 Task: Look for space in Jendouba, Tunisia from 24th August, 2023 to 10th September, 2023 for 8 adults in price range Rs.12000 to Rs.15000. Place can be entire place or shared room with 4 bedrooms having 8 beds and 4 bathrooms. Property type can be house, flat, guest house. Amenities needed are: wifi, TV, free parkinig on premises, gym, breakfast. Booking option can be shelf check-in. Required host language is English.
Action: Mouse moved to (602, 118)
Screenshot: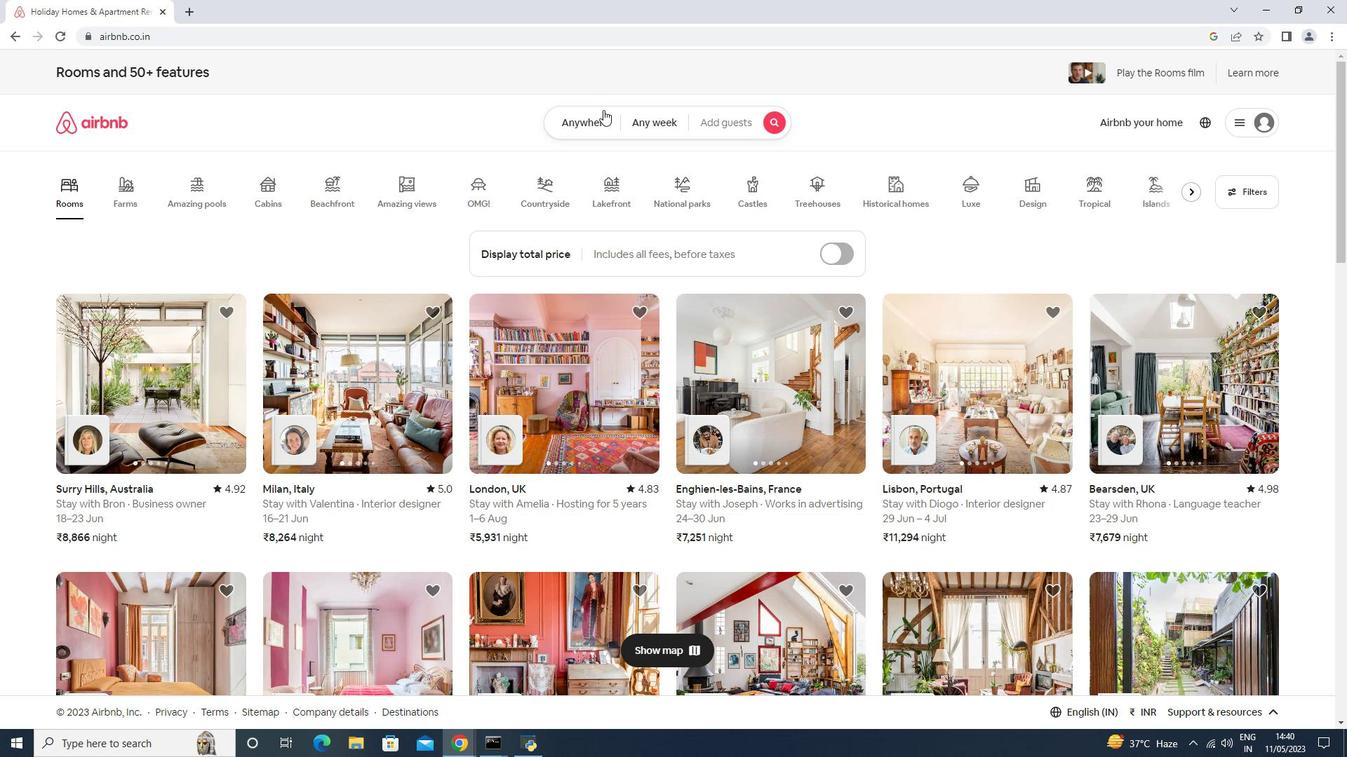 
Action: Mouse pressed left at (602, 118)
Screenshot: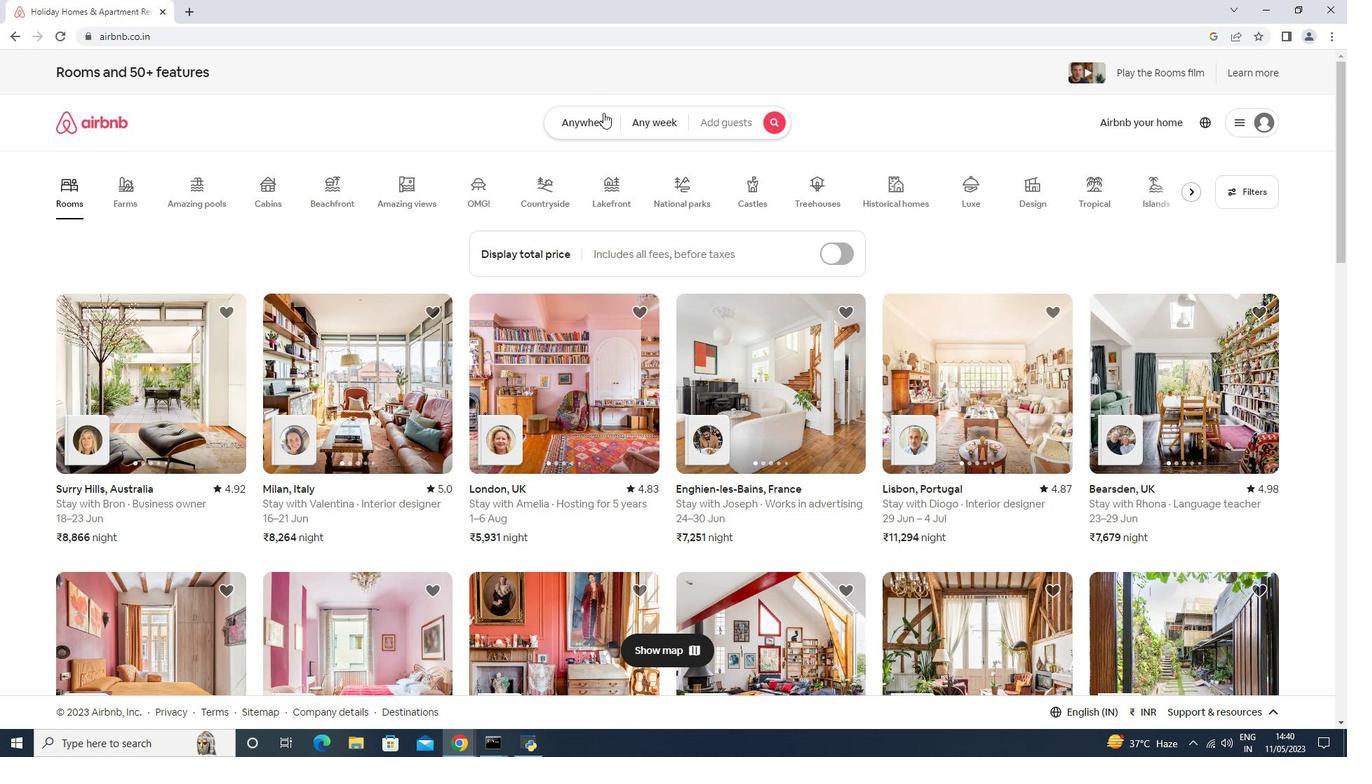 
Action: Mouse moved to (437, 167)
Screenshot: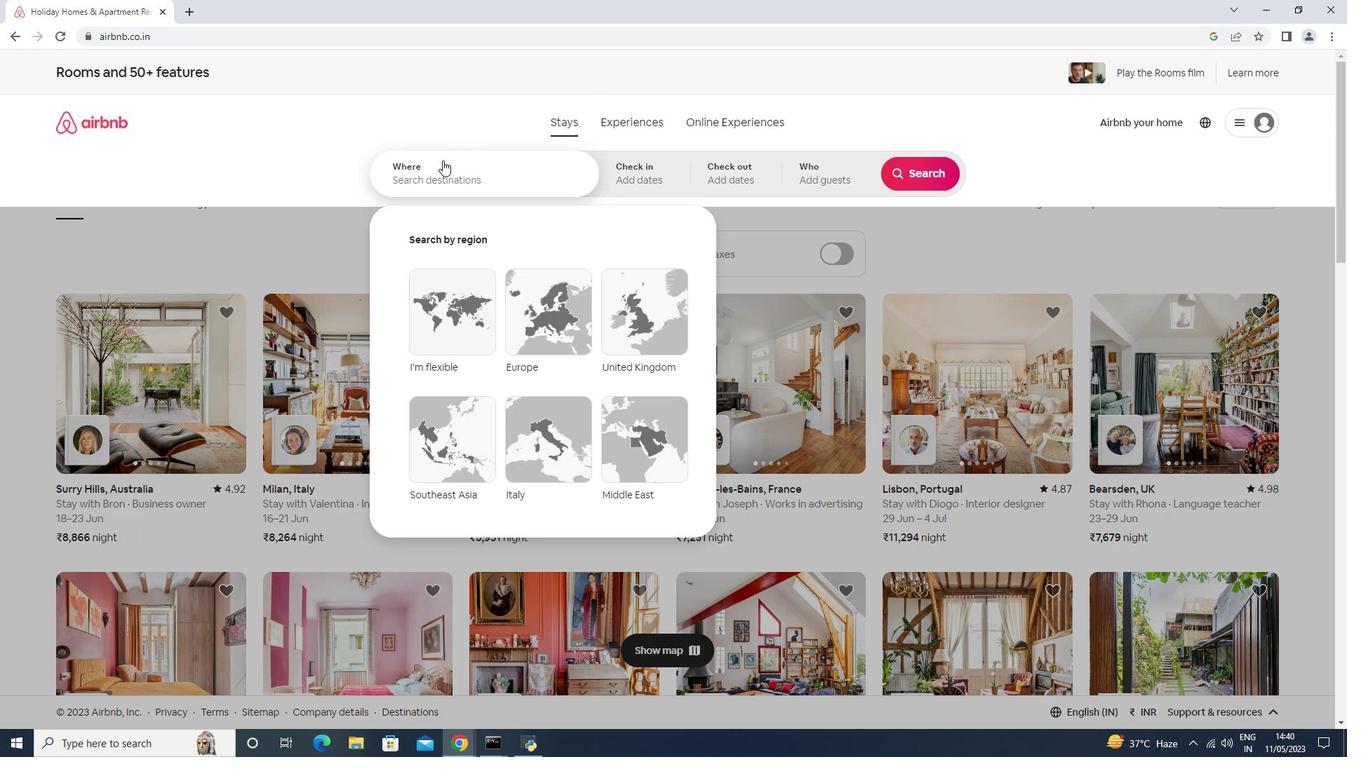 
Action: Mouse pressed left at (437, 167)
Screenshot: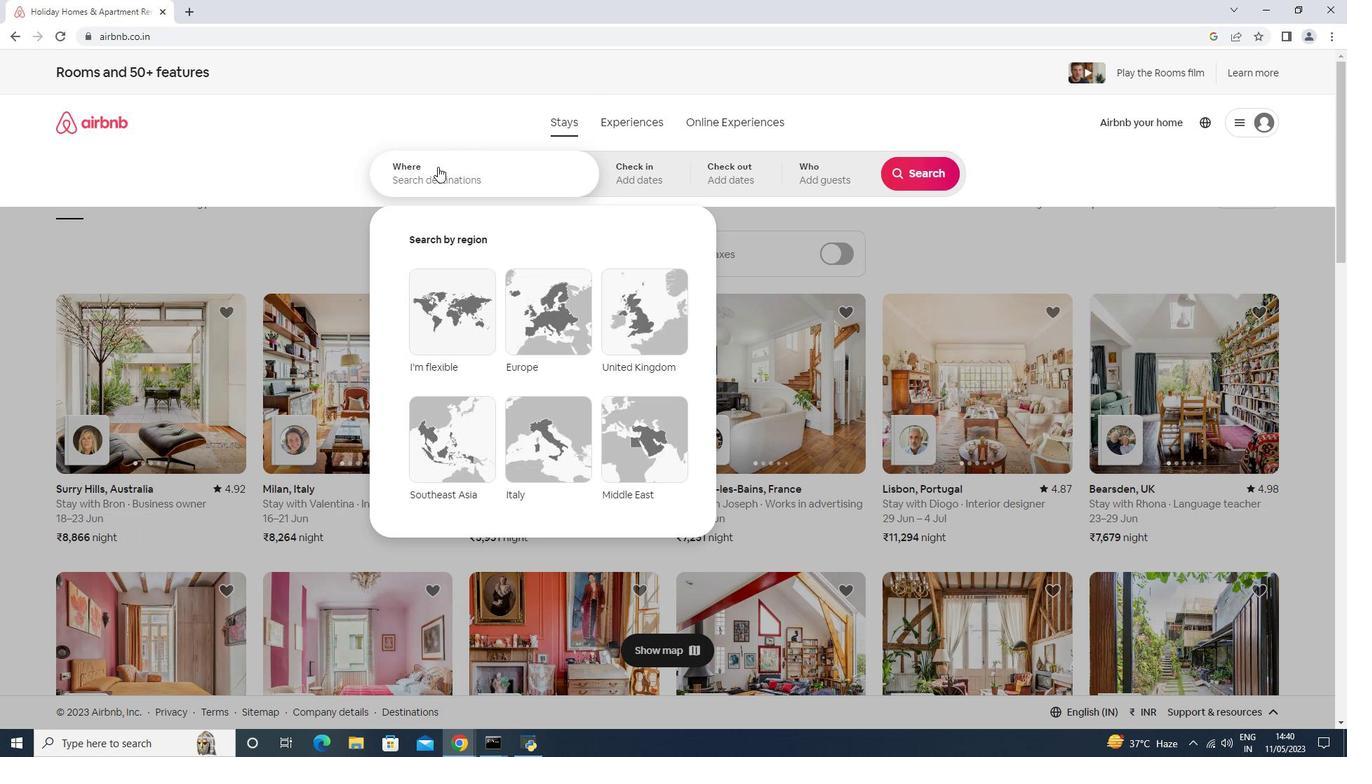
Action: Mouse moved to (417, 181)
Screenshot: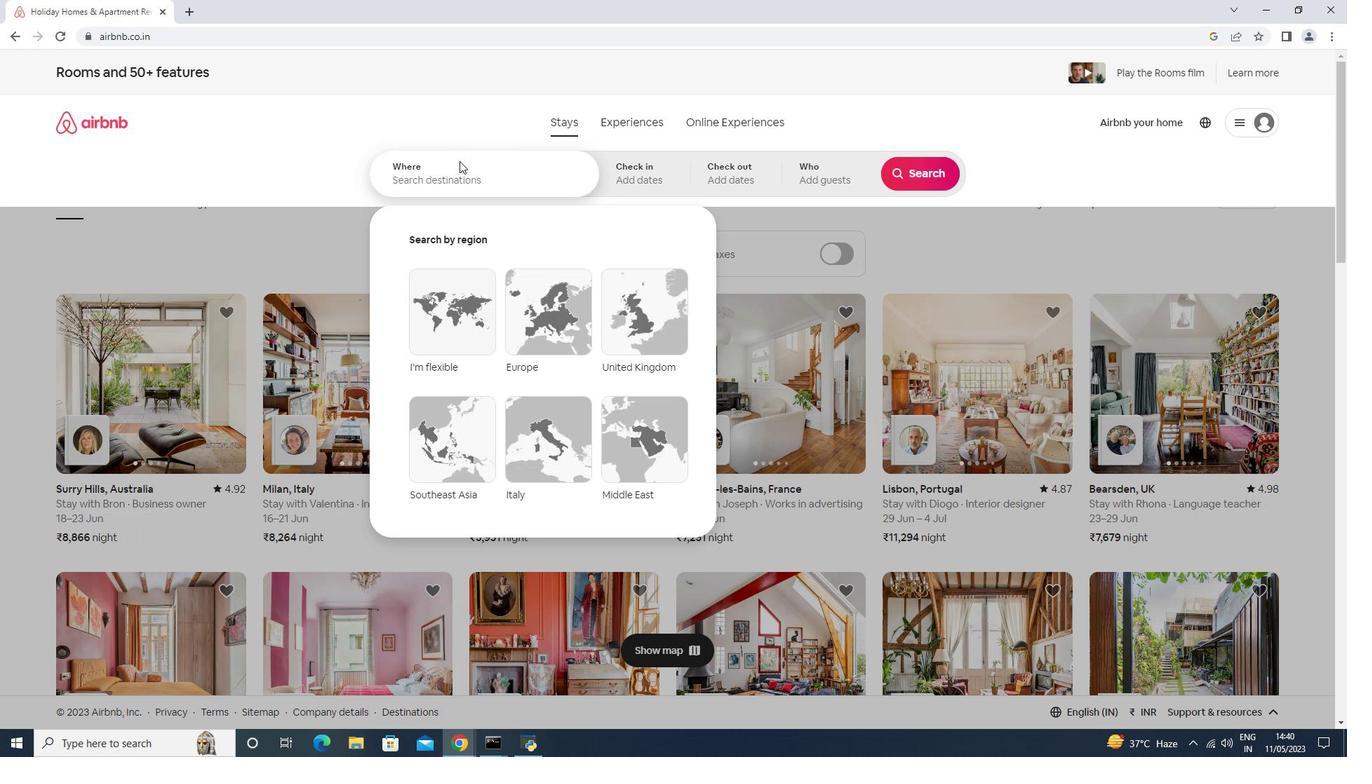 
Action: Key pressed <Key.shift><Key.shift>Jendoba,<Key.shift>tunisia
Screenshot: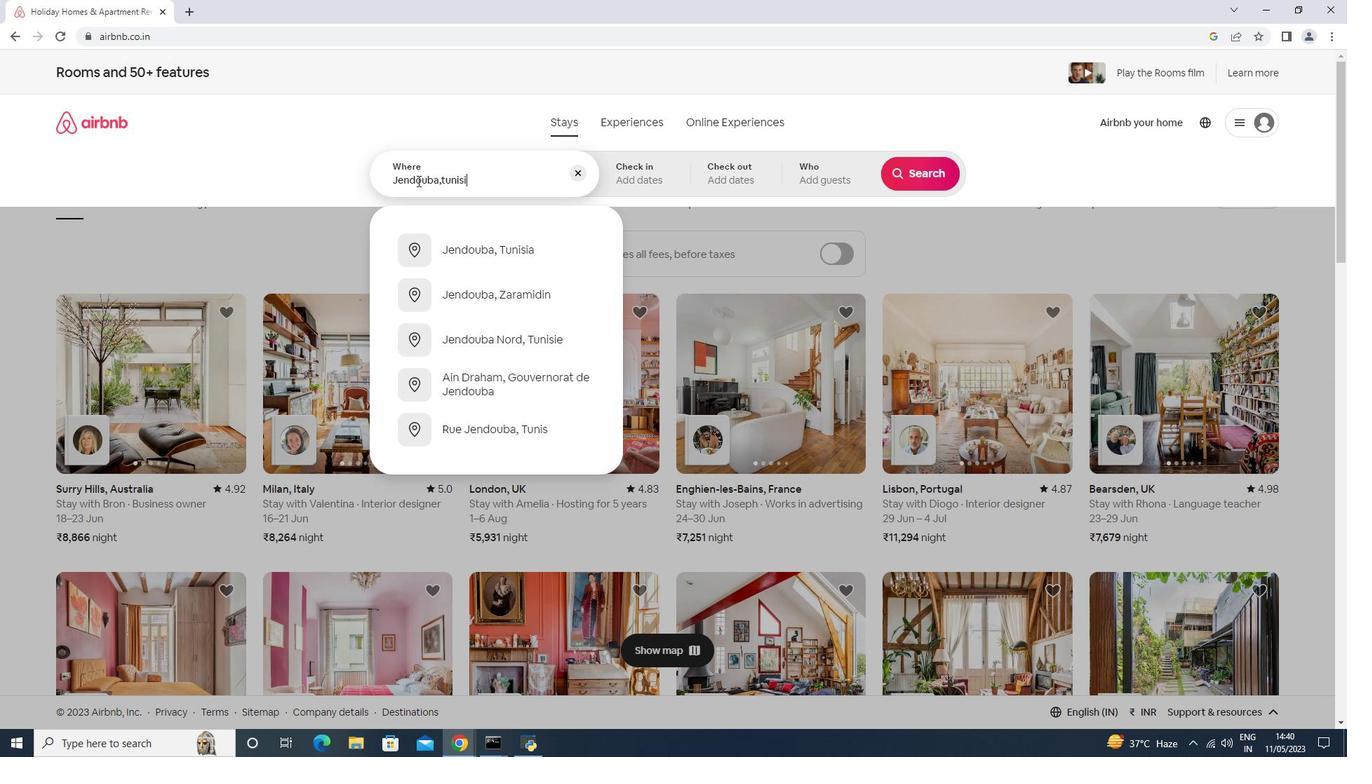 
Action: Mouse moved to (625, 176)
Screenshot: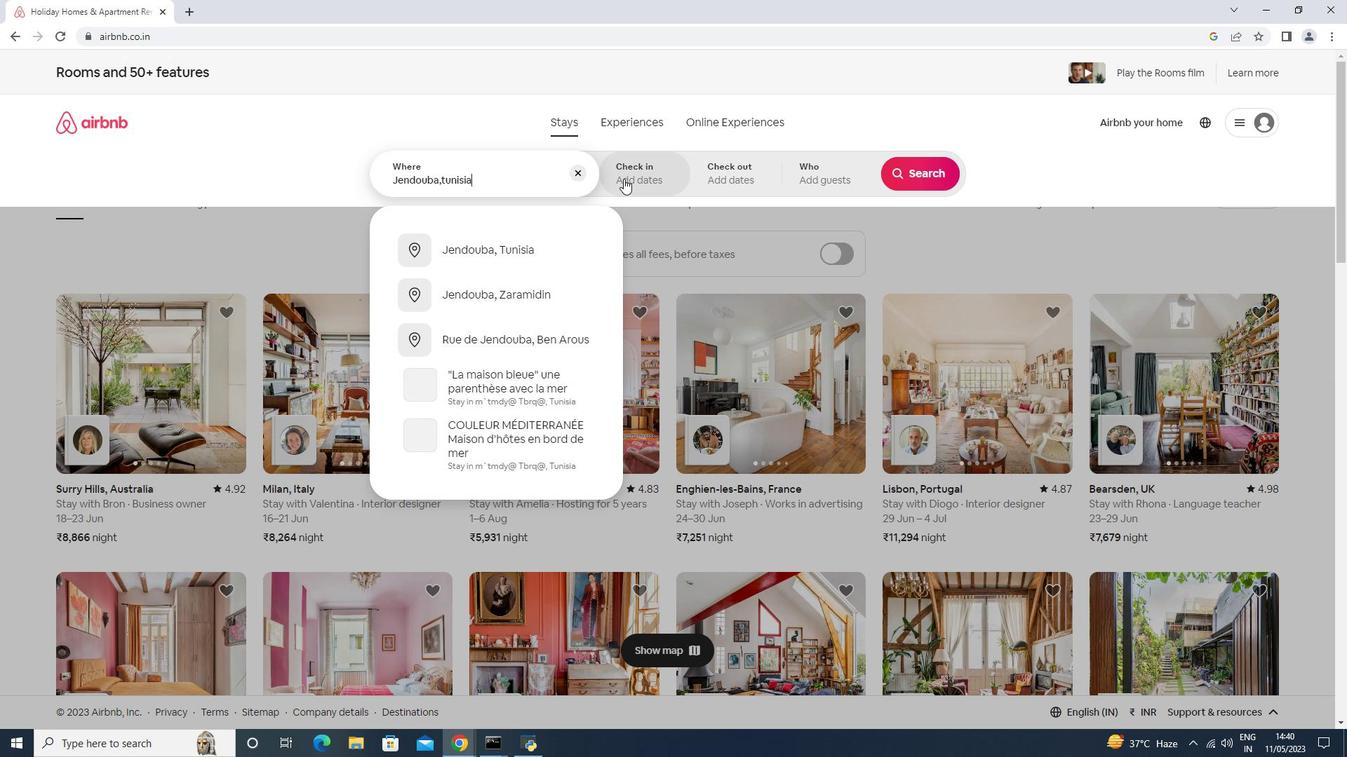 
Action: Mouse pressed left at (625, 176)
Screenshot: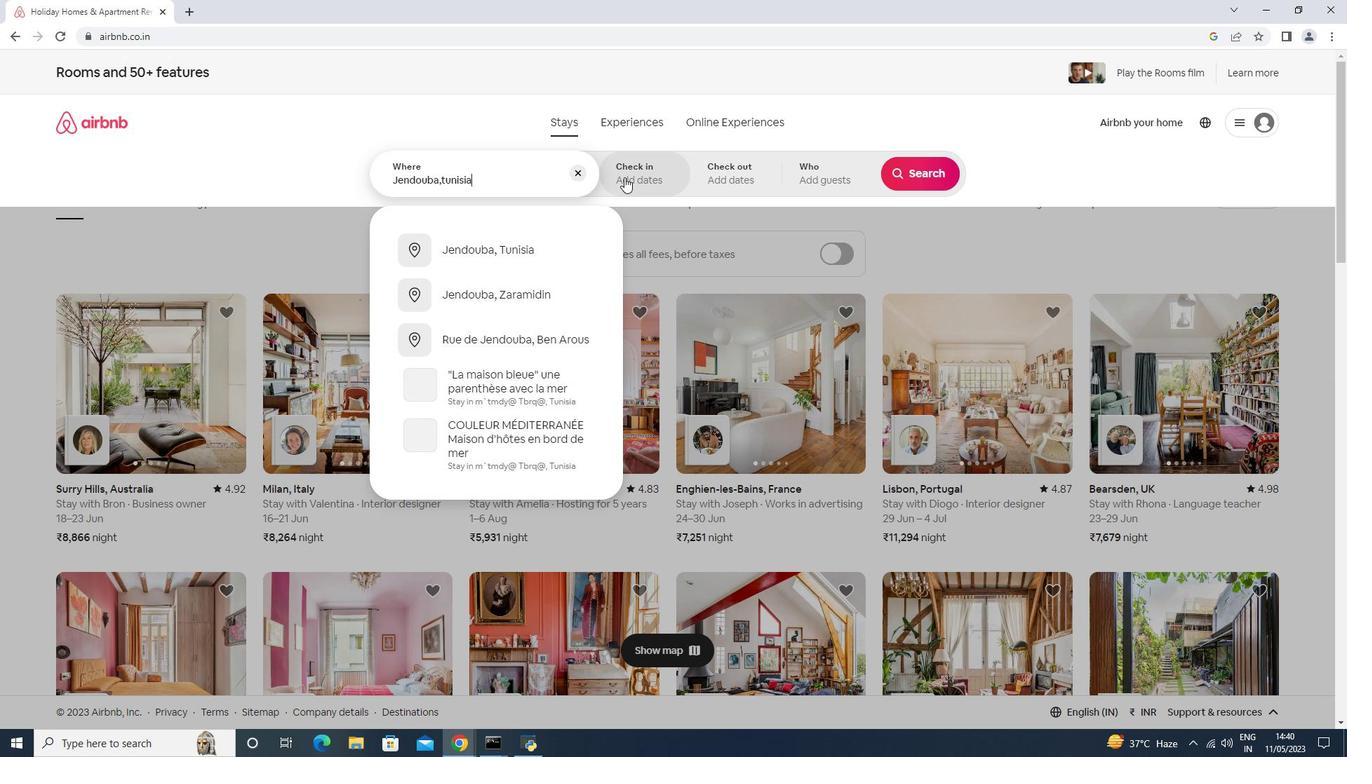 
Action: Mouse moved to (915, 284)
Screenshot: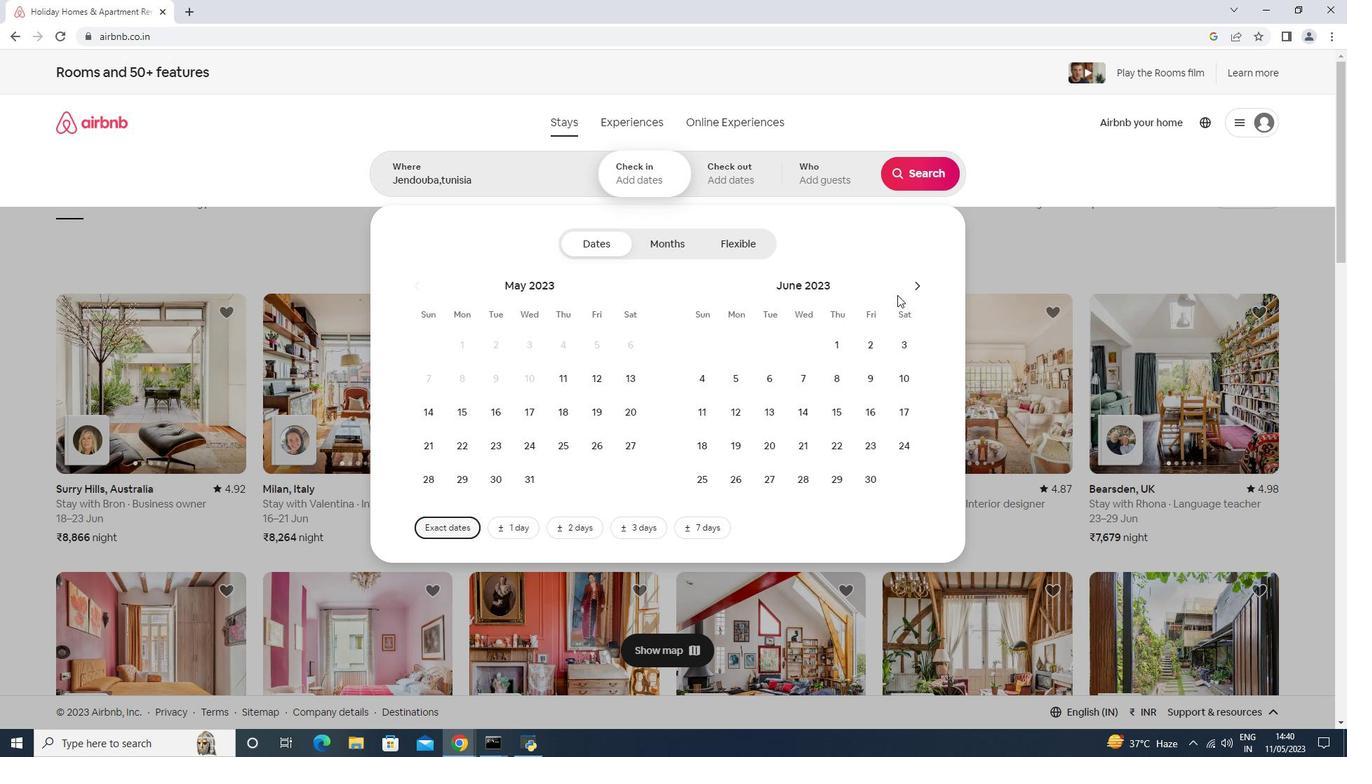 
Action: Mouse pressed left at (915, 284)
Screenshot: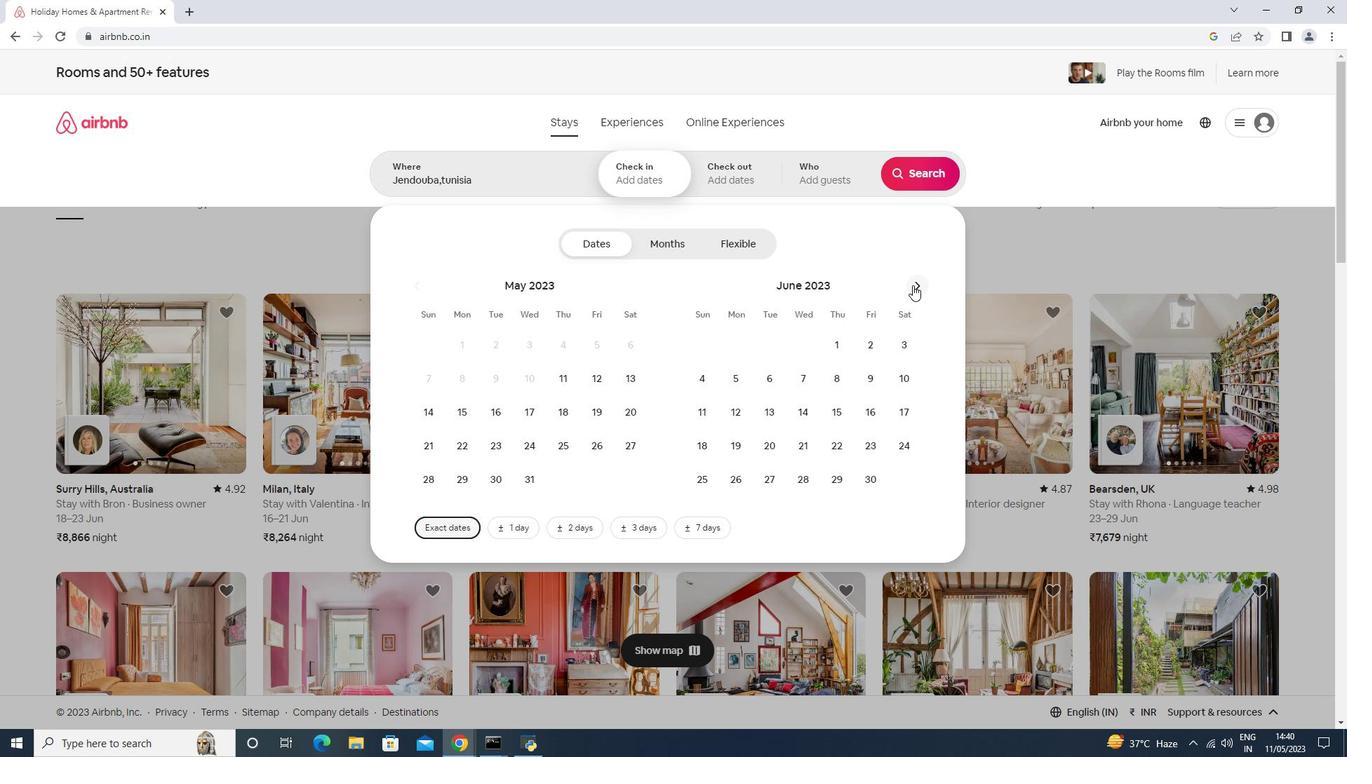 
Action: Mouse pressed left at (915, 284)
Screenshot: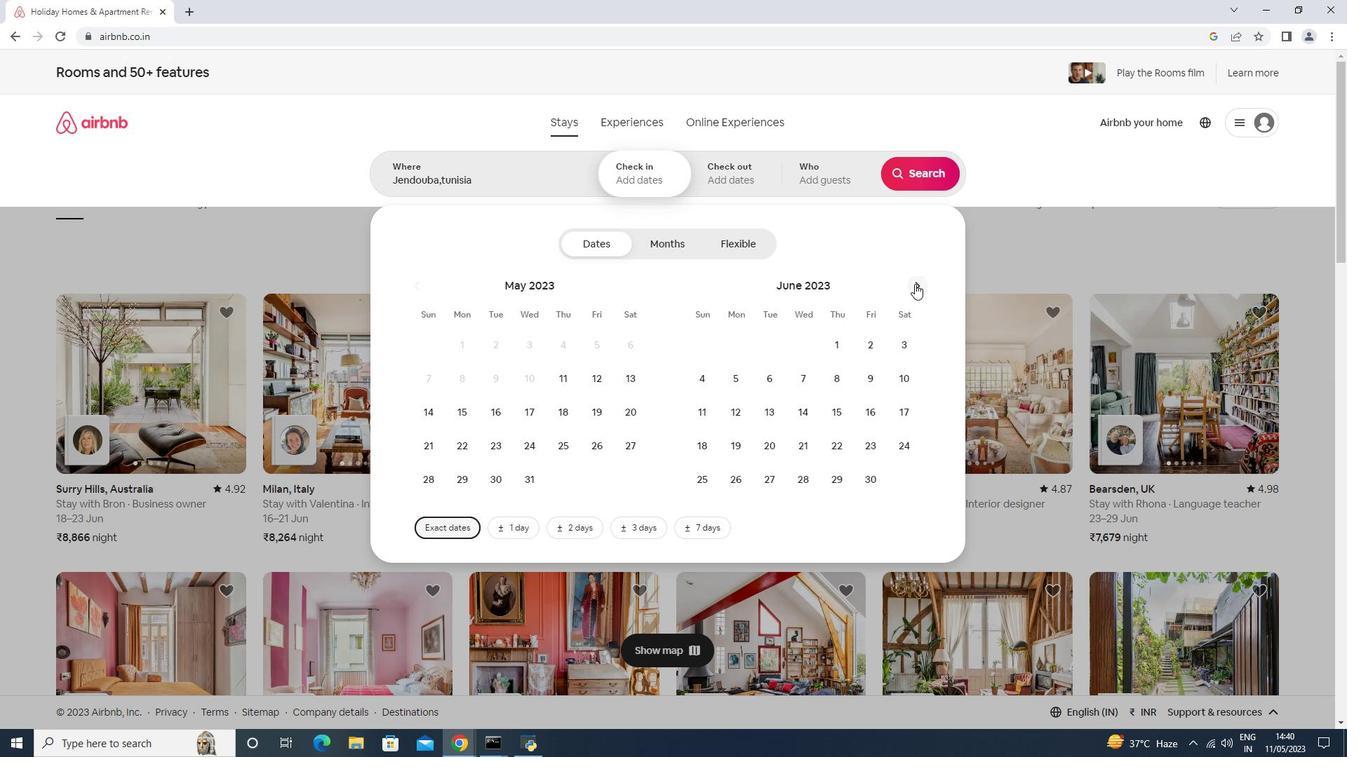 
Action: Mouse pressed left at (915, 284)
Screenshot: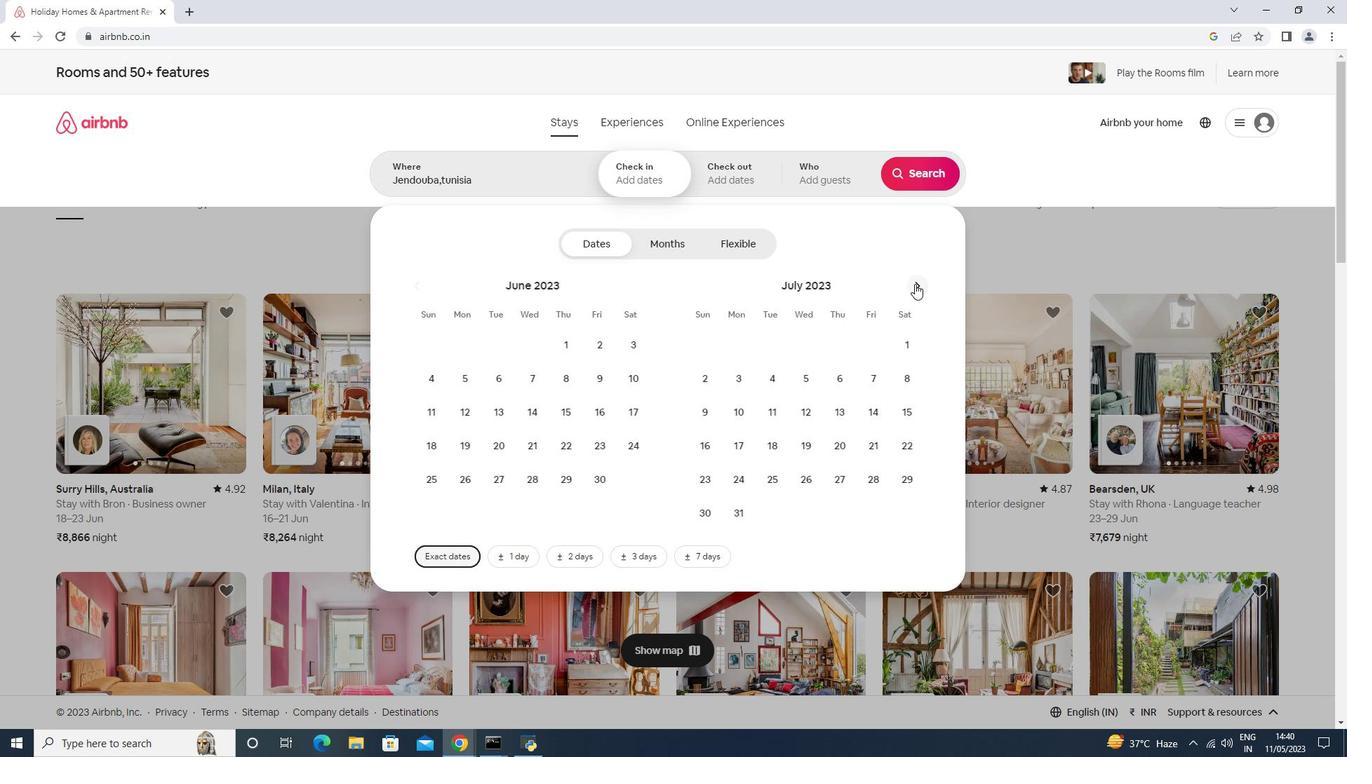
Action: Mouse moved to (562, 444)
Screenshot: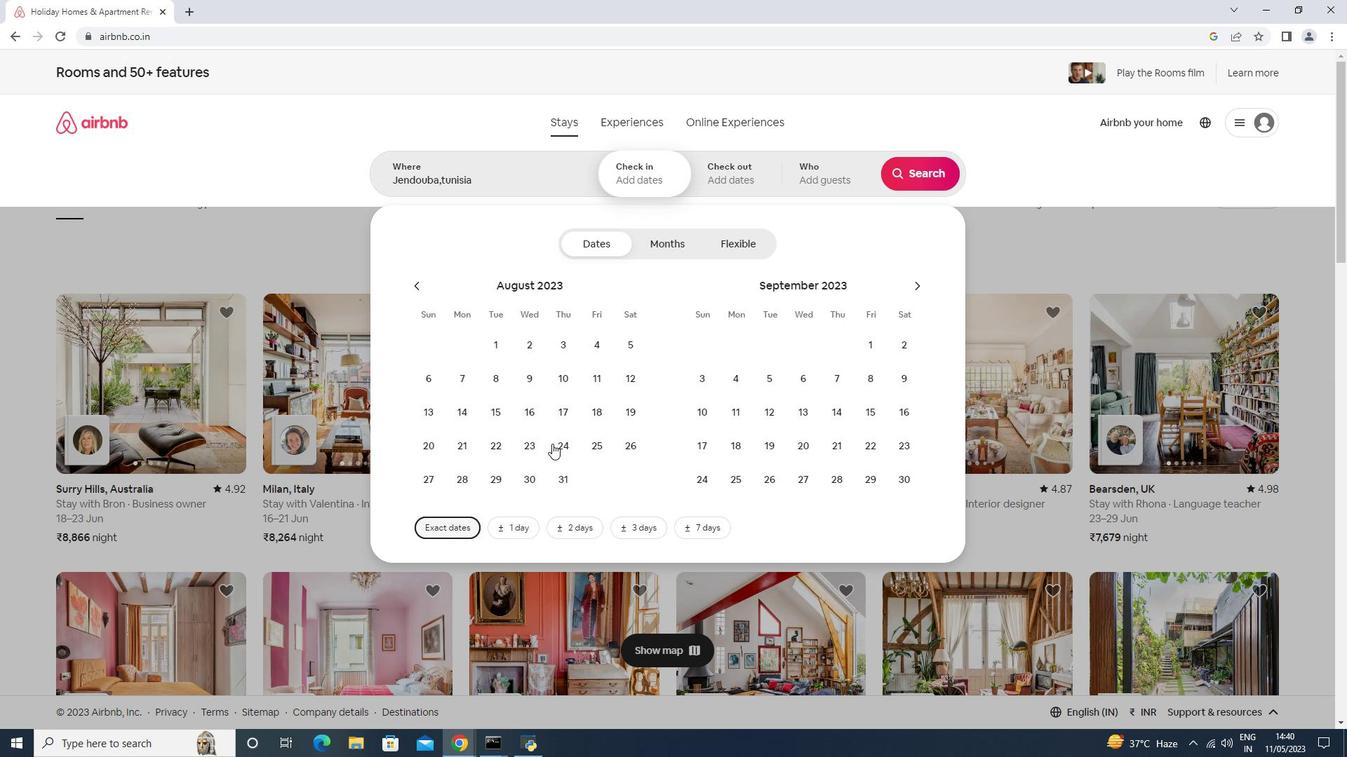 
Action: Mouse pressed left at (562, 444)
Screenshot: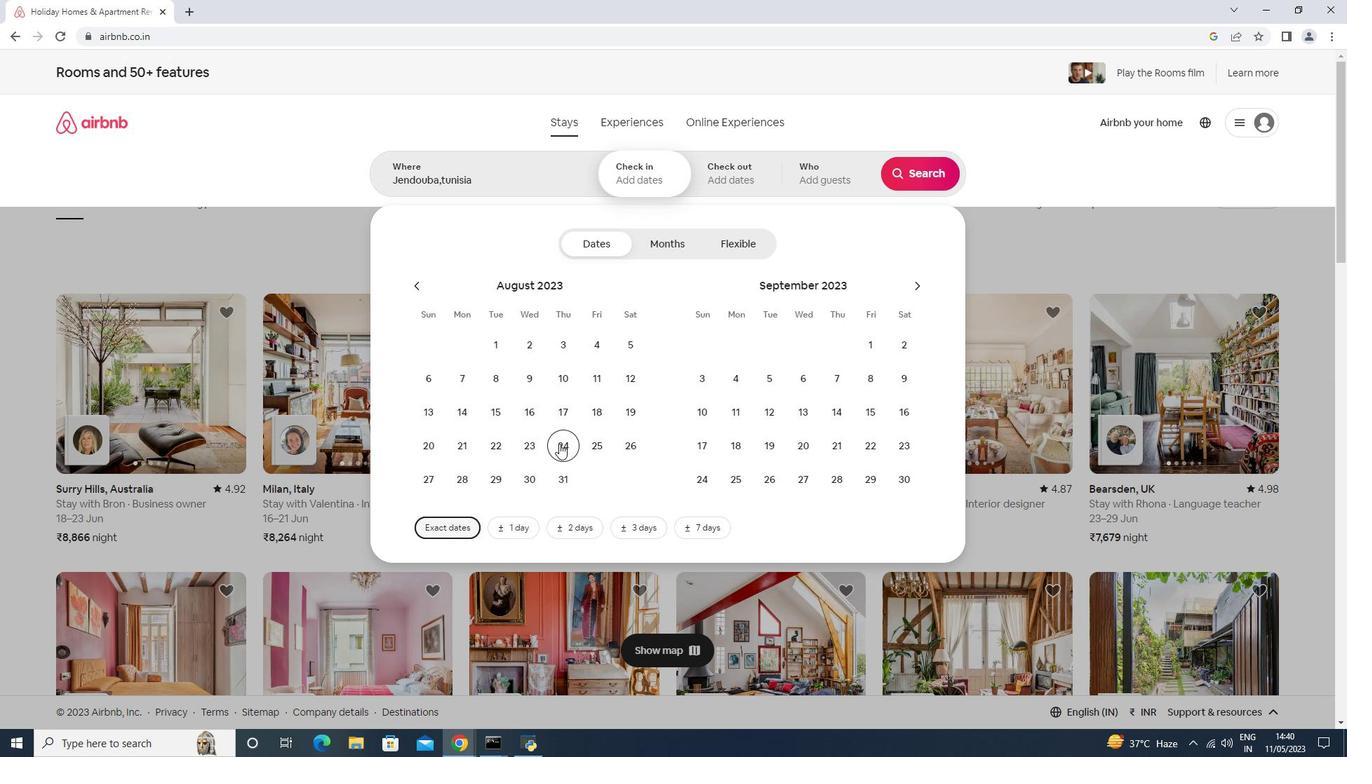 
Action: Mouse moved to (709, 415)
Screenshot: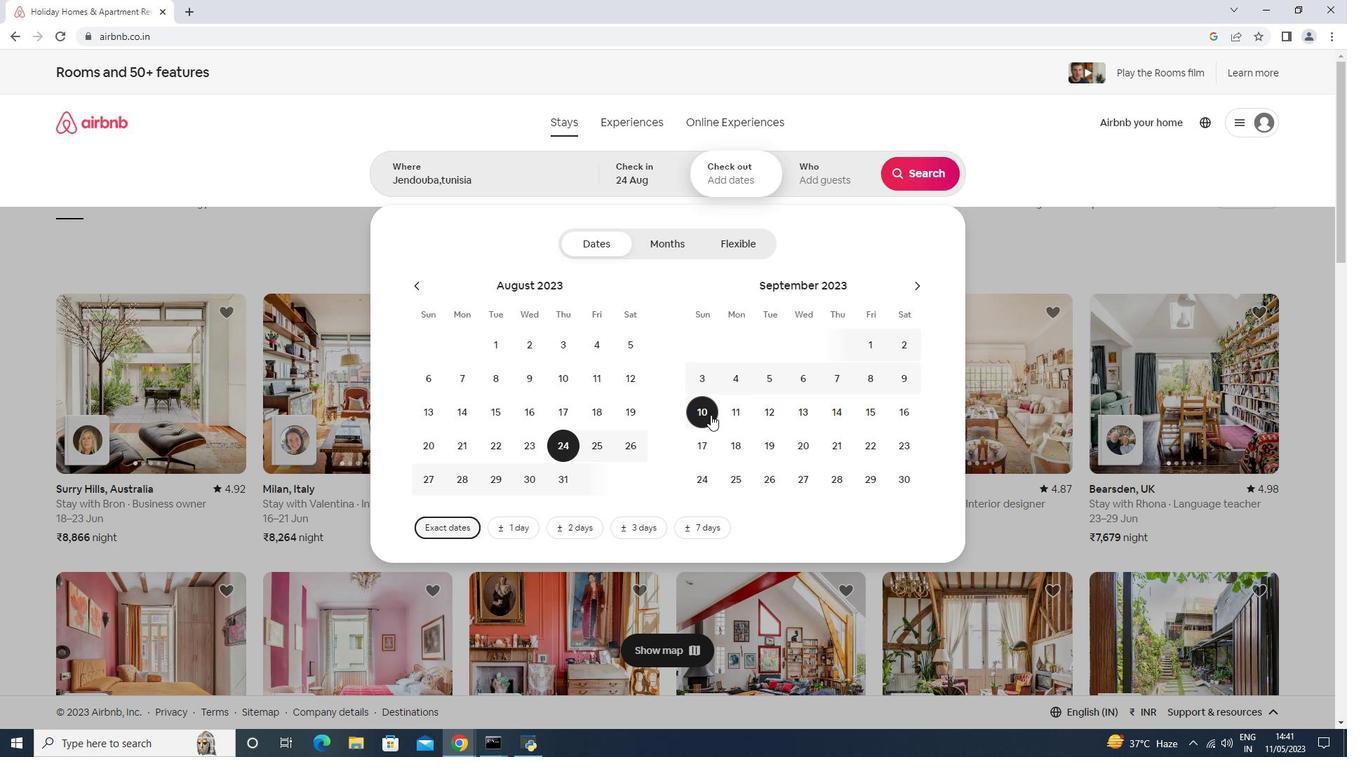 
Action: Mouse pressed left at (709, 415)
Screenshot: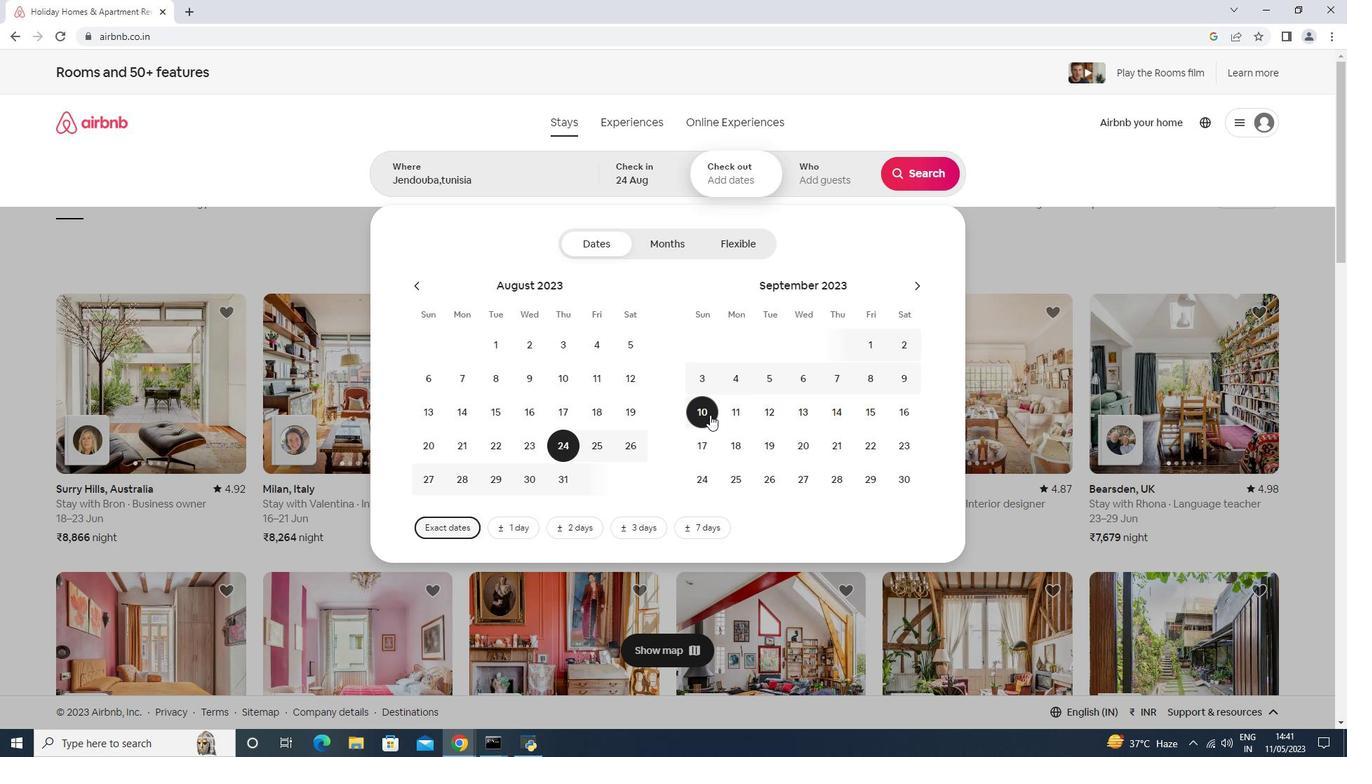 
Action: Mouse moved to (816, 179)
Screenshot: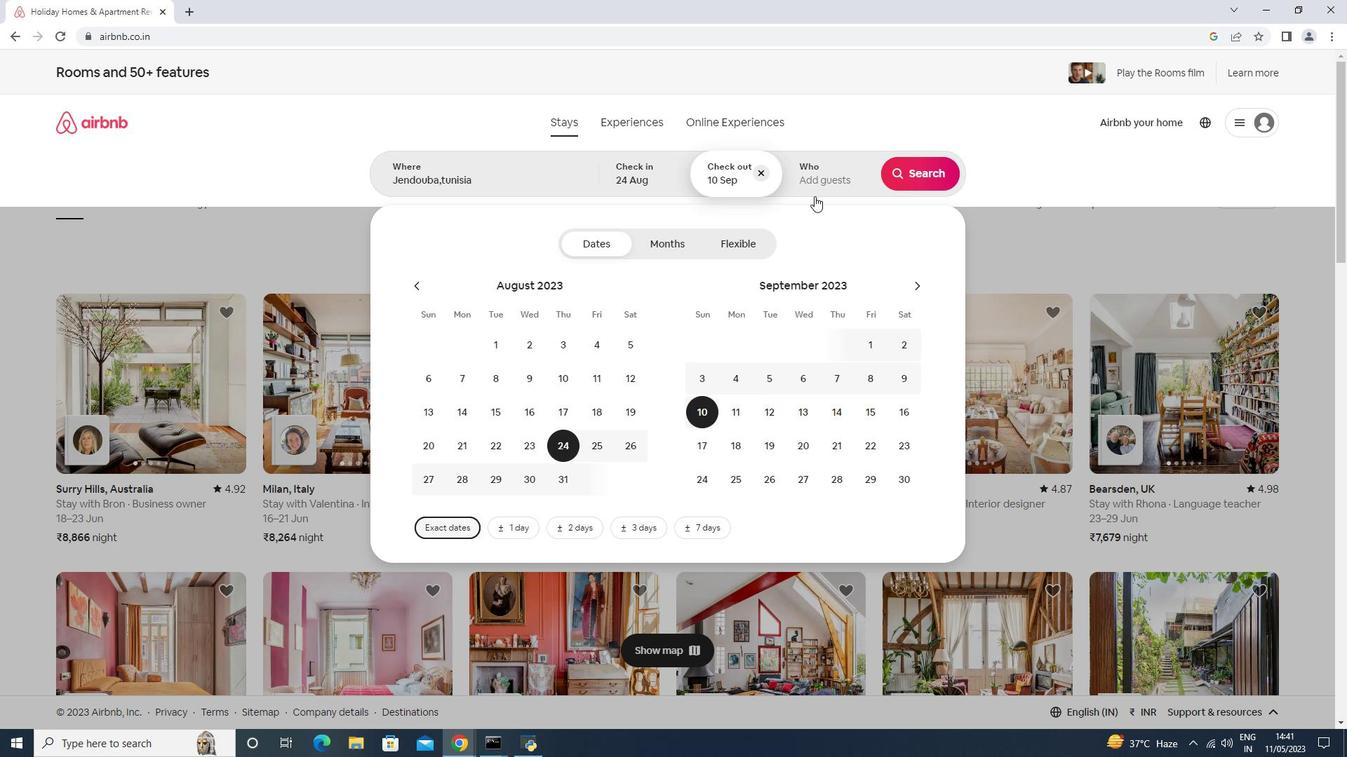 
Action: Mouse pressed left at (816, 179)
Screenshot: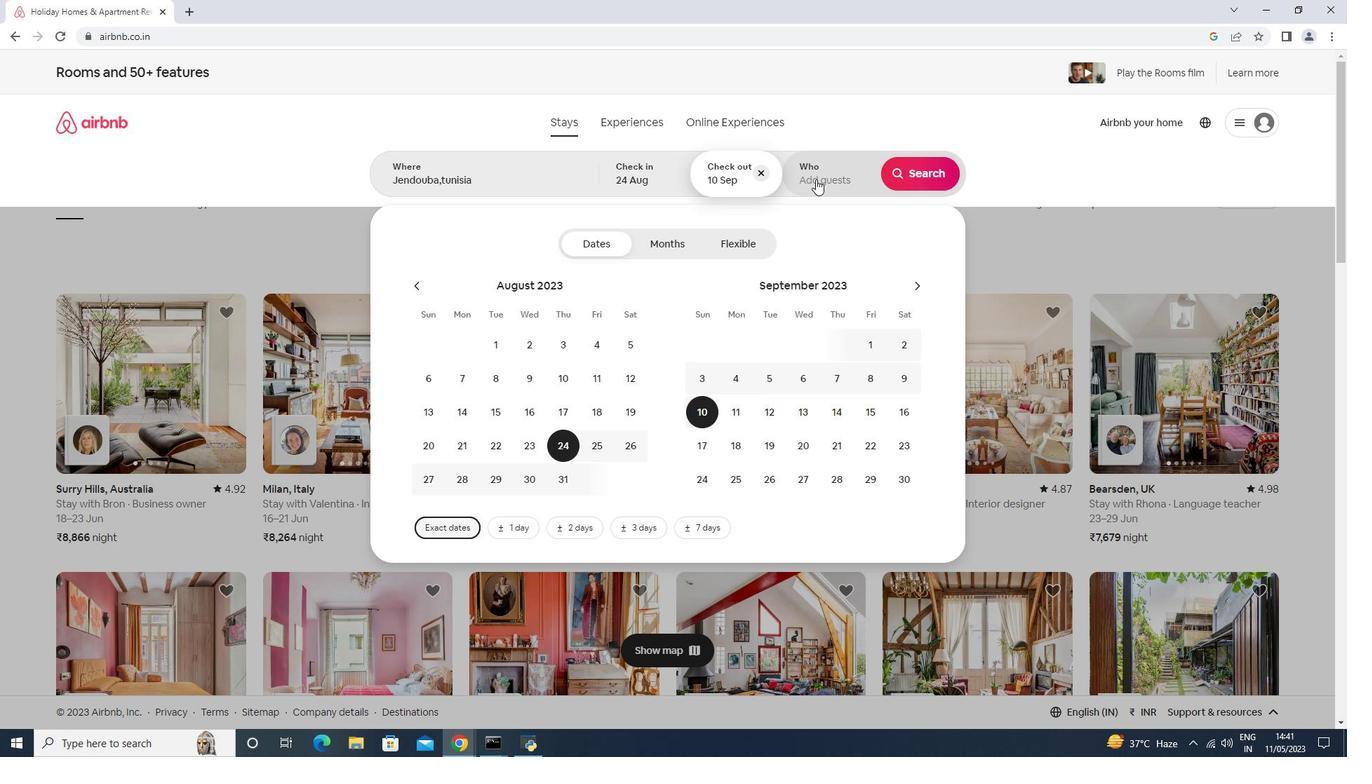 
Action: Mouse moved to (915, 248)
Screenshot: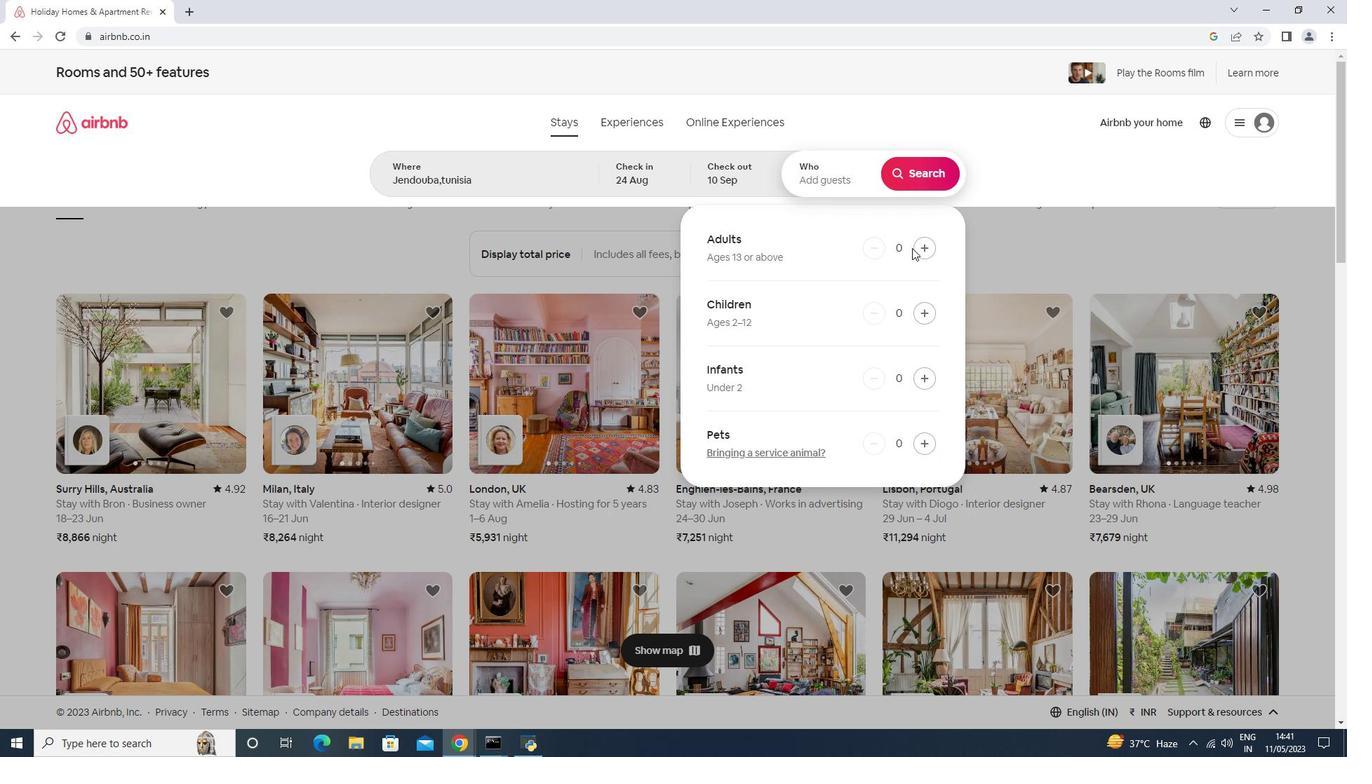 
Action: Mouse pressed left at (915, 248)
Screenshot: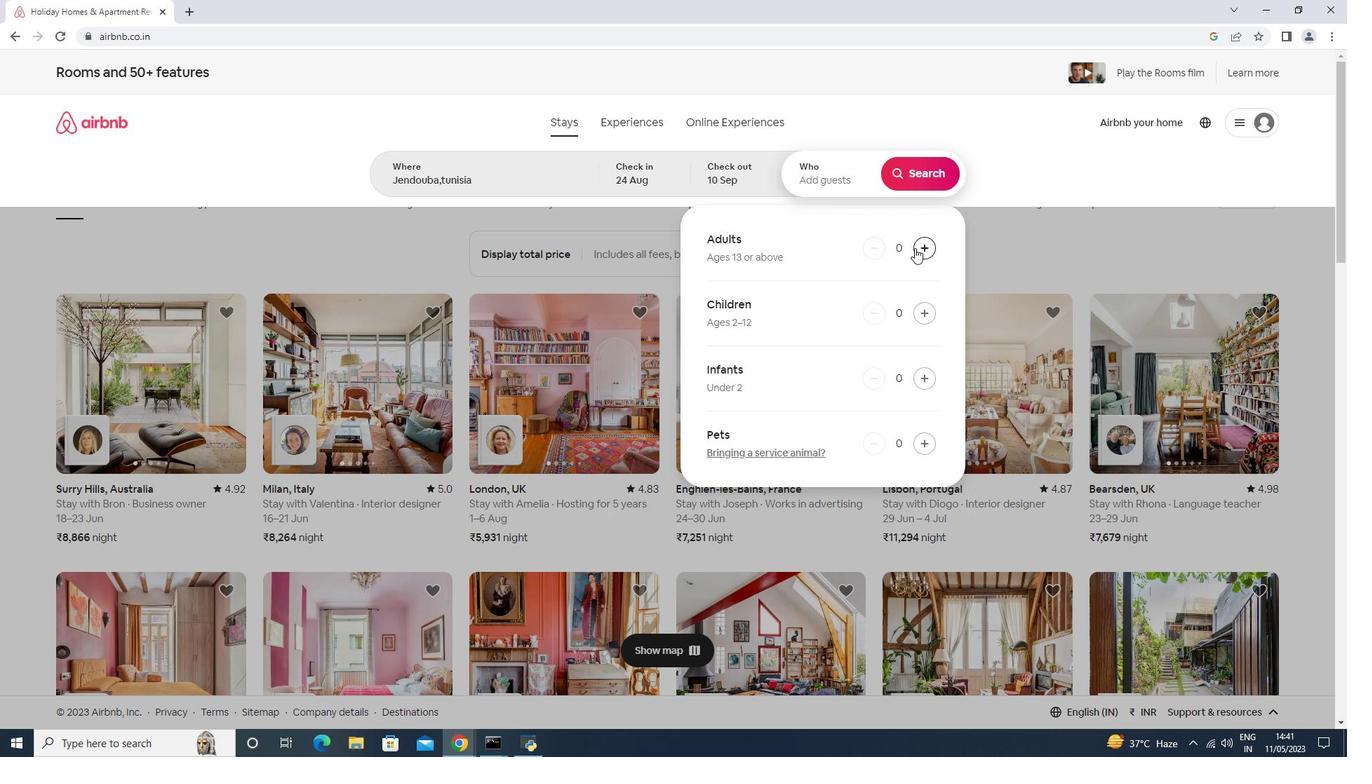 
Action: Mouse pressed left at (915, 248)
Screenshot: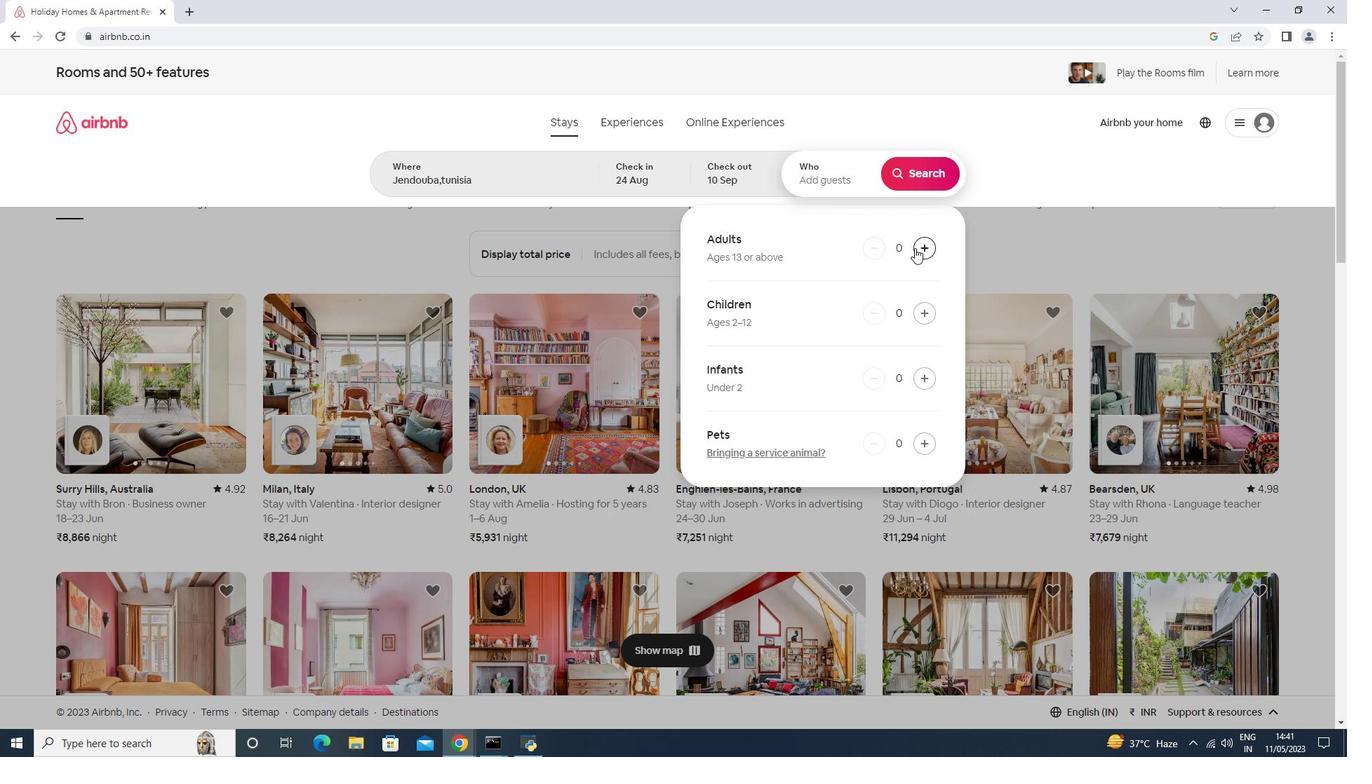 
Action: Mouse pressed left at (915, 248)
Screenshot: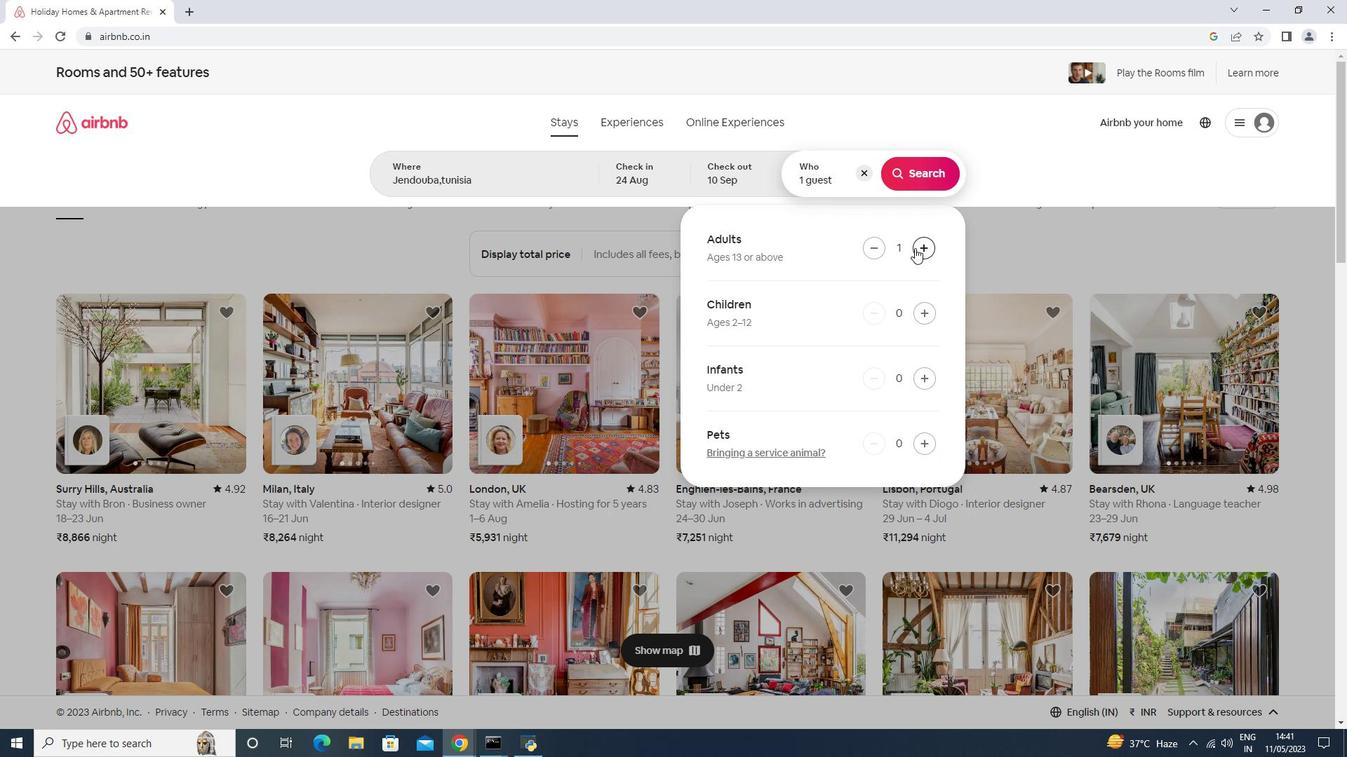 
Action: Mouse pressed left at (915, 248)
Screenshot: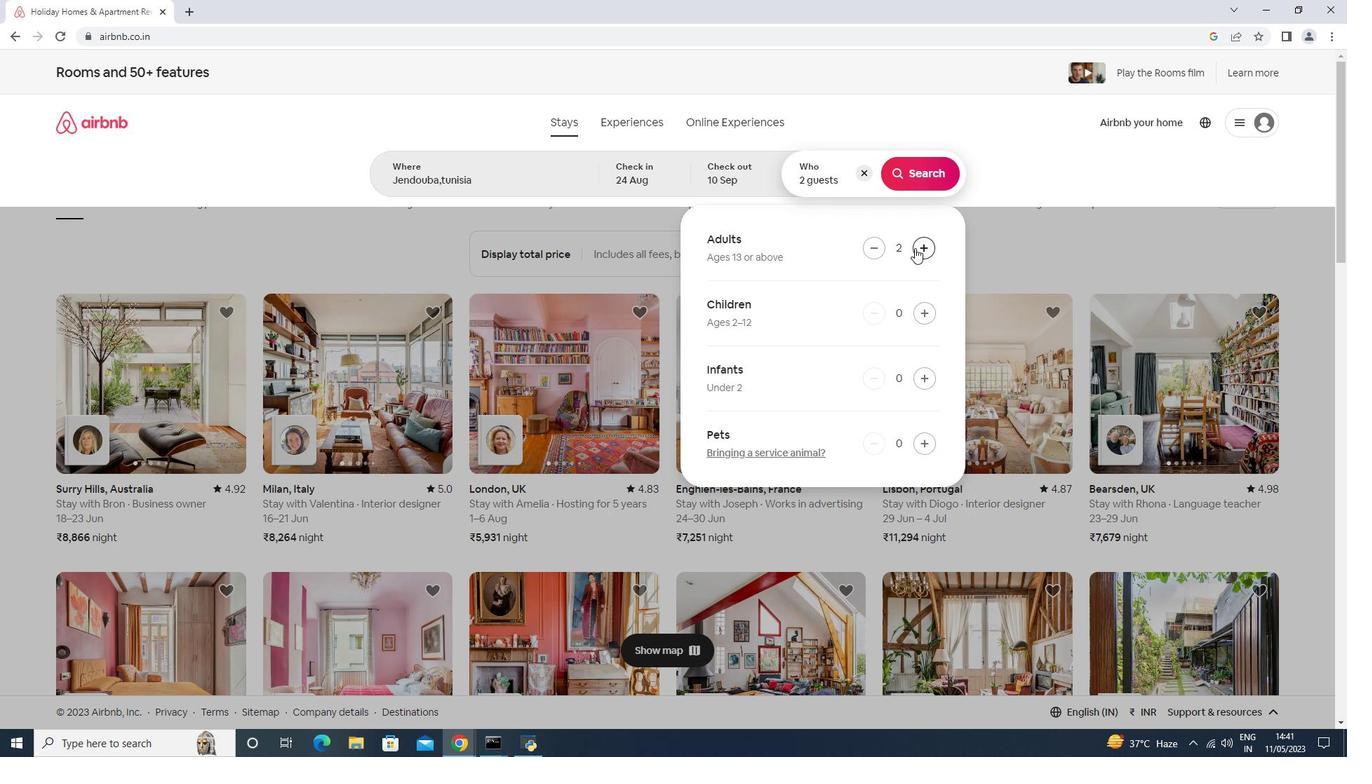 
Action: Mouse pressed left at (915, 248)
Screenshot: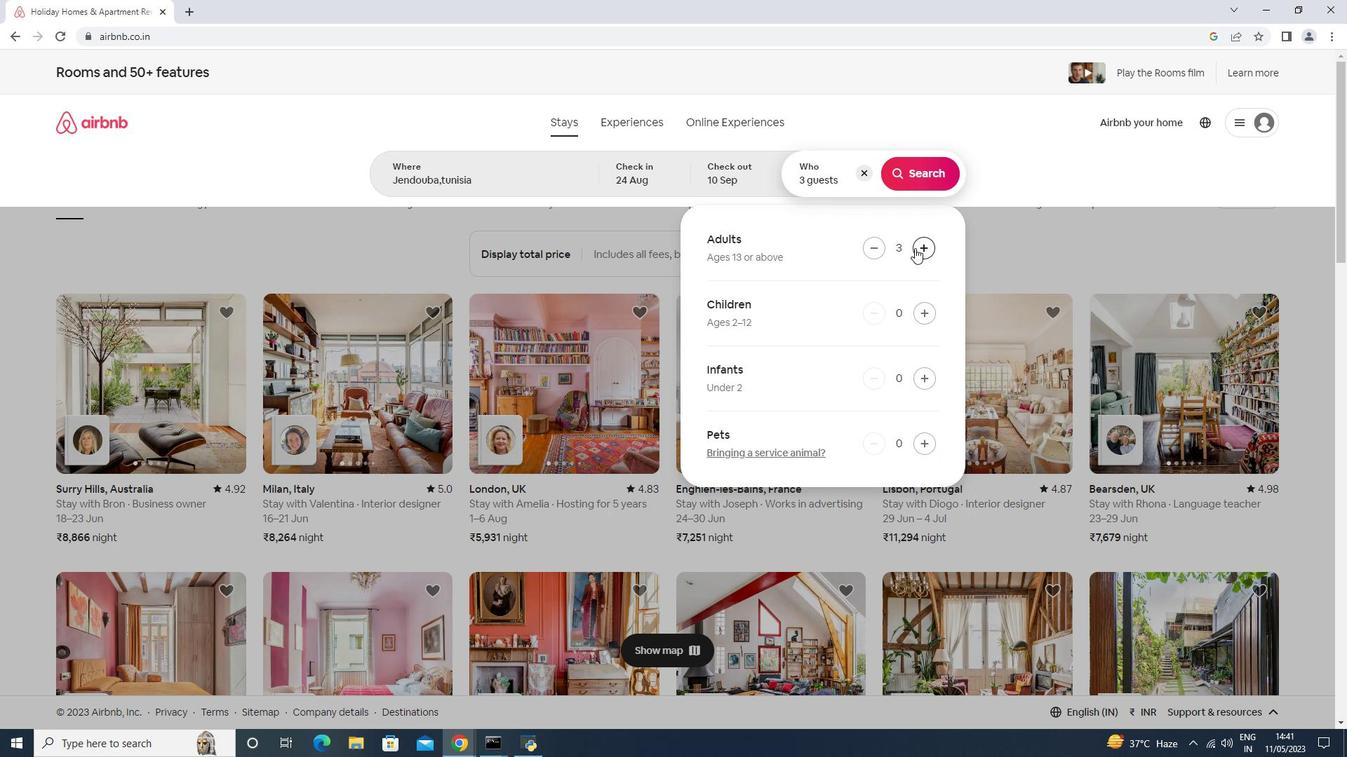 
Action: Mouse pressed left at (915, 248)
Screenshot: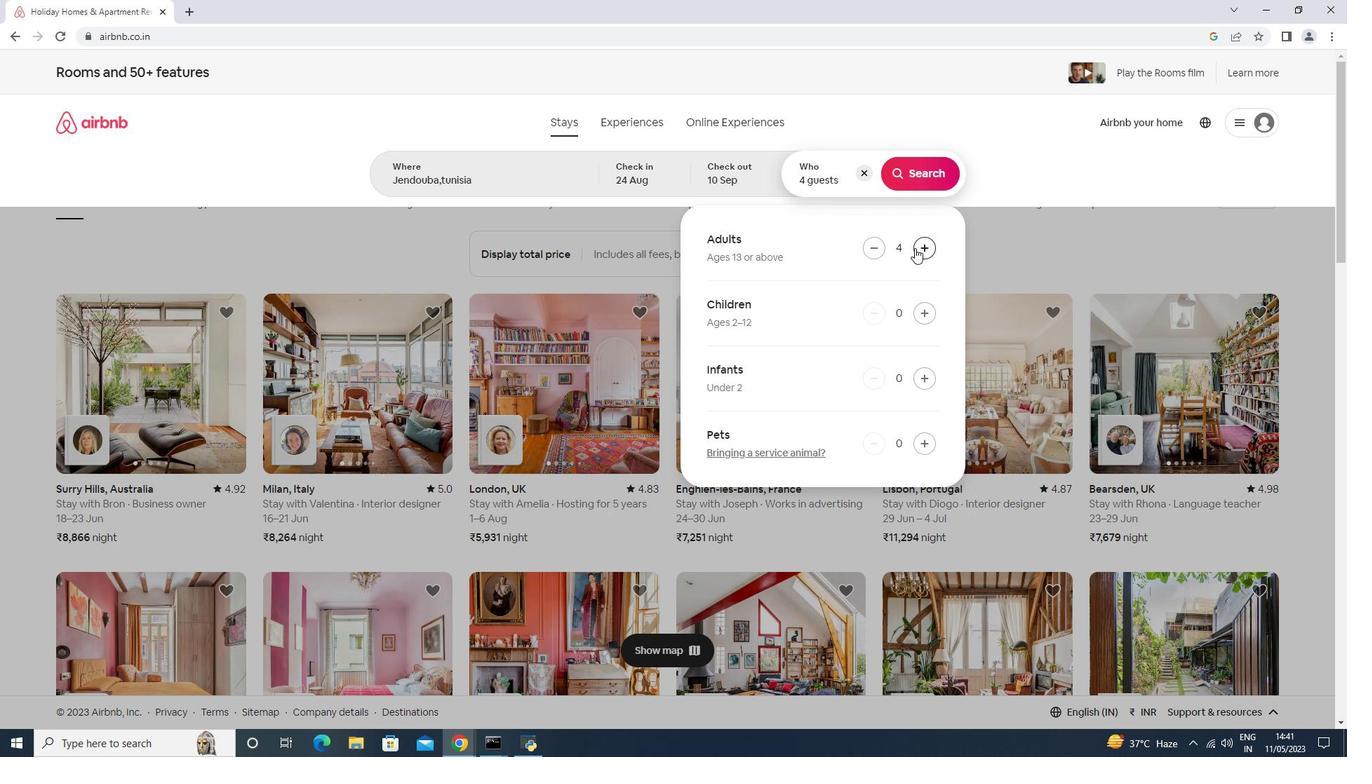 
Action: Mouse pressed left at (915, 248)
Screenshot: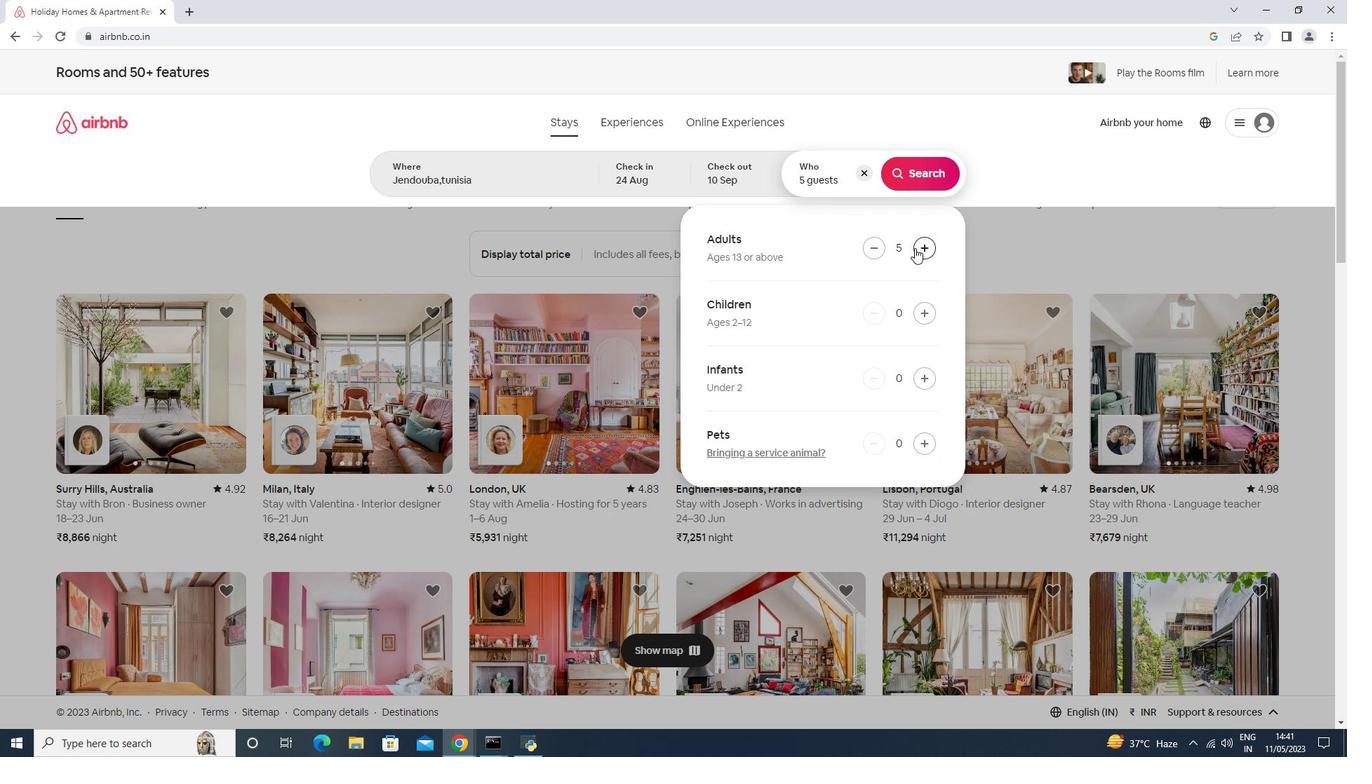 
Action: Mouse moved to (915, 248)
Screenshot: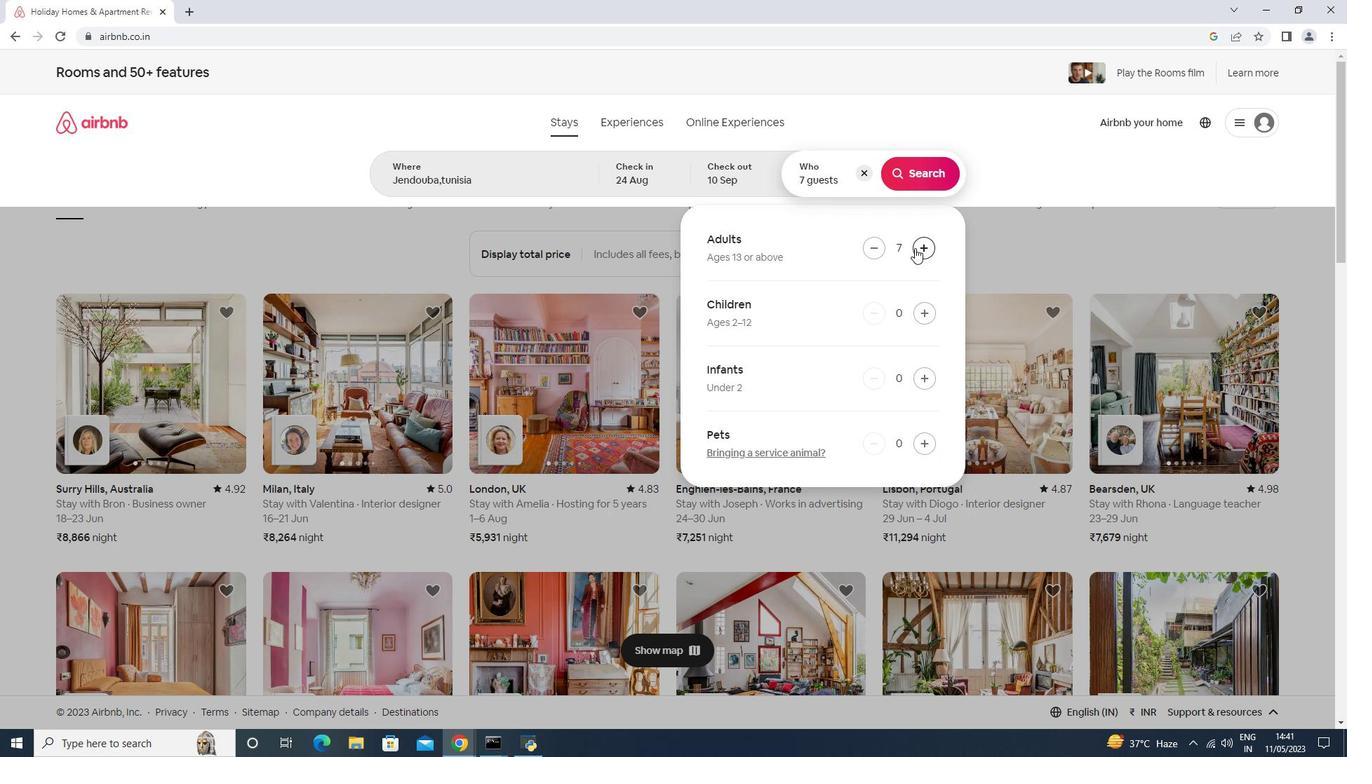 
Action: Mouse pressed left at (915, 248)
Screenshot: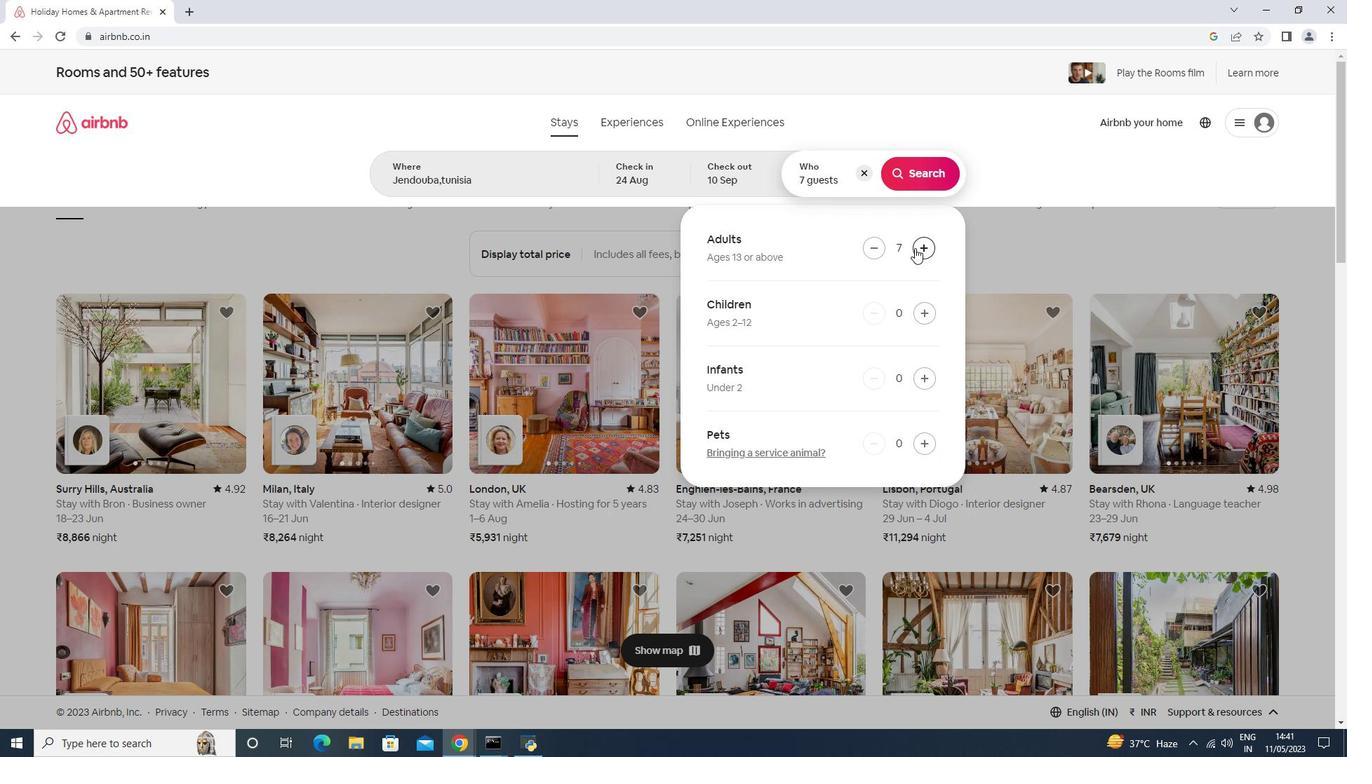 
Action: Mouse moved to (894, 160)
Screenshot: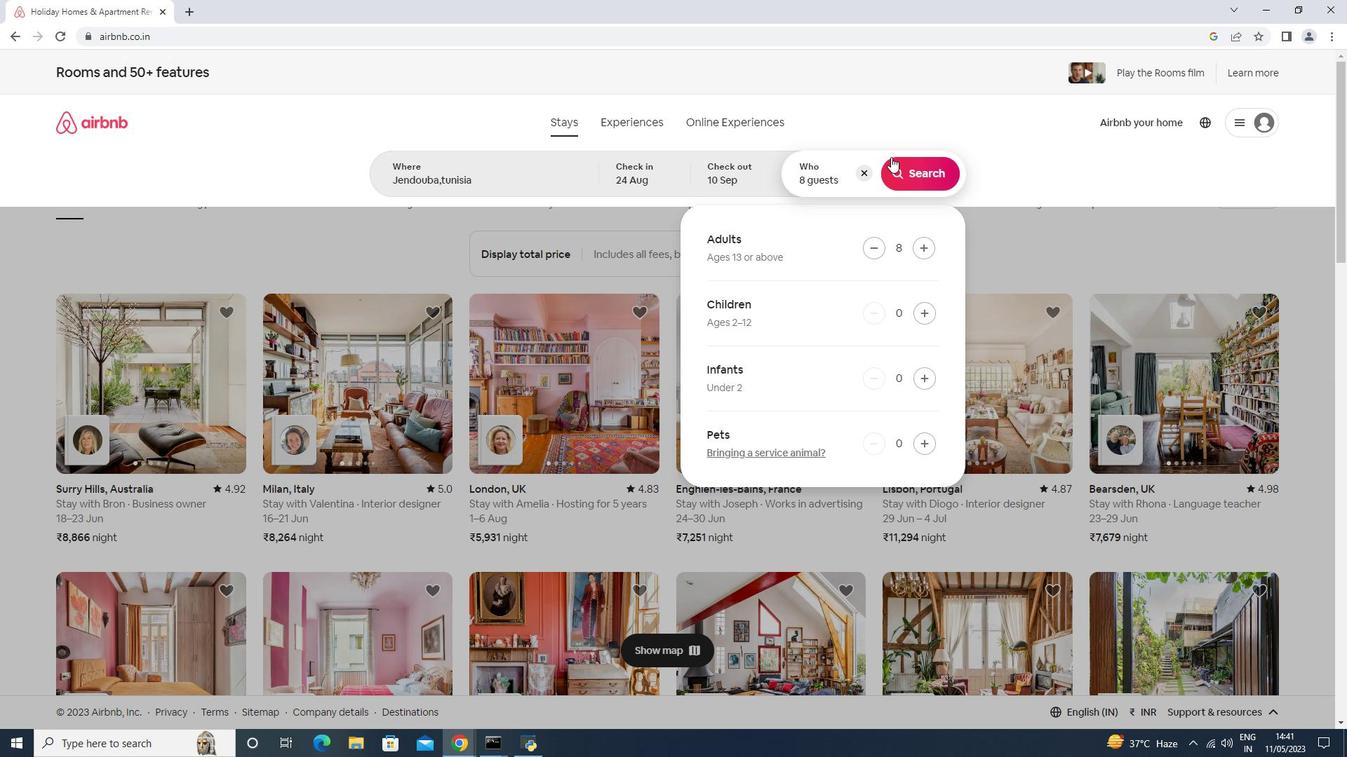 
Action: Mouse pressed left at (894, 160)
Screenshot: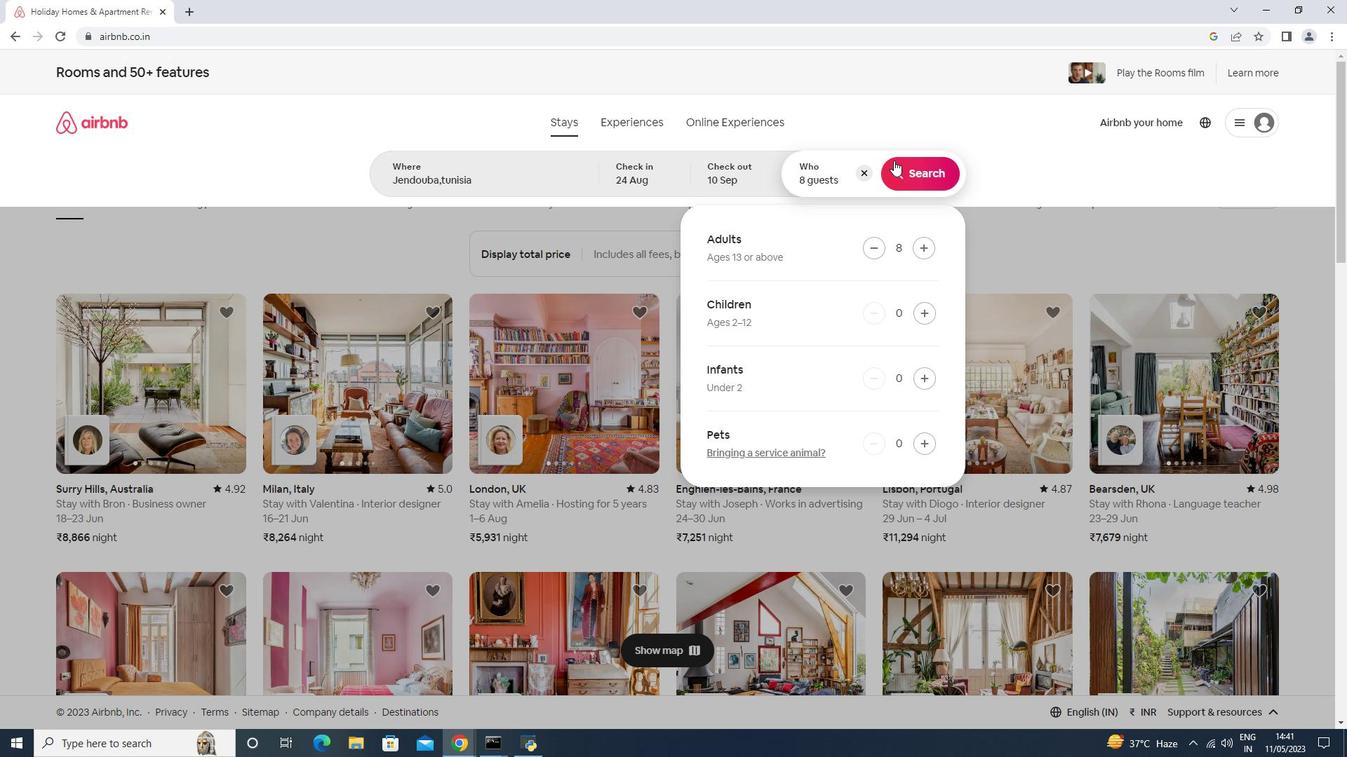 
Action: Mouse moved to (1296, 136)
Screenshot: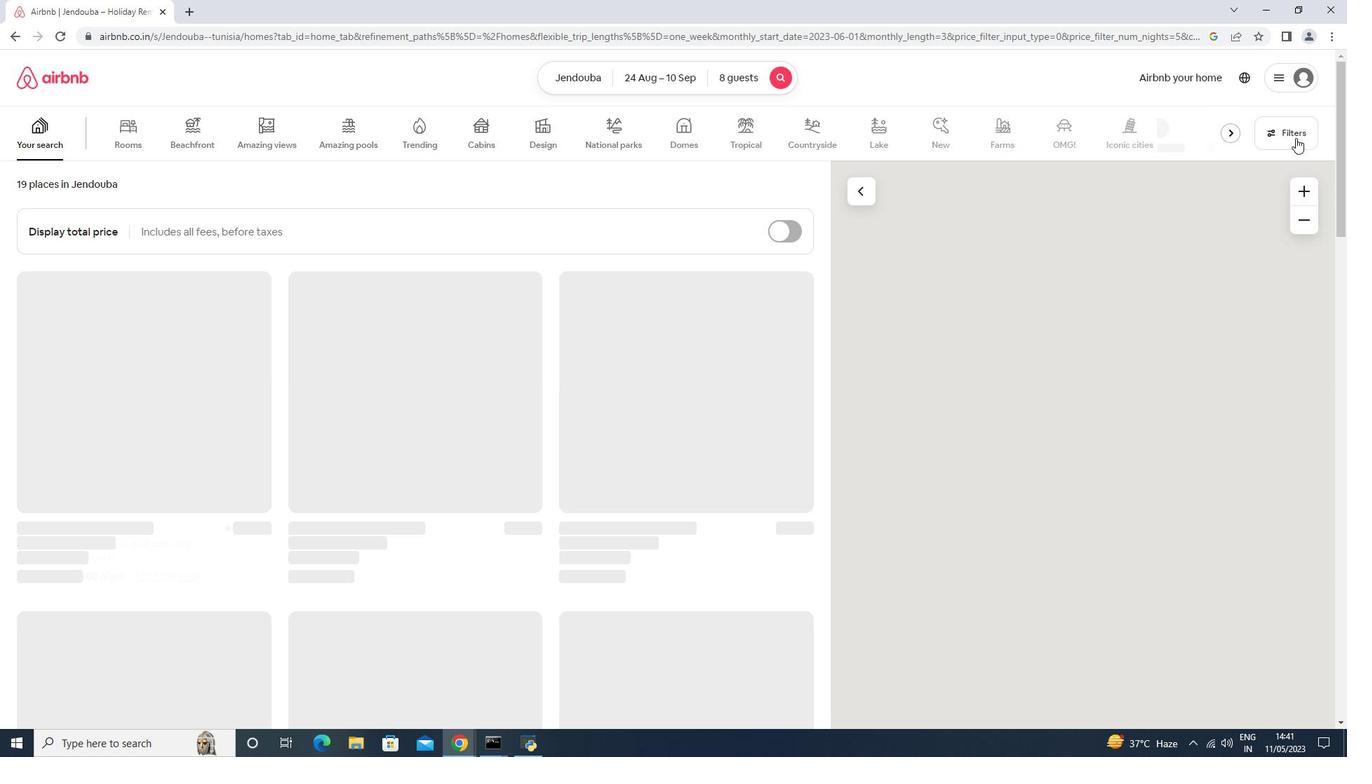 
Action: Mouse pressed left at (1296, 136)
Screenshot: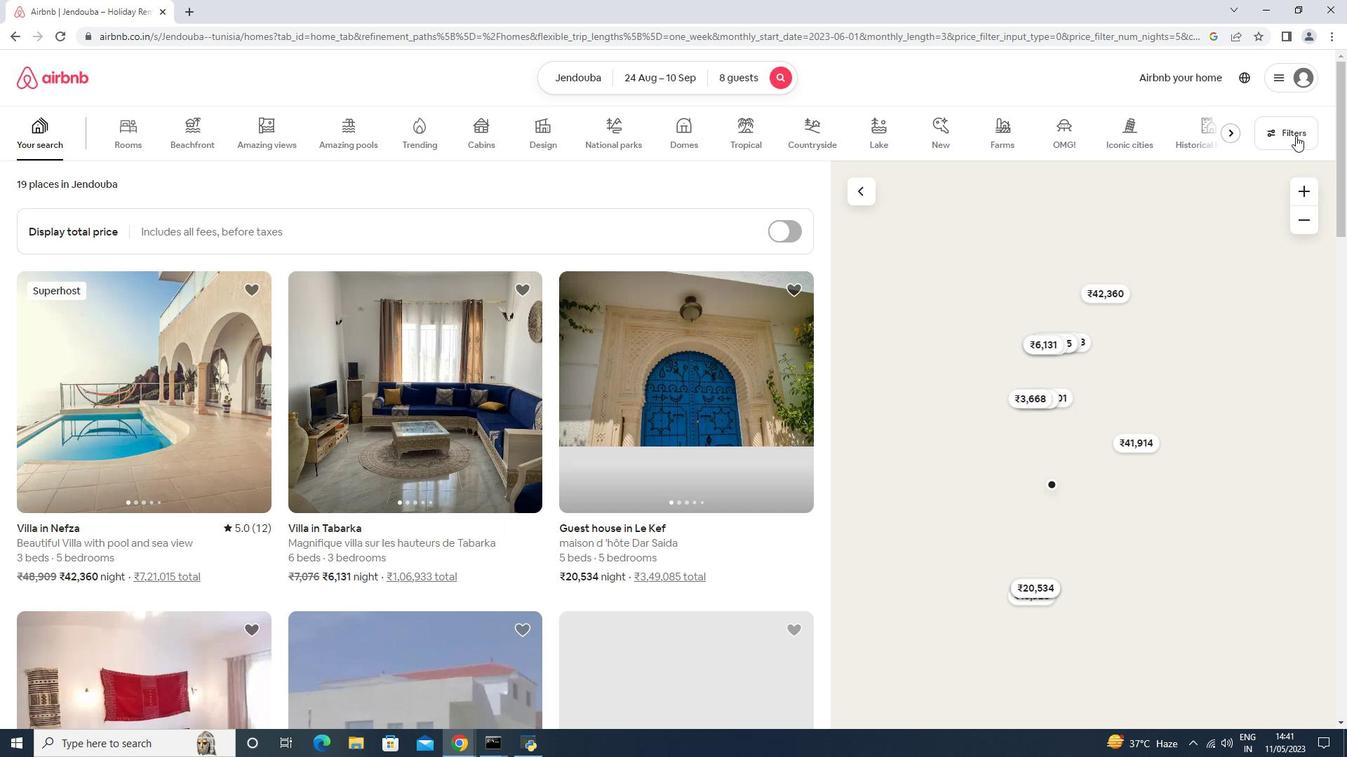 
Action: Mouse moved to (606, 464)
Screenshot: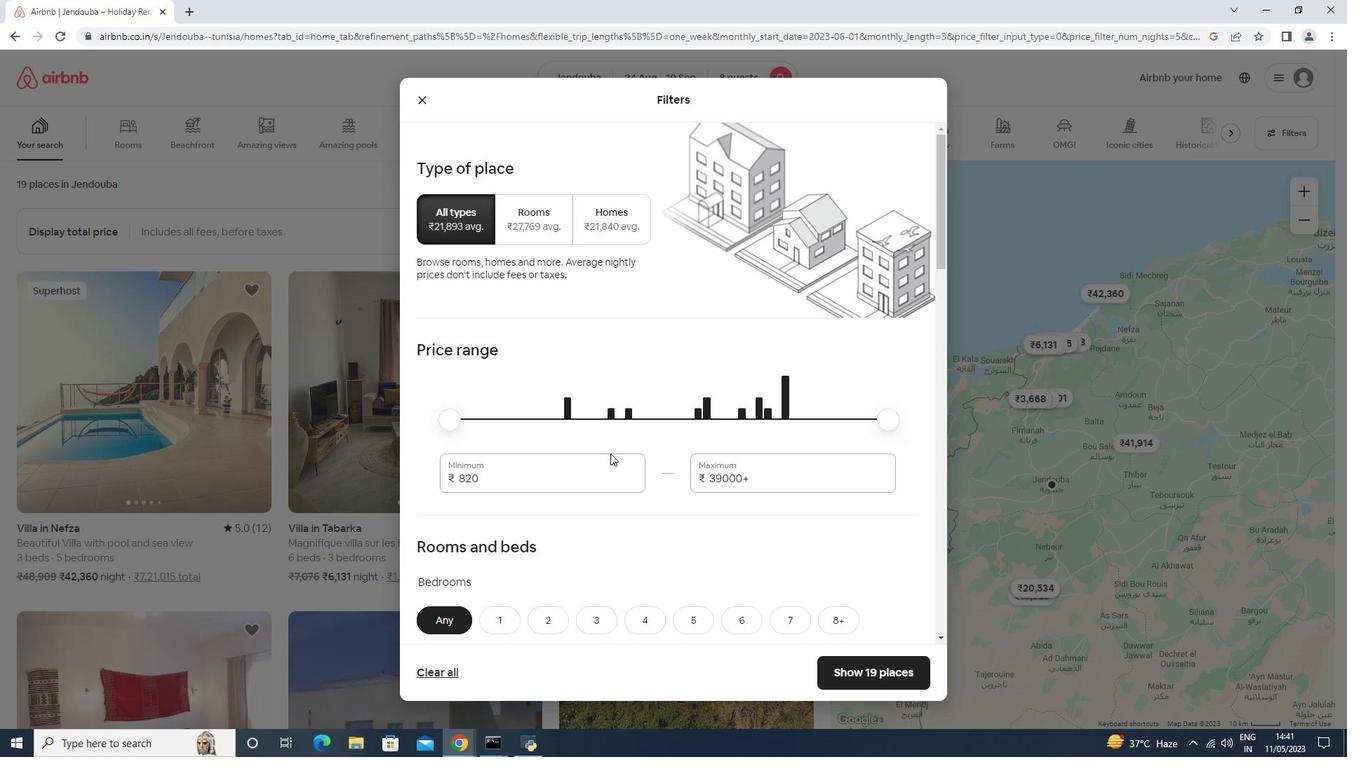 
Action: Mouse pressed left at (606, 464)
Screenshot: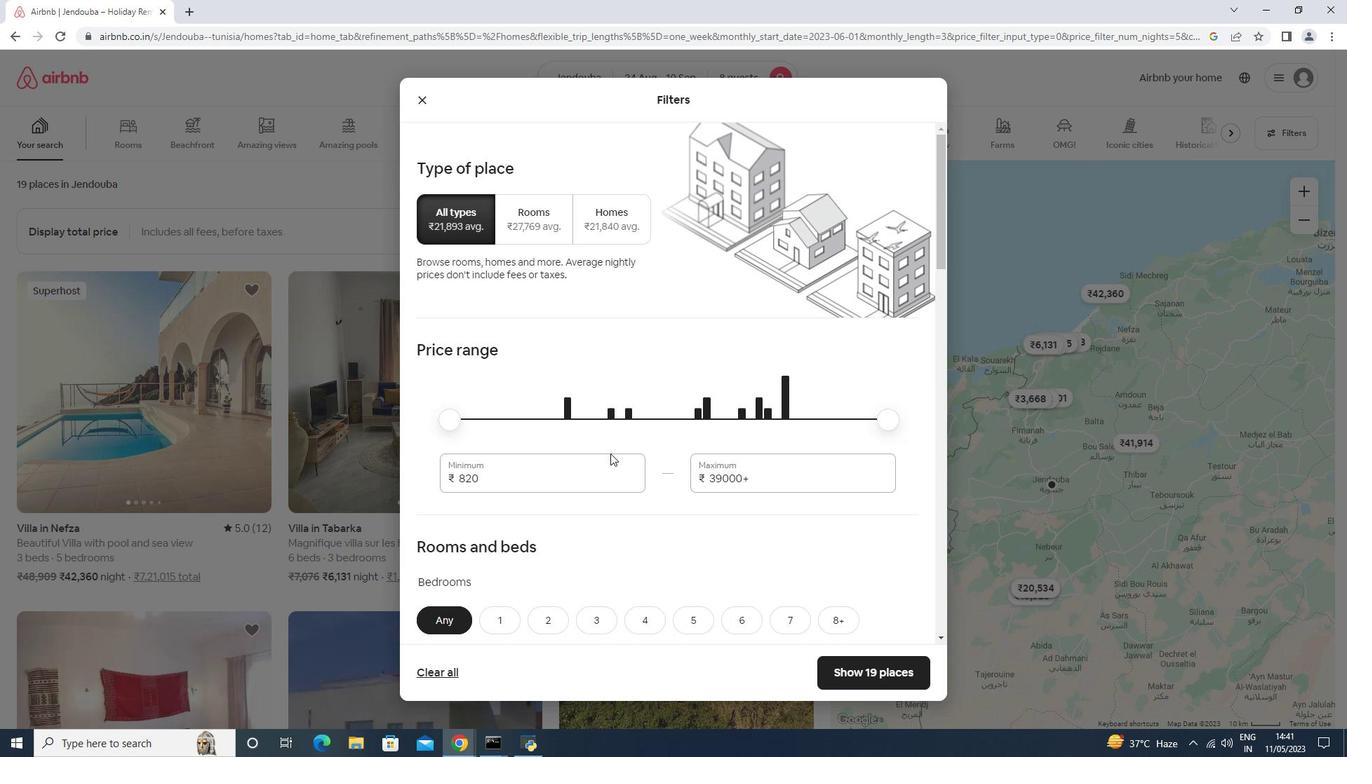 
Action: Key pressed <Key.backspace><Key.backspace><Key.backspace><Key.backspace><Key.backspace><Key.backspace><Key.backspace><Key.backspace><Key.backspace><Key.backspace><Key.backspace><Key.backspace><Key.backspace><Key.backspace><Key.backspace><Key.backspace><Key.backspace><Key.backspace><Key.backspace>12000
Screenshot: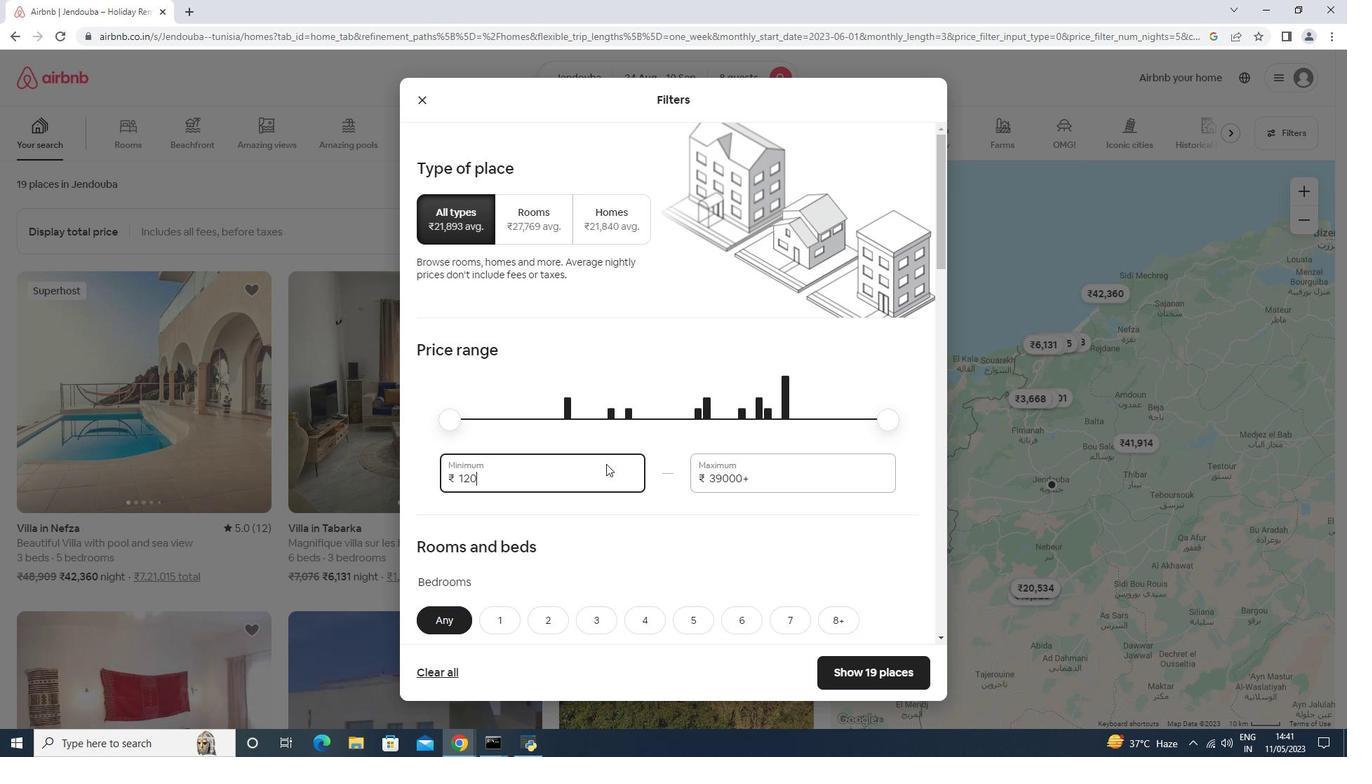 
Action: Mouse moved to (798, 472)
Screenshot: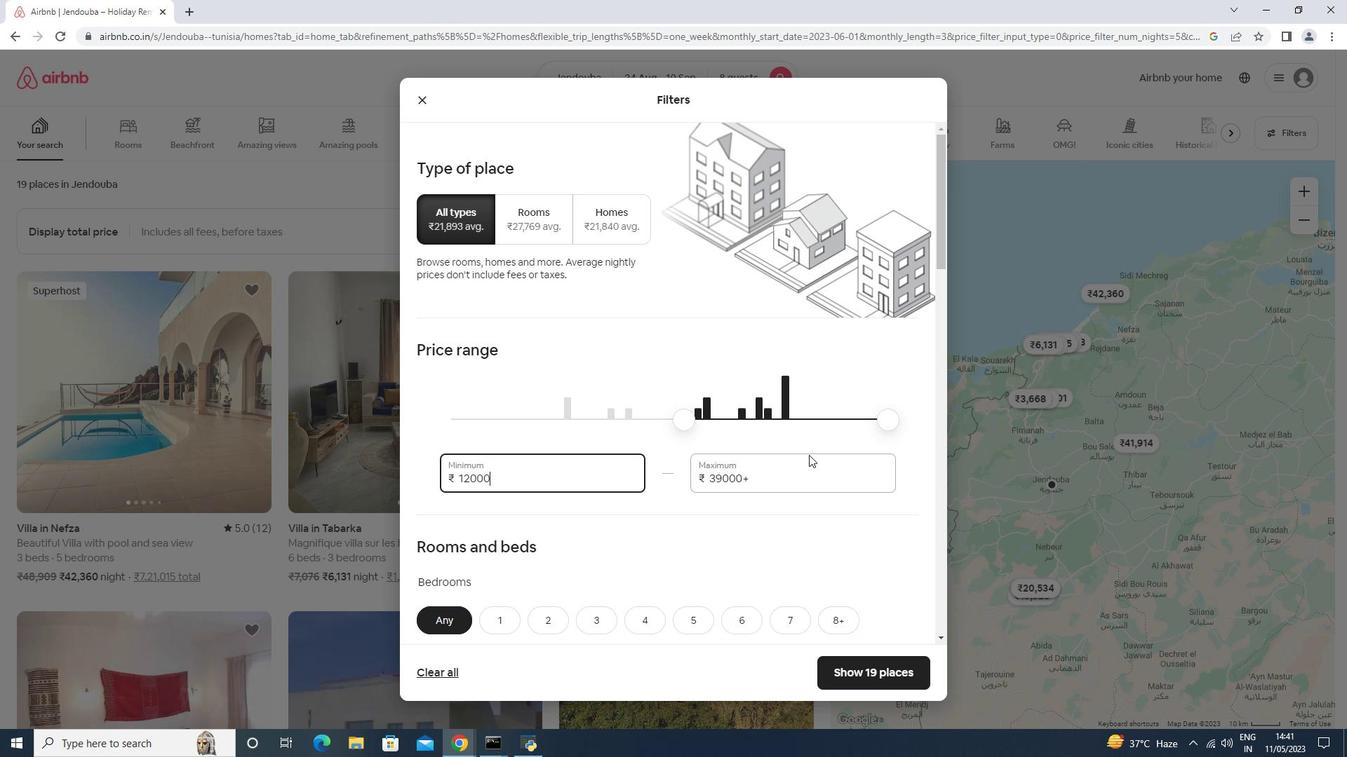 
Action: Mouse pressed left at (798, 472)
Screenshot: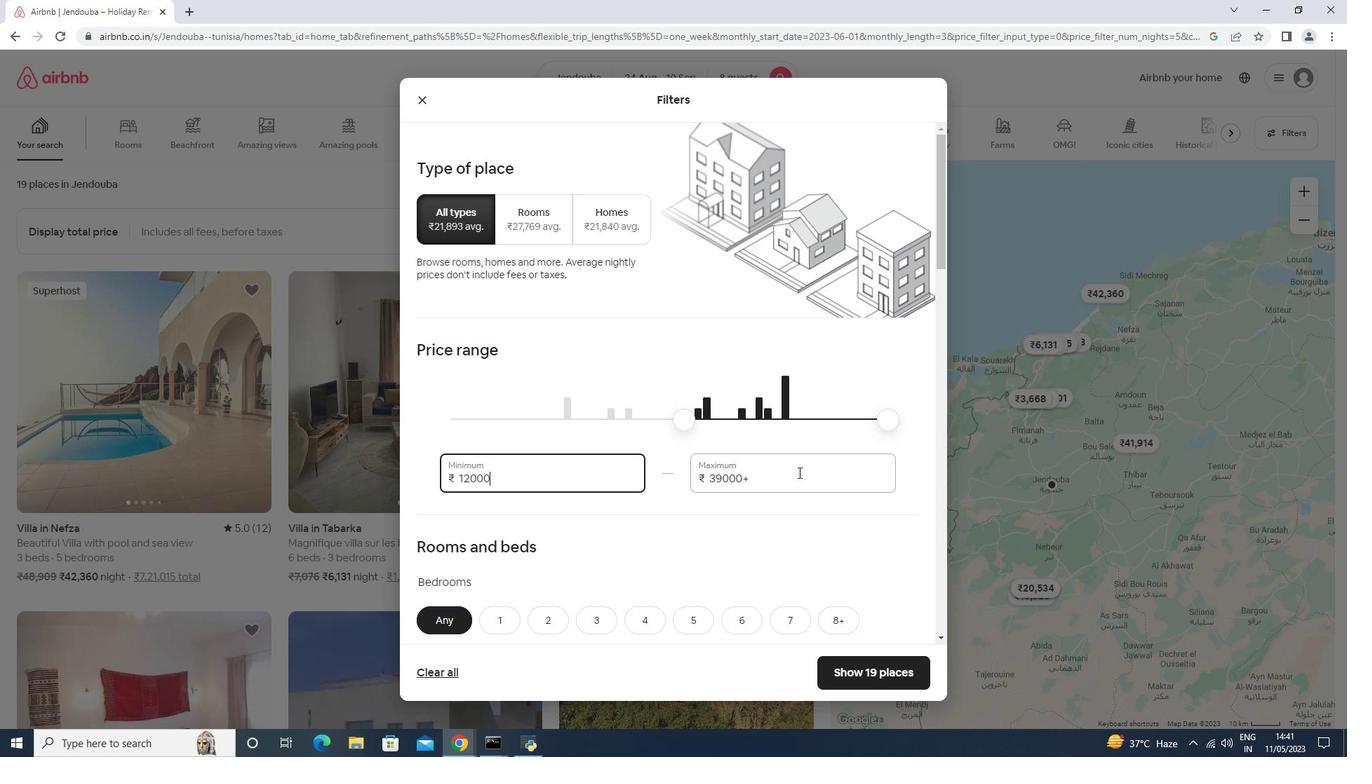 
Action: Key pressed <Key.backspace><Key.backspace><Key.backspace><Key.backspace><Key.backspace><Key.backspace><Key.backspace><Key.backspace><Key.backspace><Key.backspace><Key.backspace><Key.backspace>15000
Screenshot: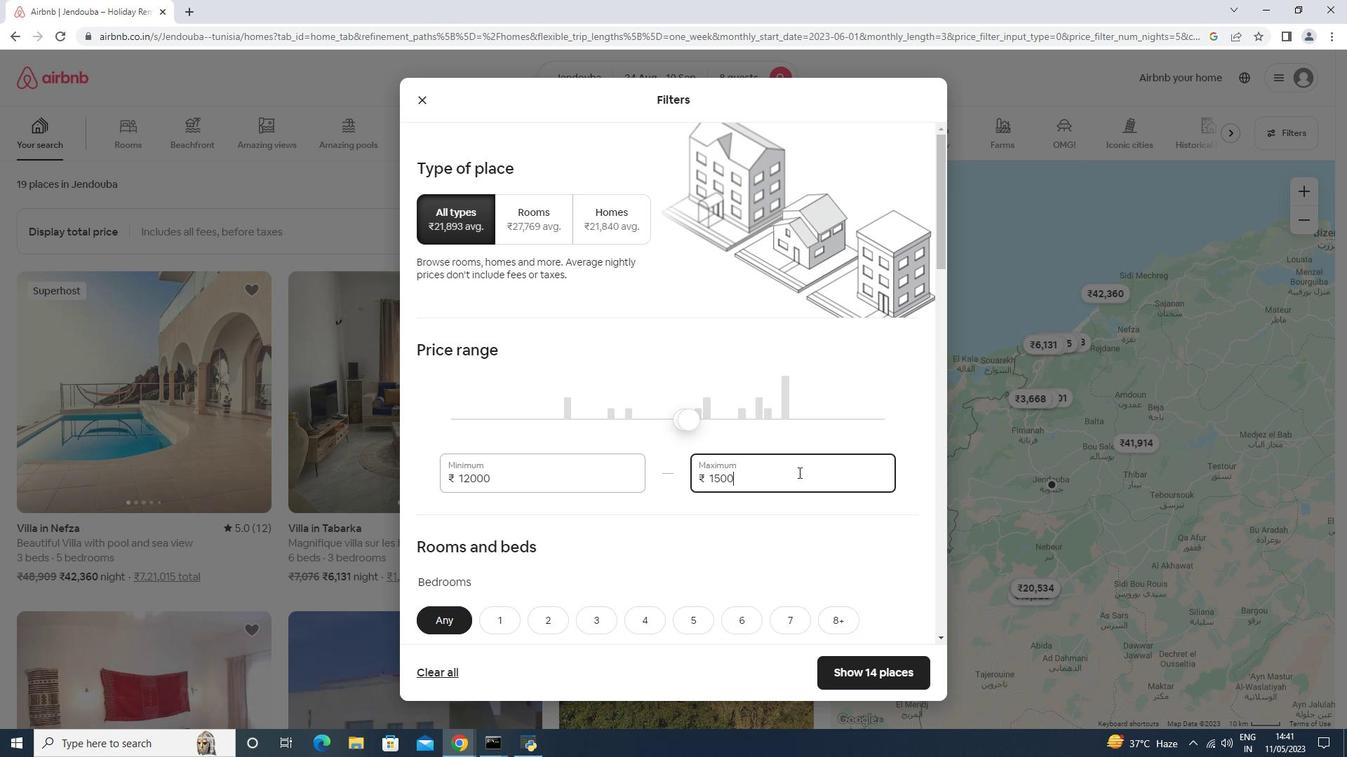 
Action: Mouse moved to (696, 506)
Screenshot: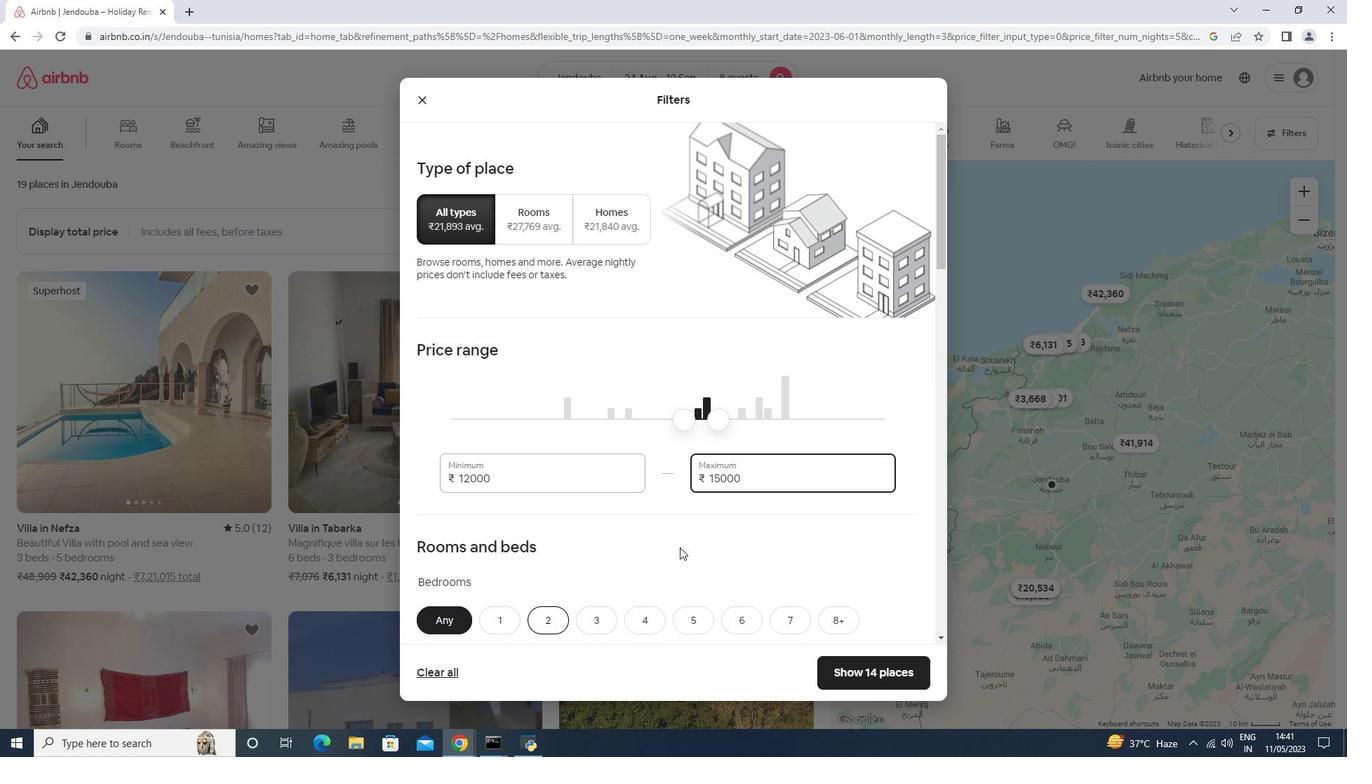 
Action: Mouse scrolled (696, 505) with delta (0, 0)
Screenshot: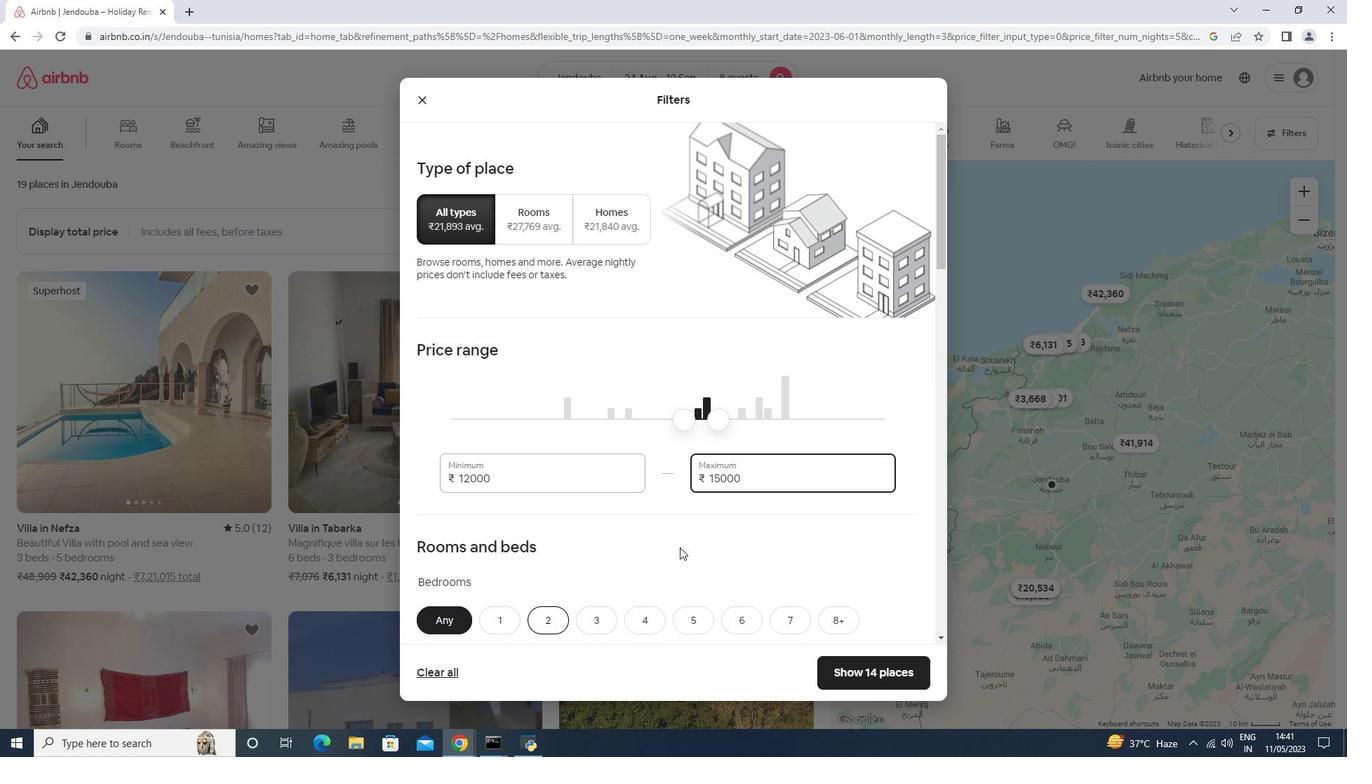 
Action: Mouse scrolled (696, 505) with delta (0, 0)
Screenshot: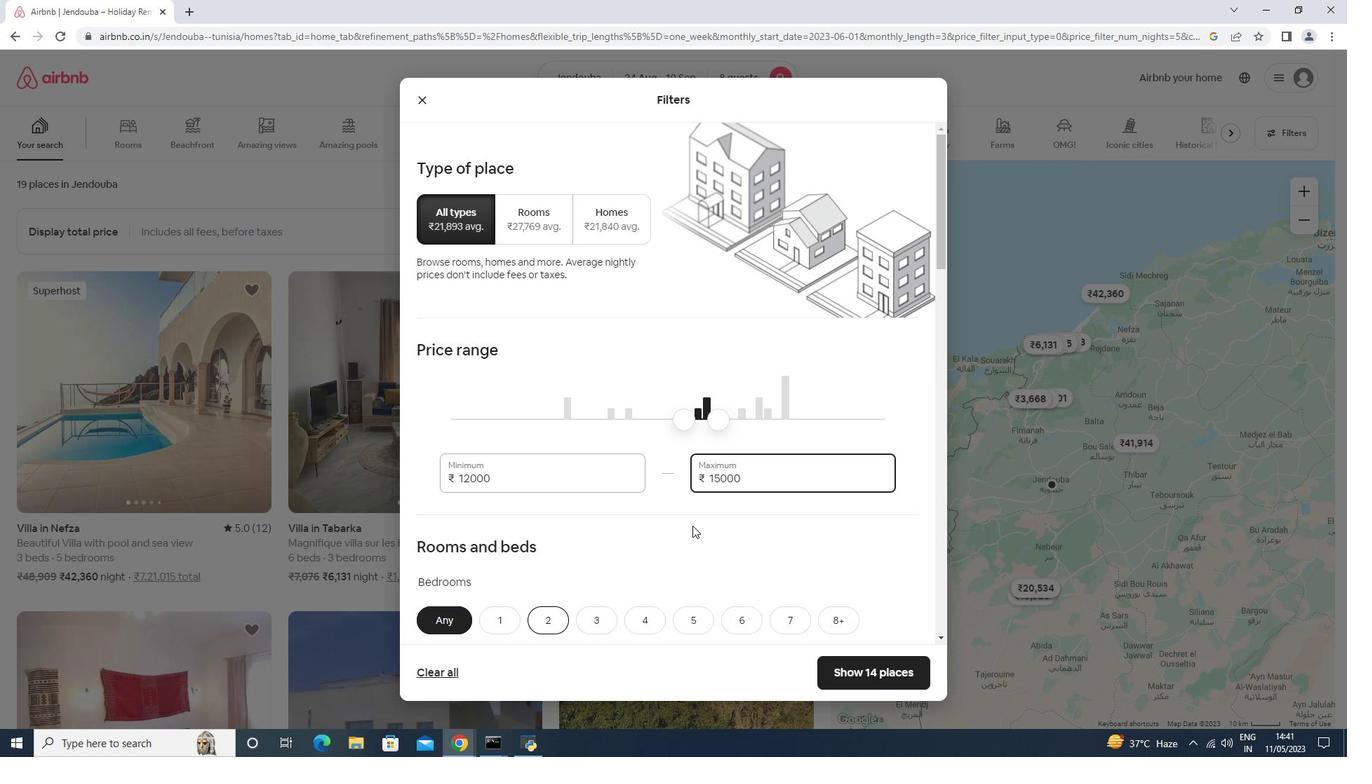 
Action: Mouse scrolled (696, 505) with delta (0, 0)
Screenshot: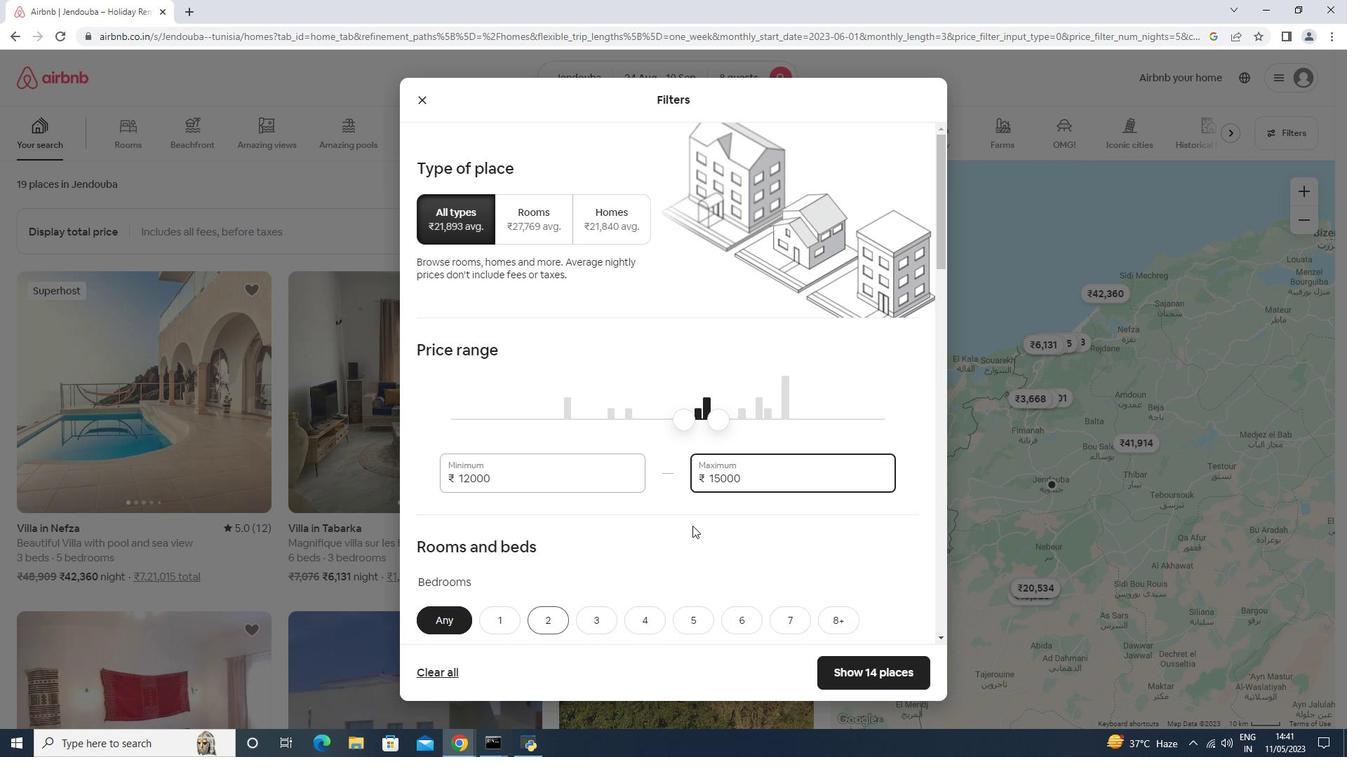 
Action: Mouse moved to (650, 415)
Screenshot: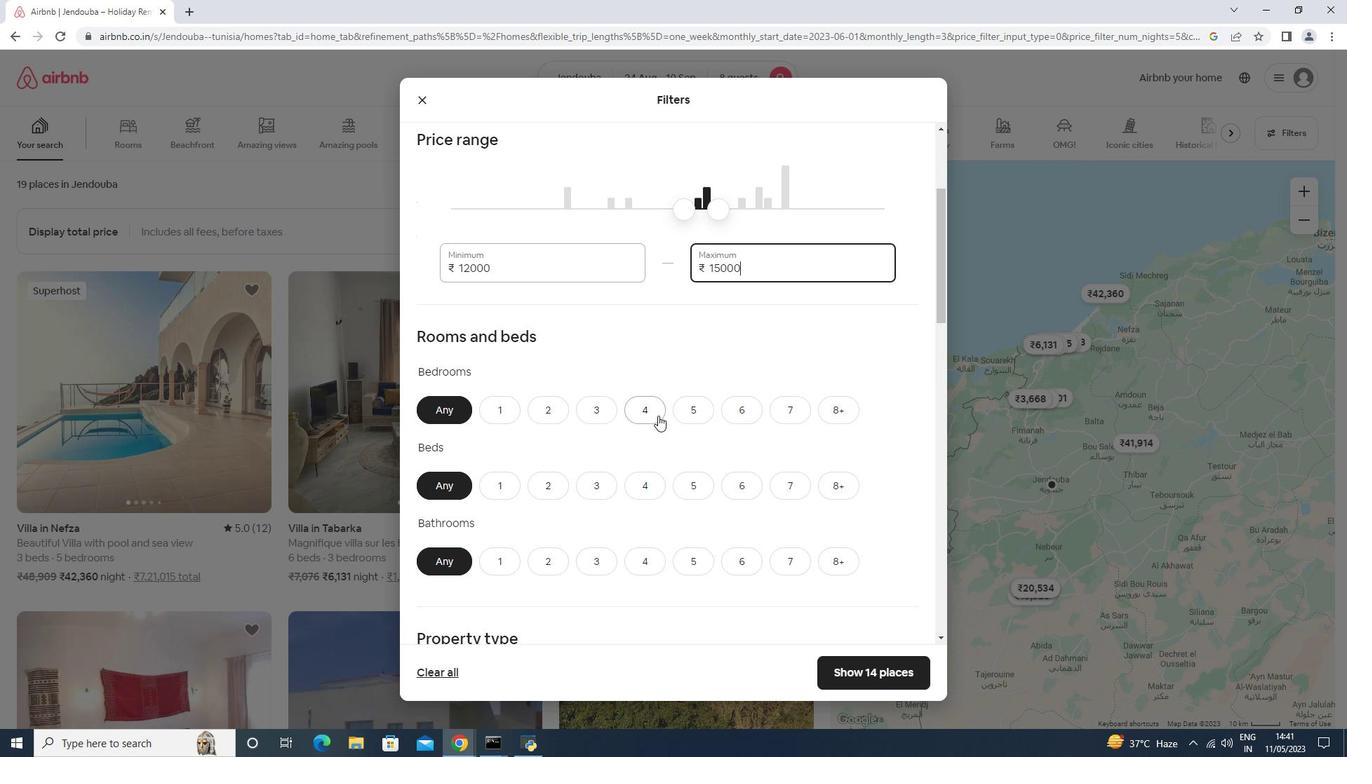 
Action: Mouse pressed left at (650, 415)
Screenshot: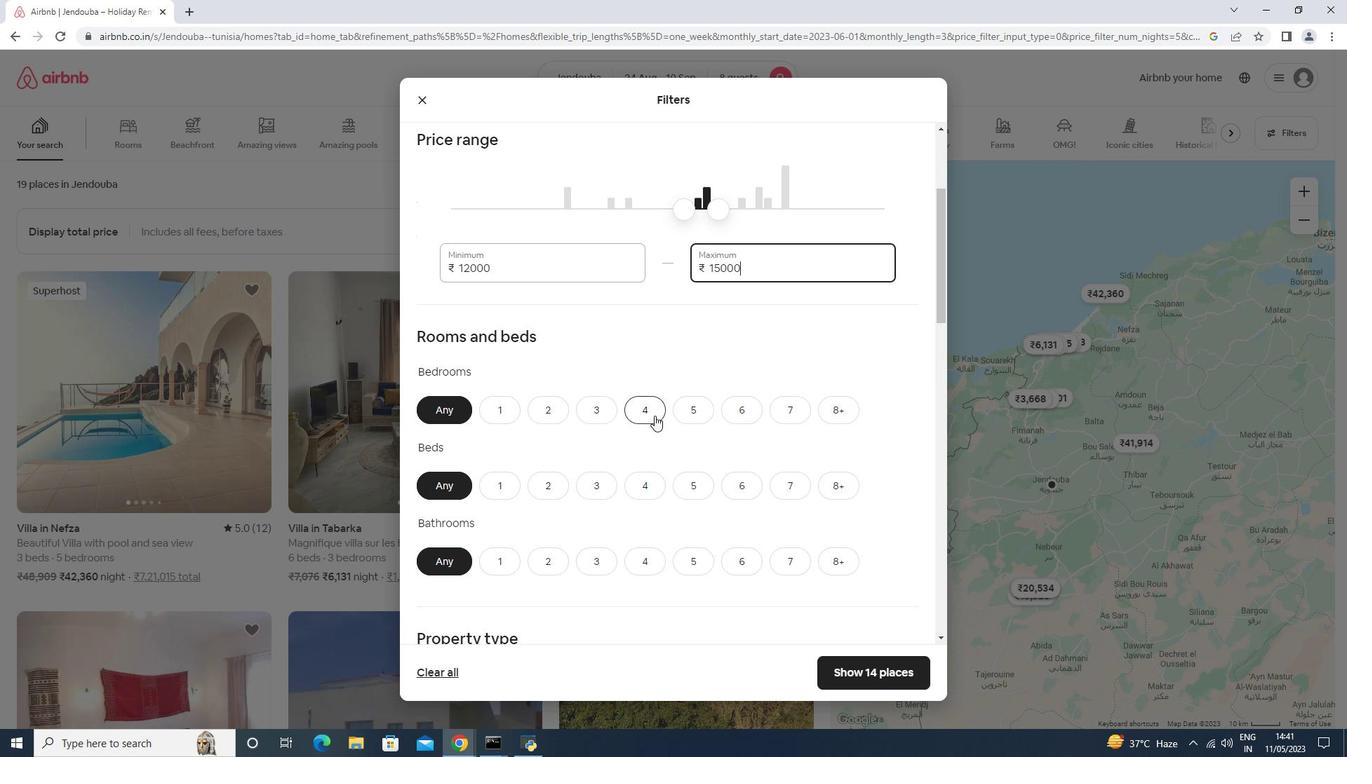 
Action: Mouse moved to (817, 482)
Screenshot: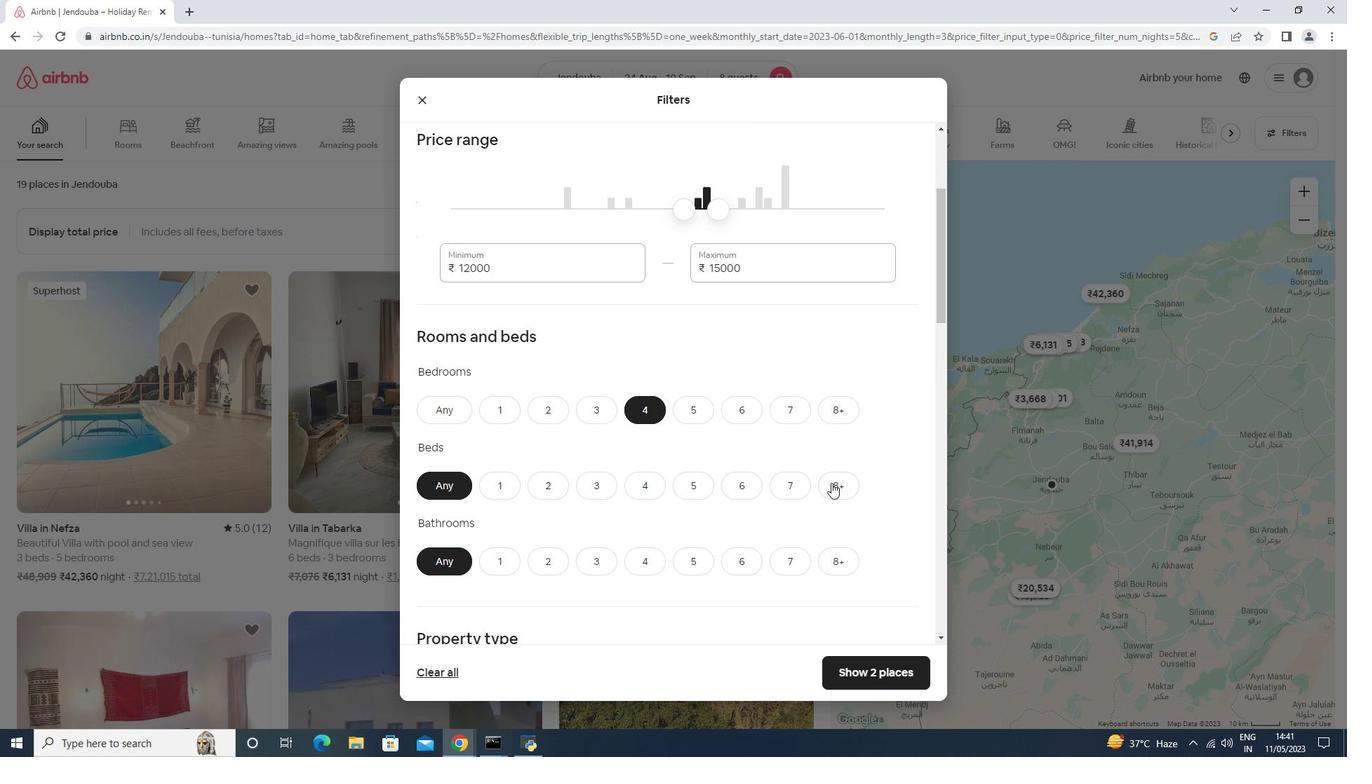 
Action: Mouse pressed left at (817, 482)
Screenshot: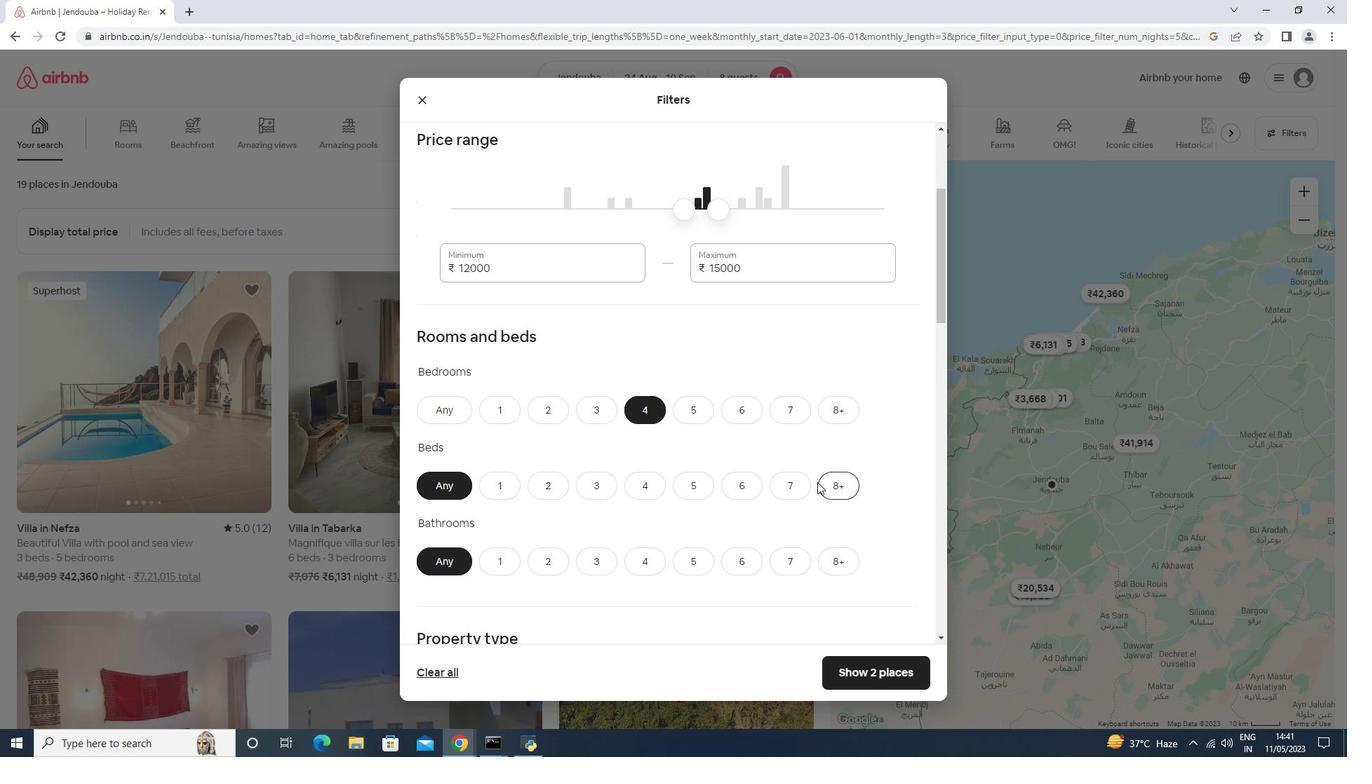 
Action: Mouse moved to (829, 482)
Screenshot: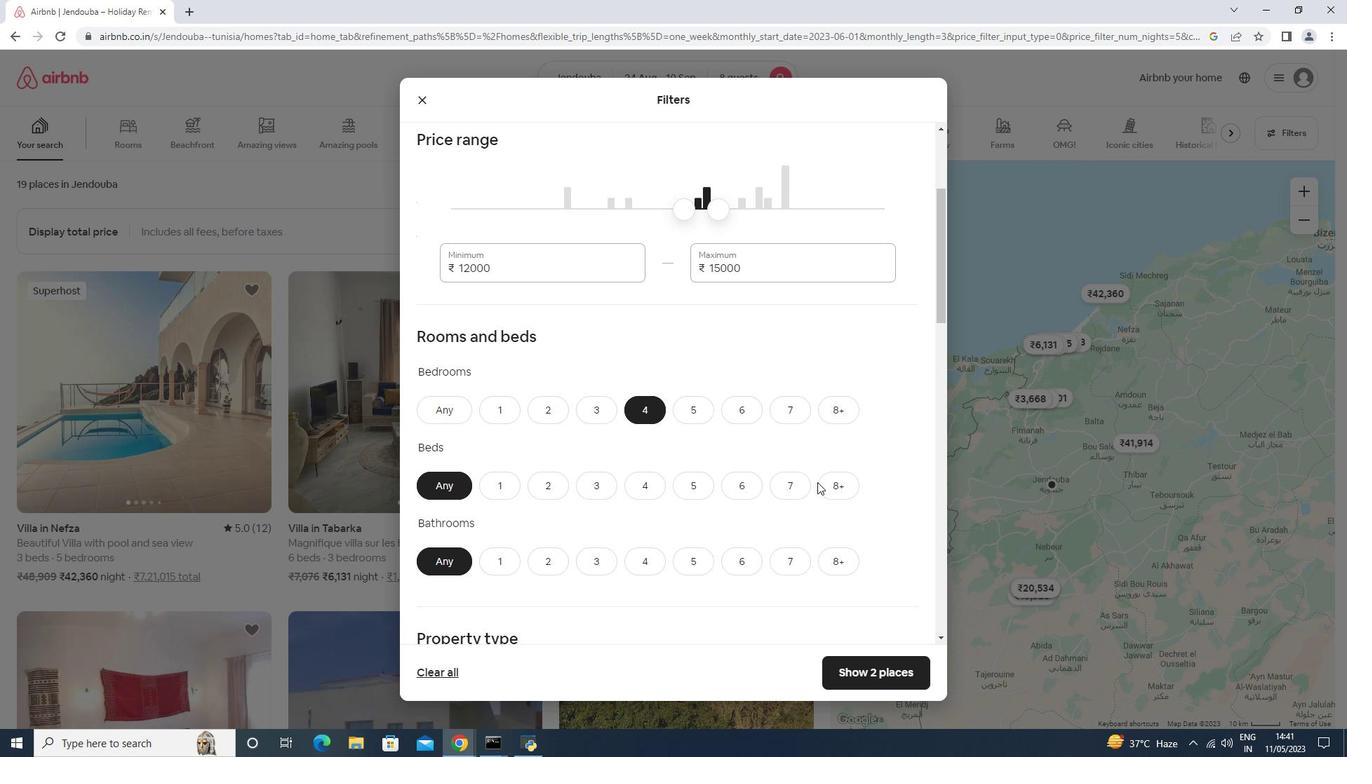 
Action: Mouse pressed left at (829, 482)
Screenshot: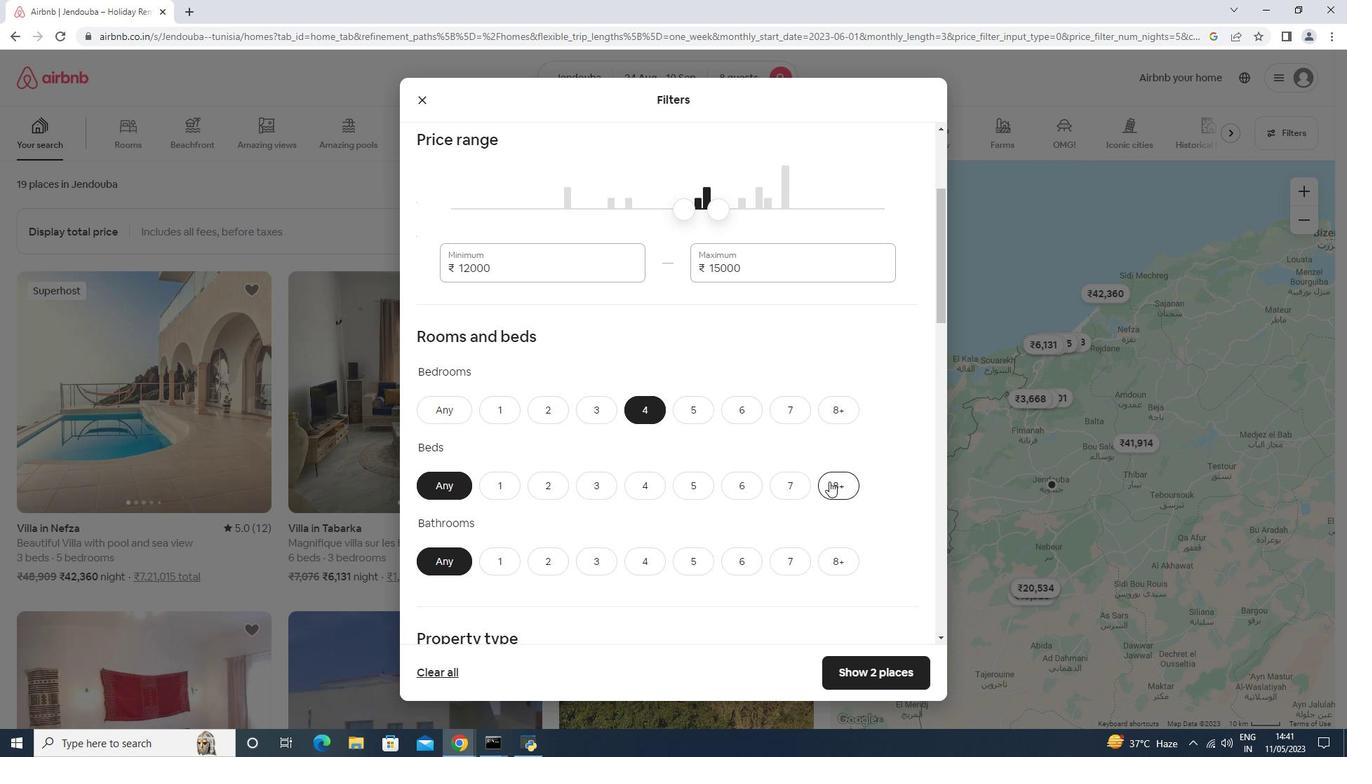 
Action: Mouse moved to (644, 554)
Screenshot: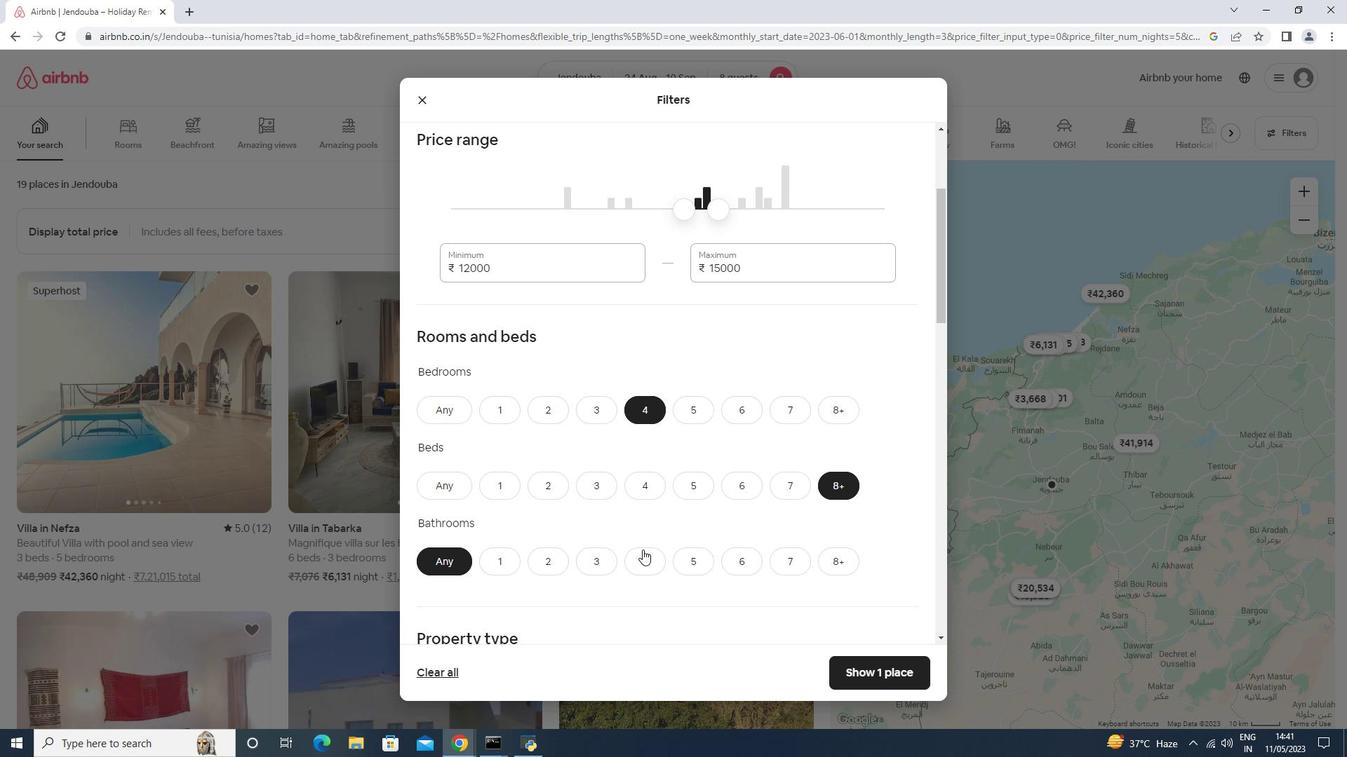 
Action: Mouse pressed left at (644, 554)
Screenshot: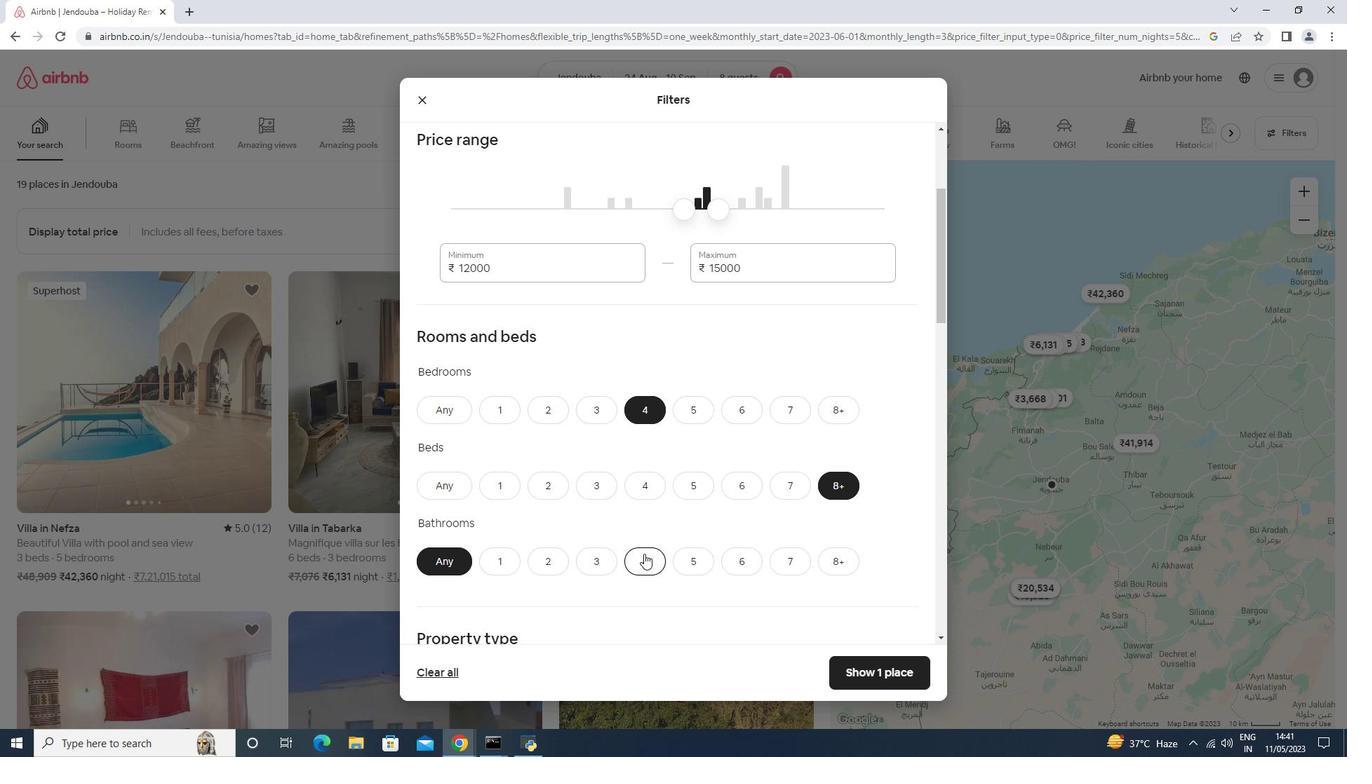 
Action: Mouse moved to (639, 469)
Screenshot: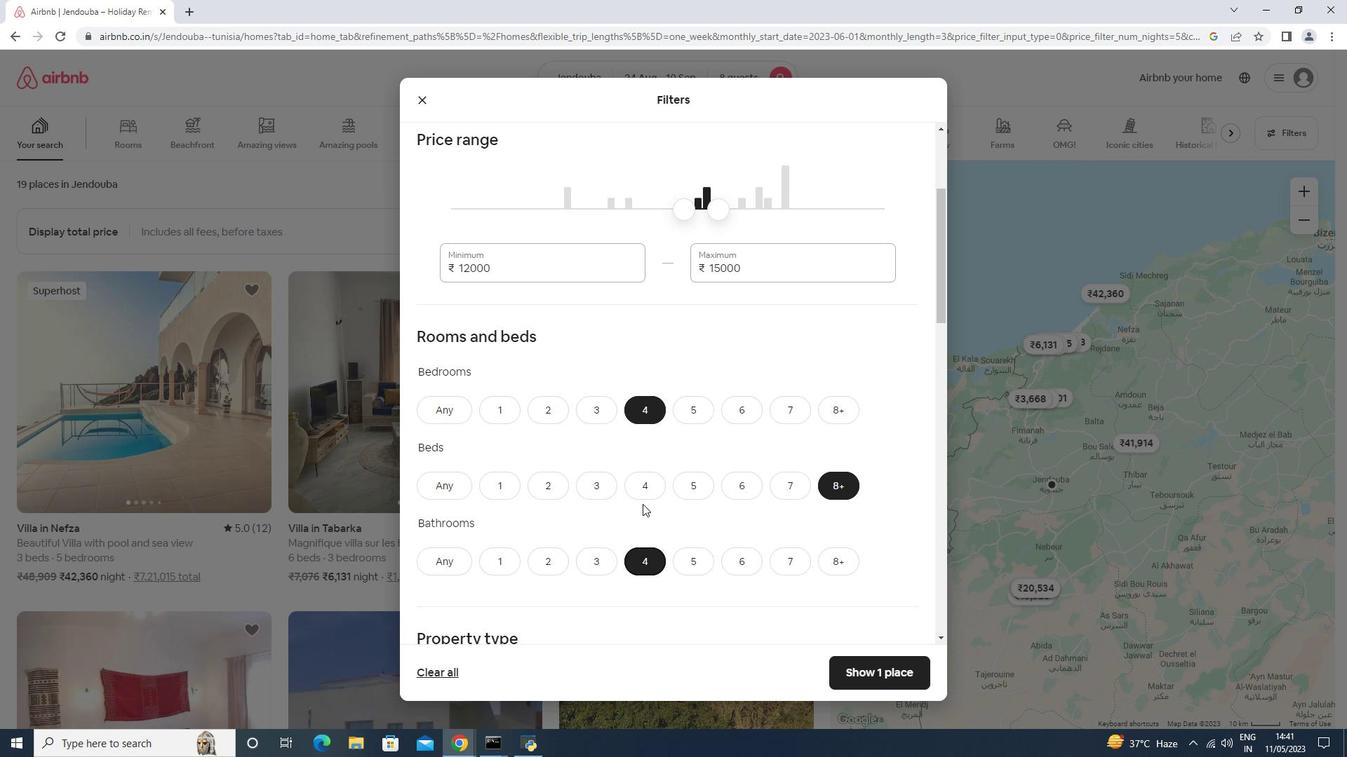 
Action: Mouse scrolled (639, 468) with delta (0, 0)
Screenshot: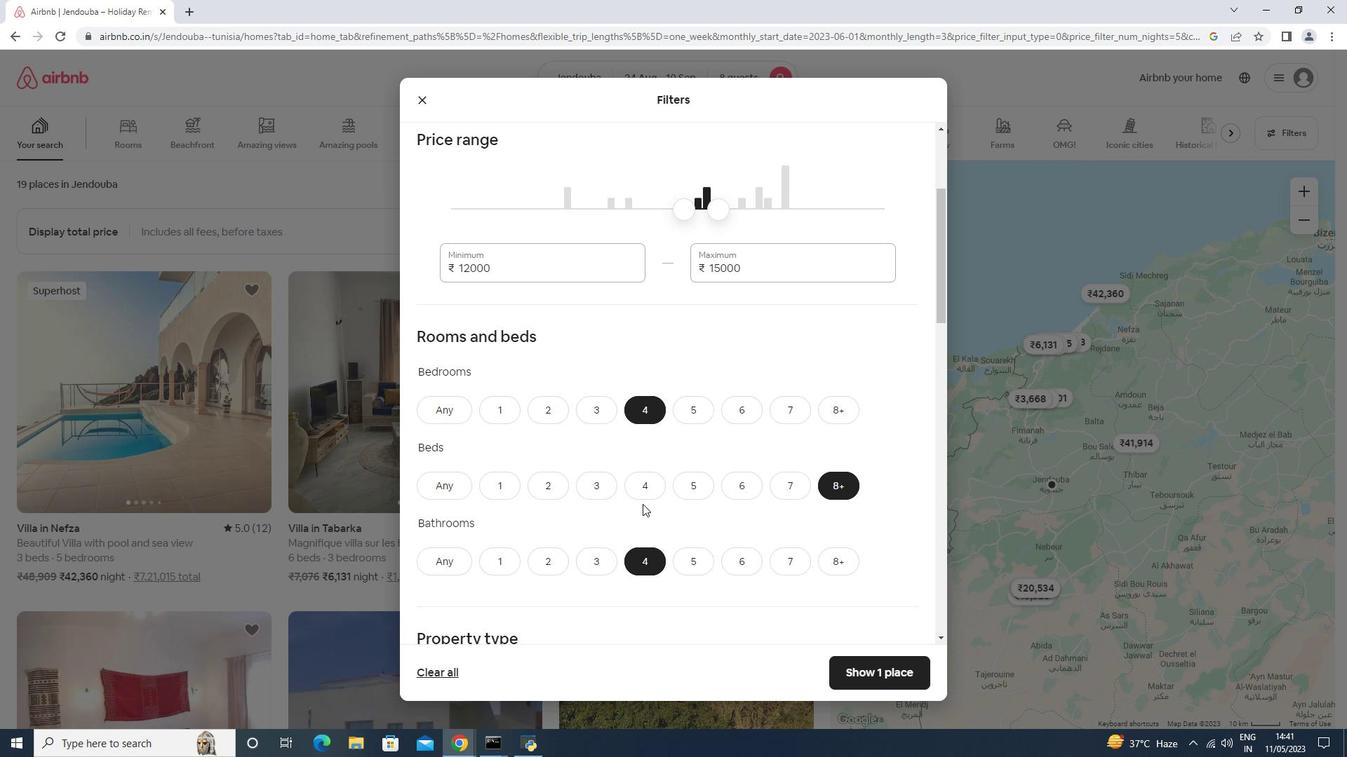 
Action: Mouse scrolled (639, 468) with delta (0, 0)
Screenshot: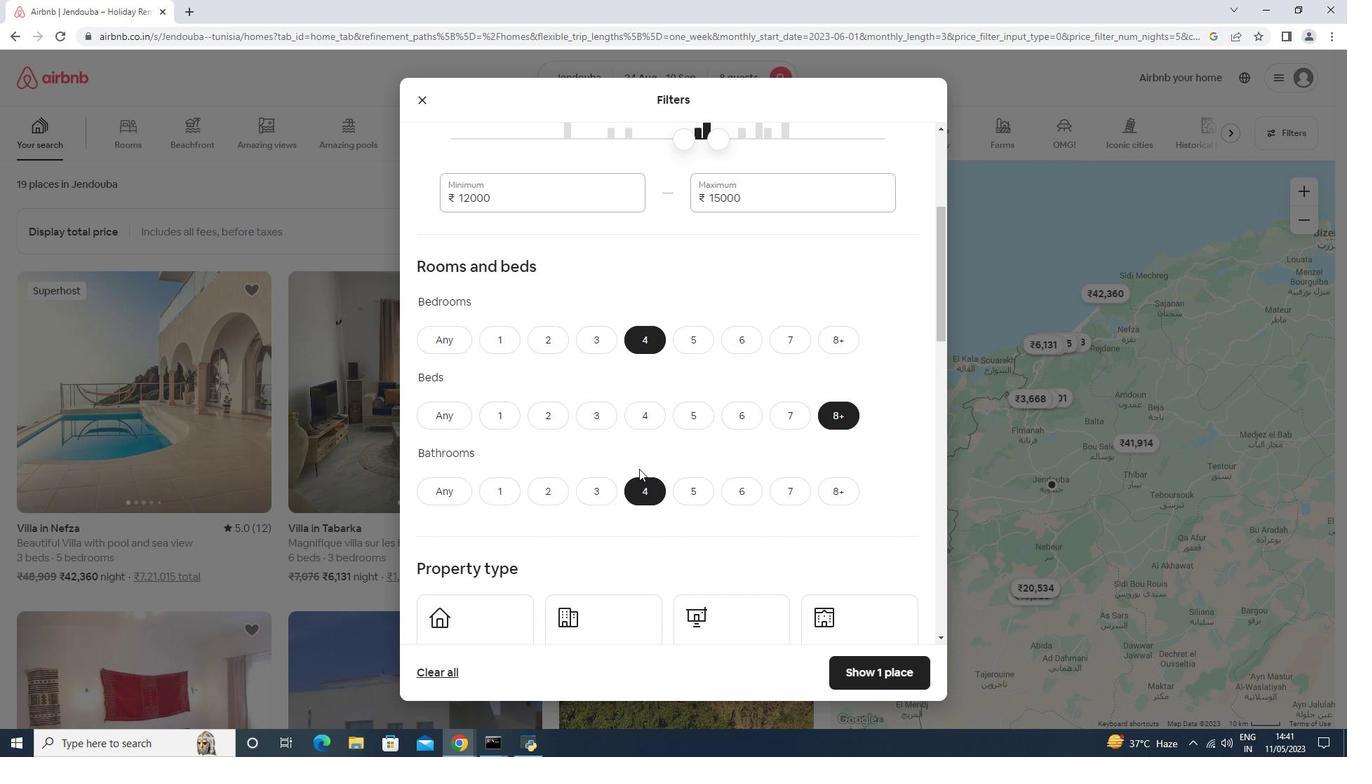 
Action: Mouse moved to (508, 552)
Screenshot: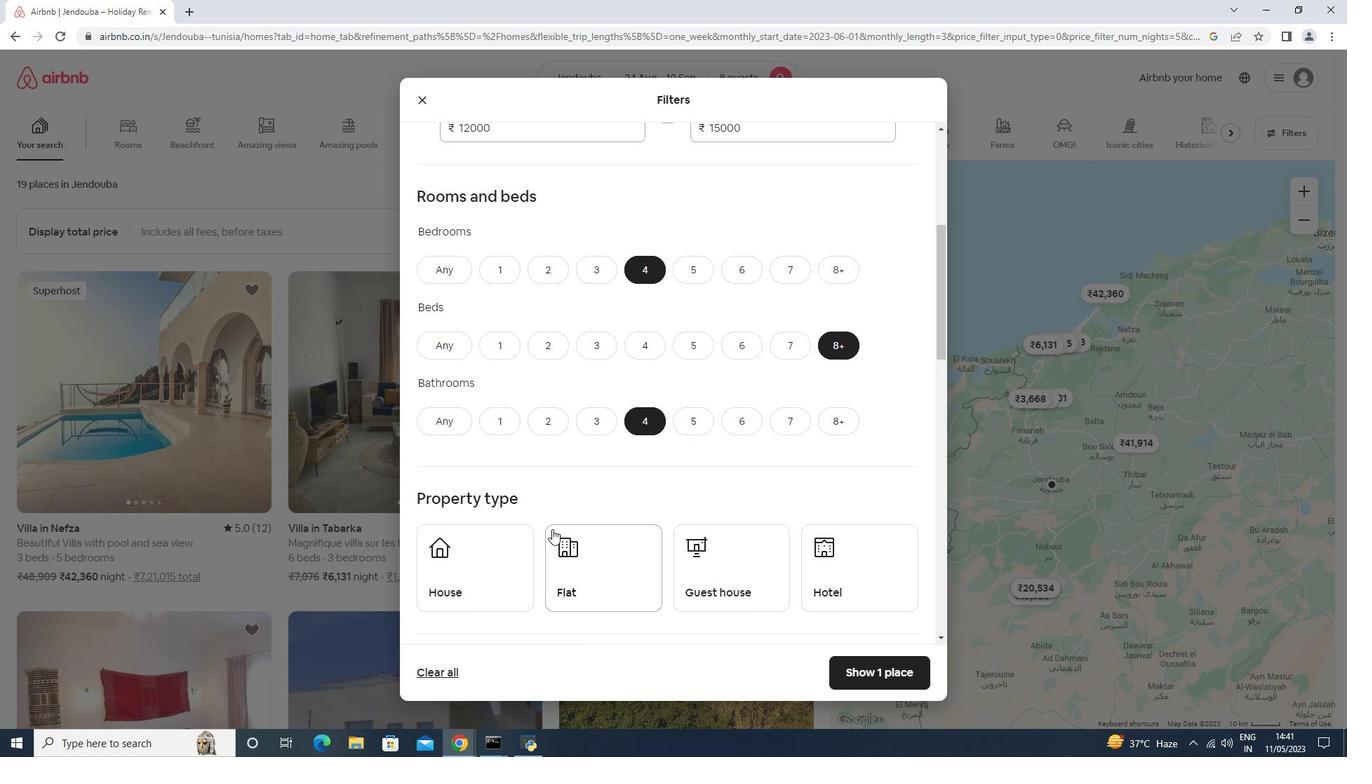 
Action: Mouse pressed left at (508, 552)
Screenshot: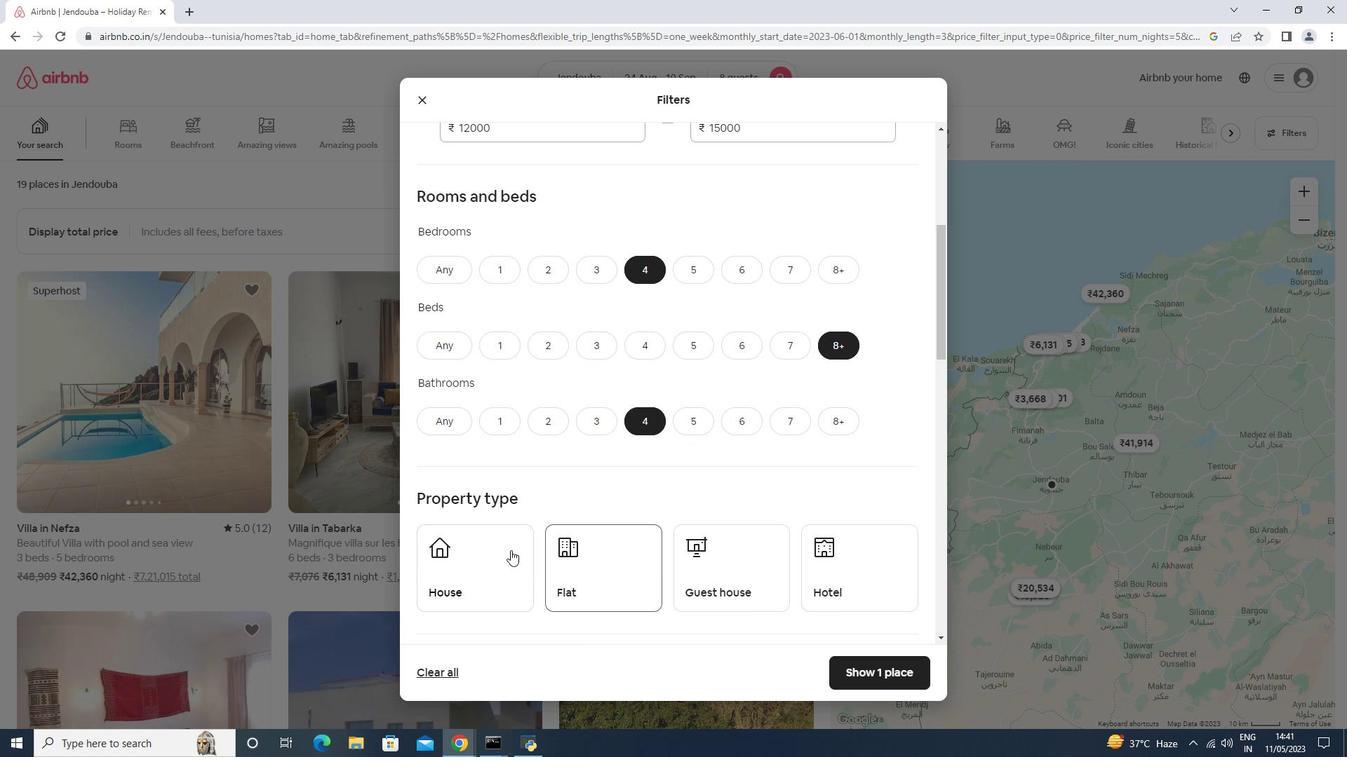
Action: Mouse moved to (588, 567)
Screenshot: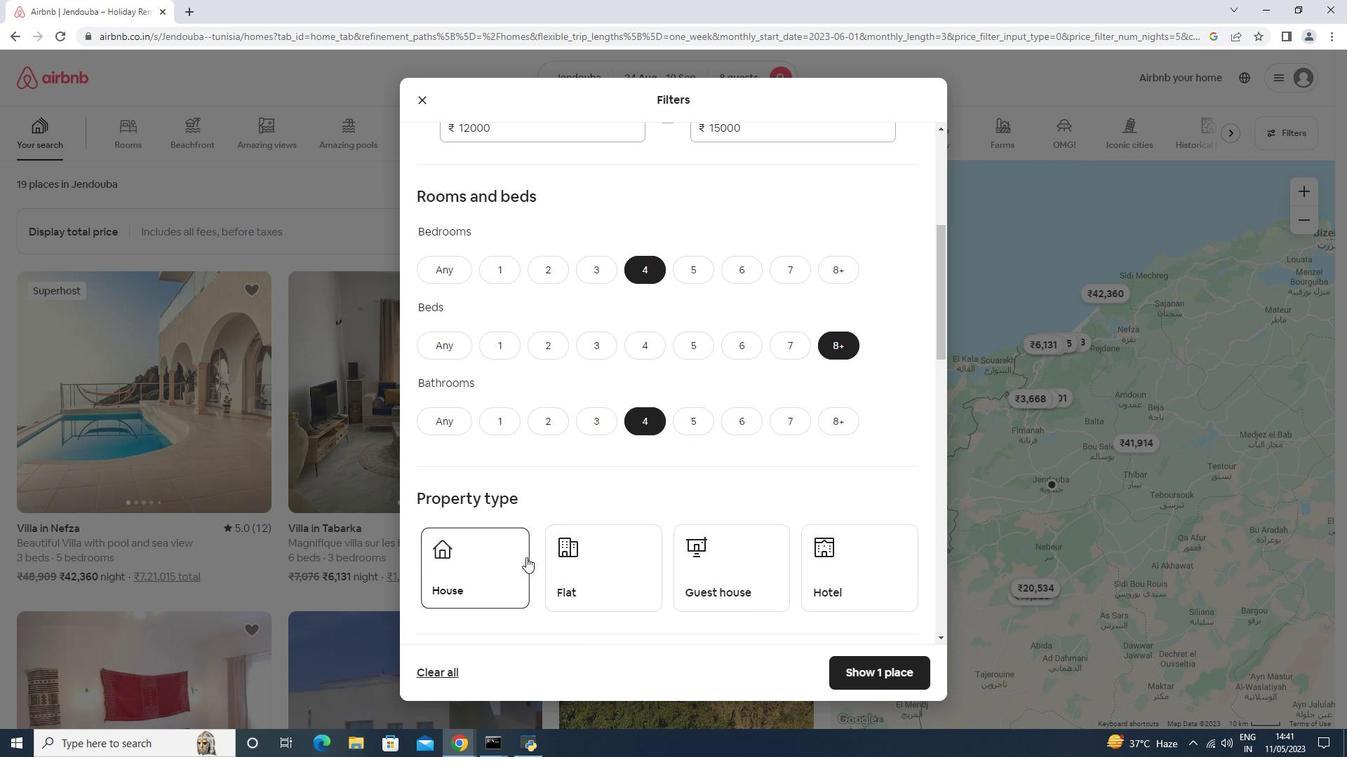 
Action: Mouse pressed left at (588, 567)
Screenshot: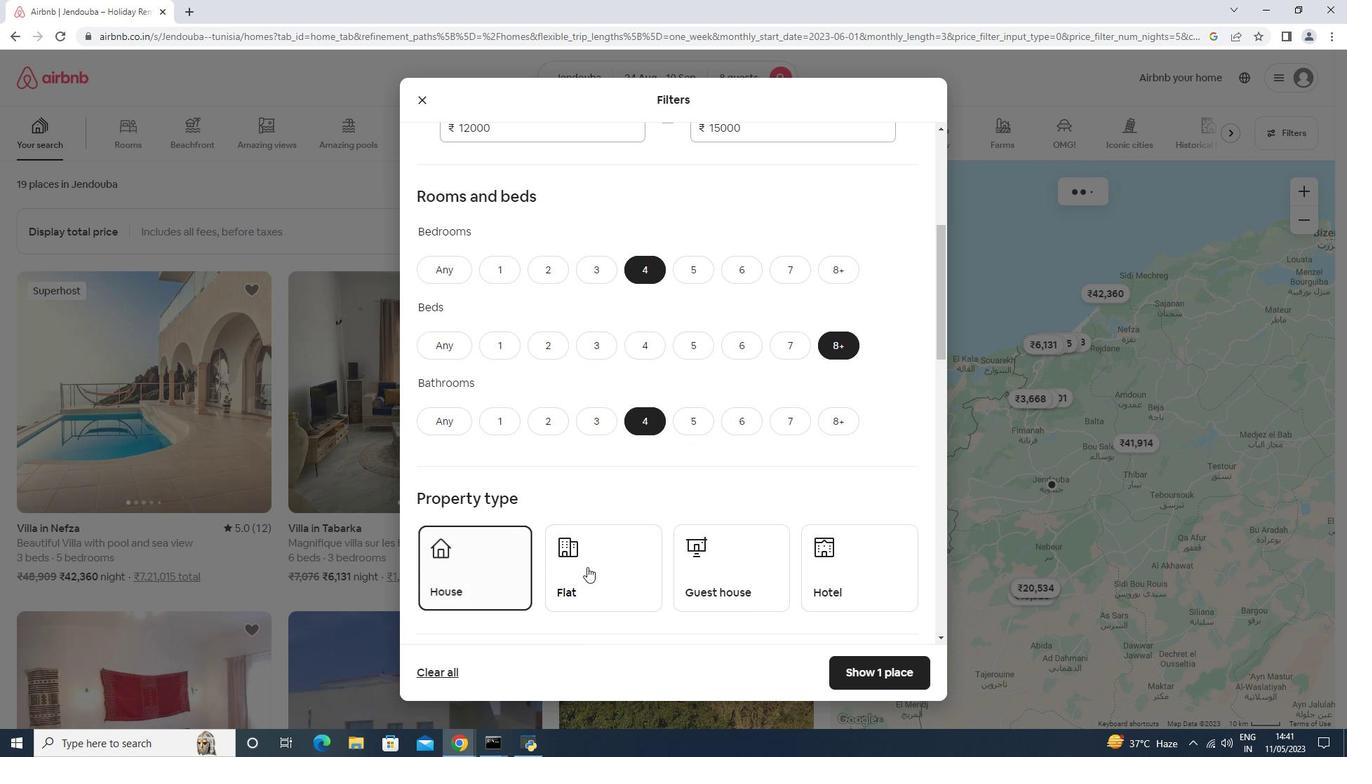 
Action: Mouse moved to (696, 573)
Screenshot: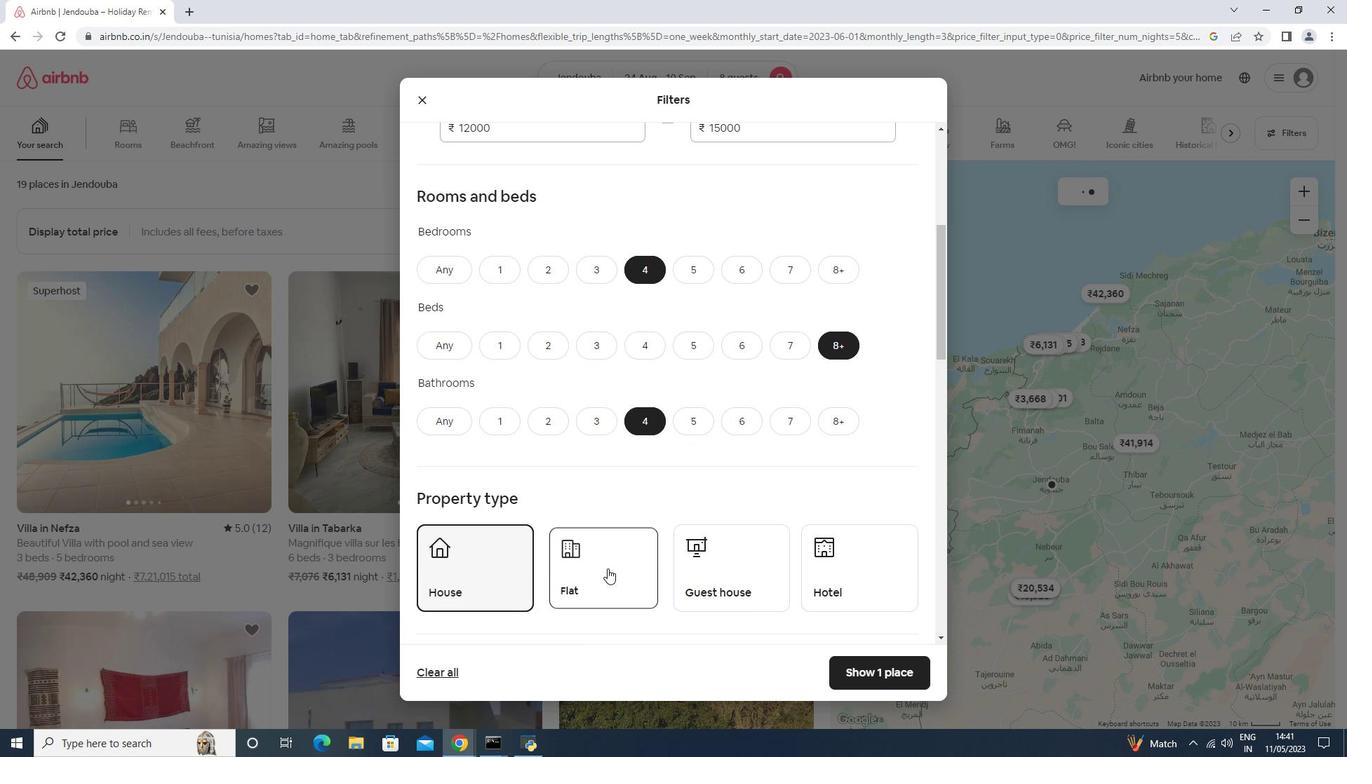 
Action: Mouse pressed left at (696, 573)
Screenshot: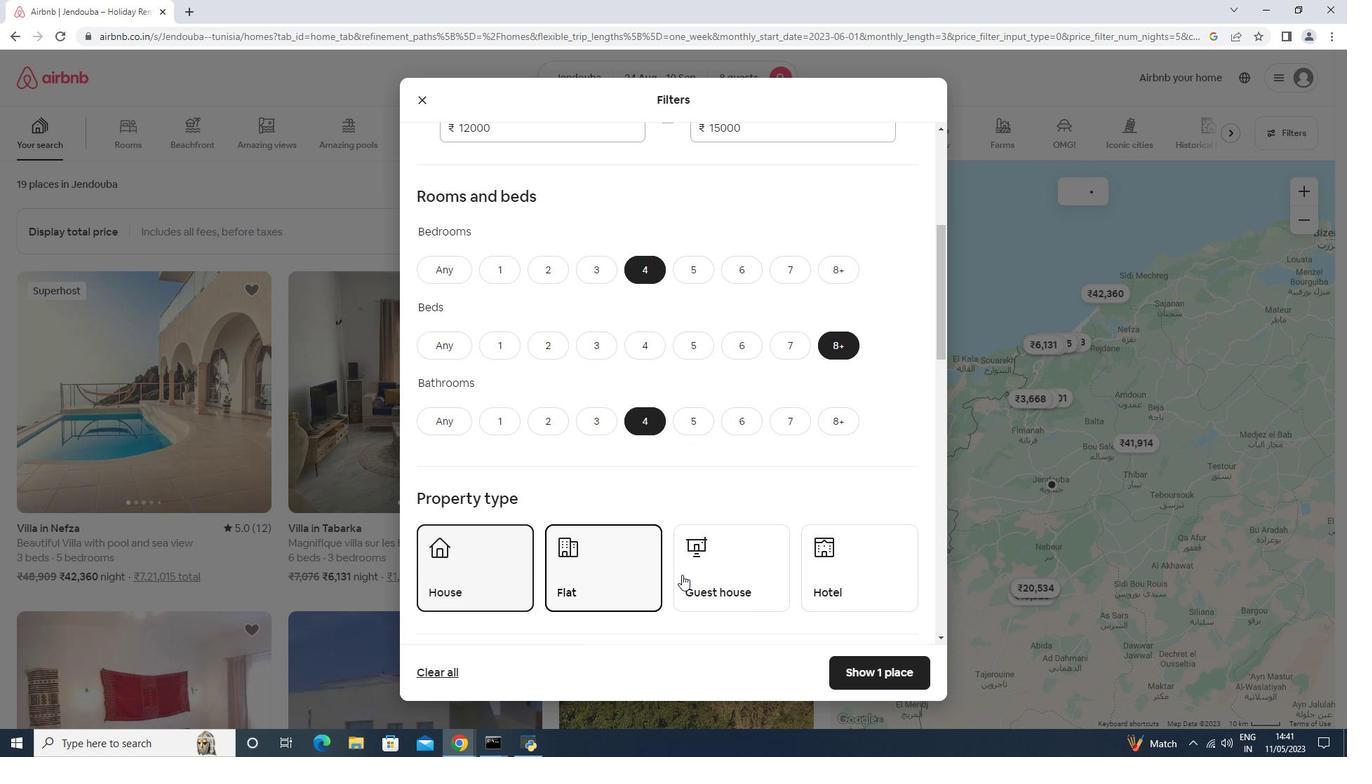 
Action: Mouse moved to (656, 517)
Screenshot: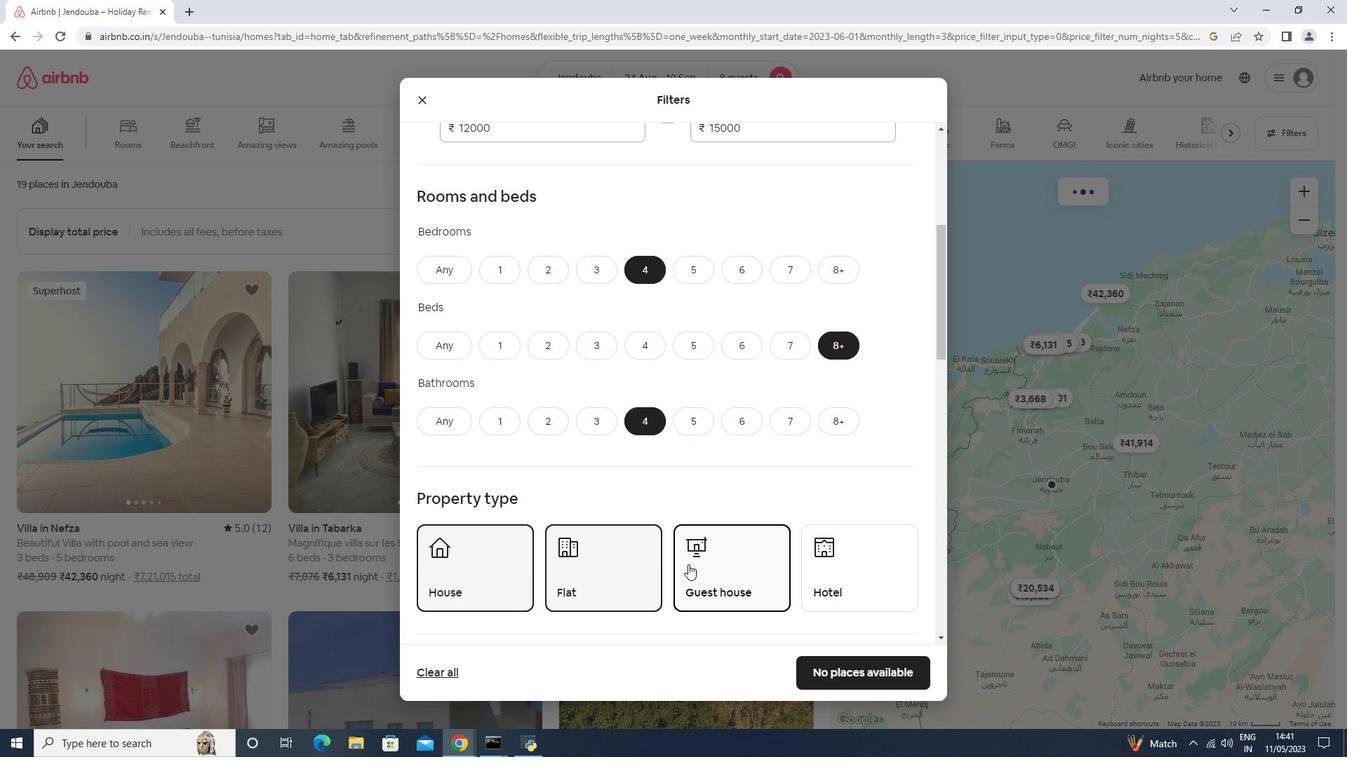 
Action: Mouse scrolled (656, 517) with delta (0, 0)
Screenshot: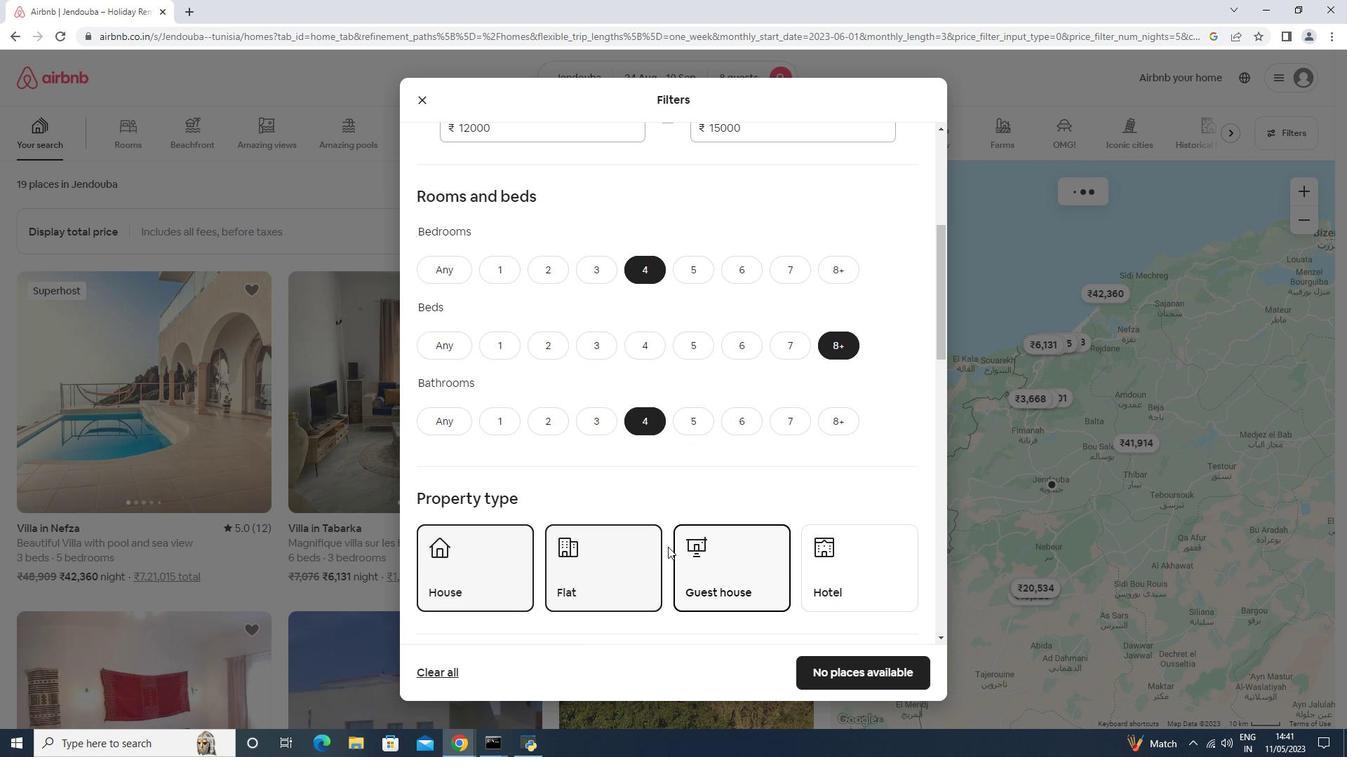 
Action: Mouse scrolled (656, 517) with delta (0, 0)
Screenshot: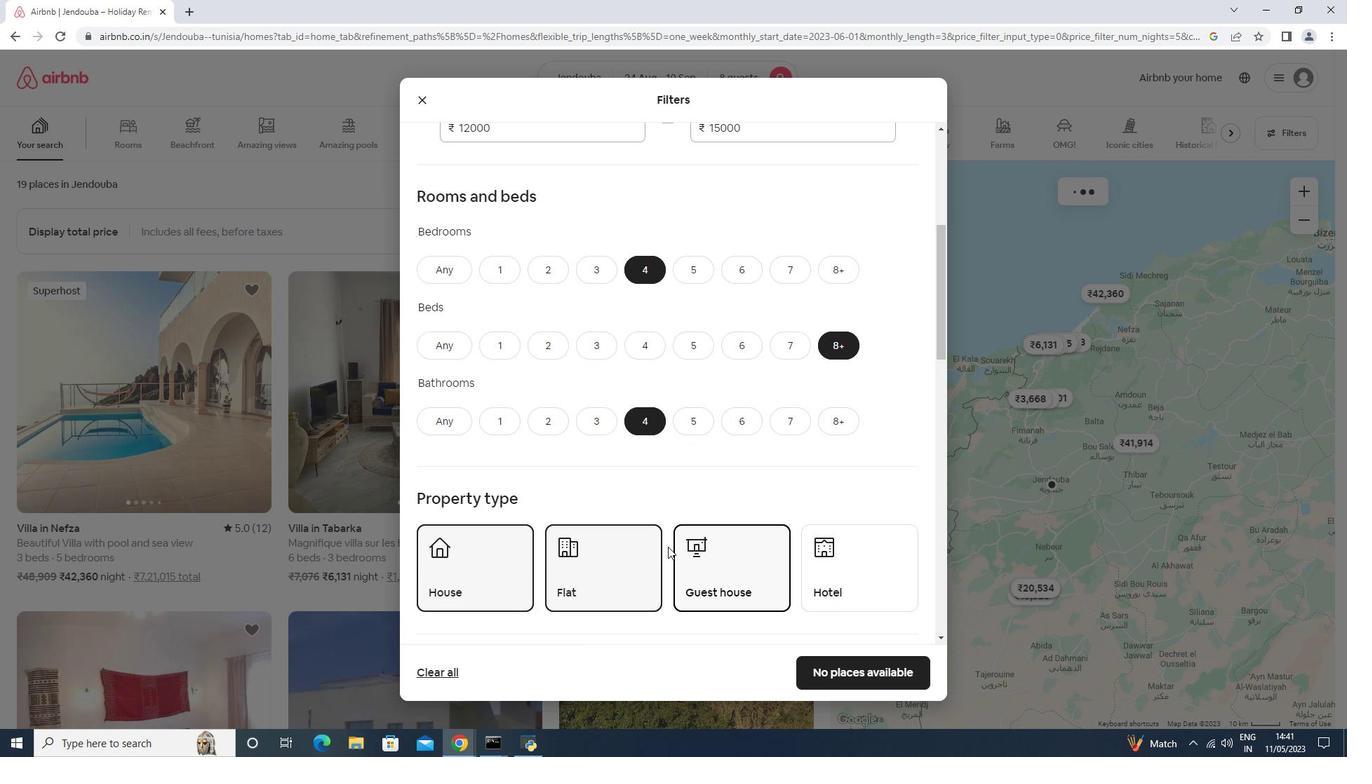
Action: Mouse scrolled (656, 517) with delta (0, 0)
Screenshot: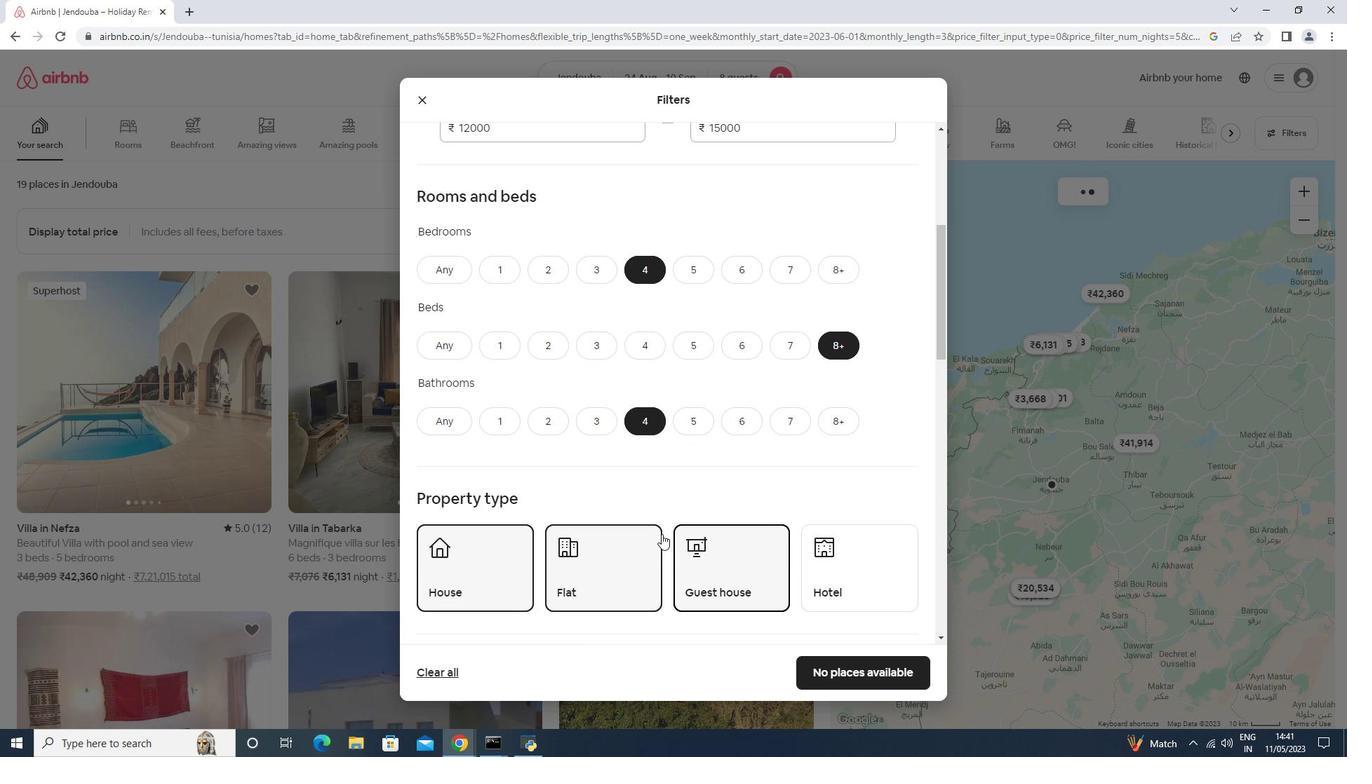 
Action: Mouse scrolled (656, 517) with delta (0, 0)
Screenshot: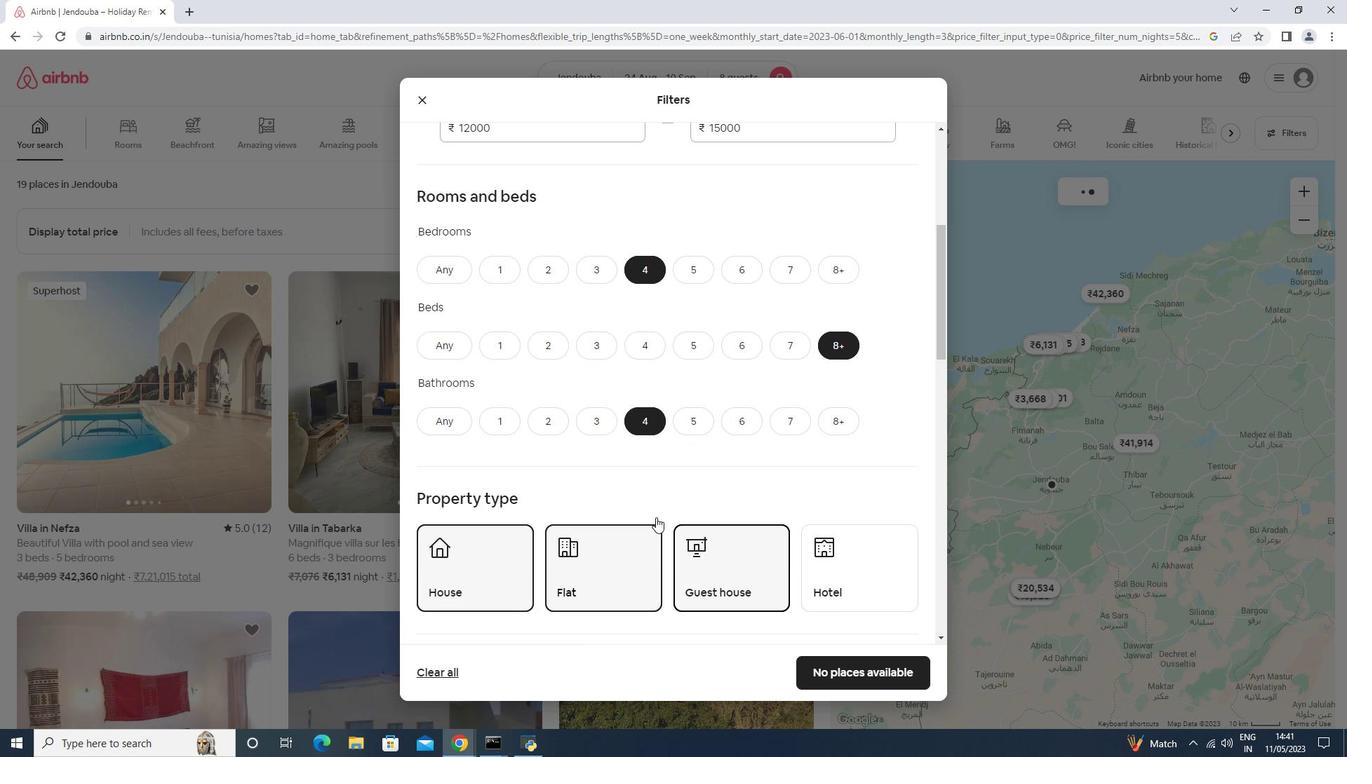 
Action: Mouse scrolled (656, 517) with delta (0, 0)
Screenshot: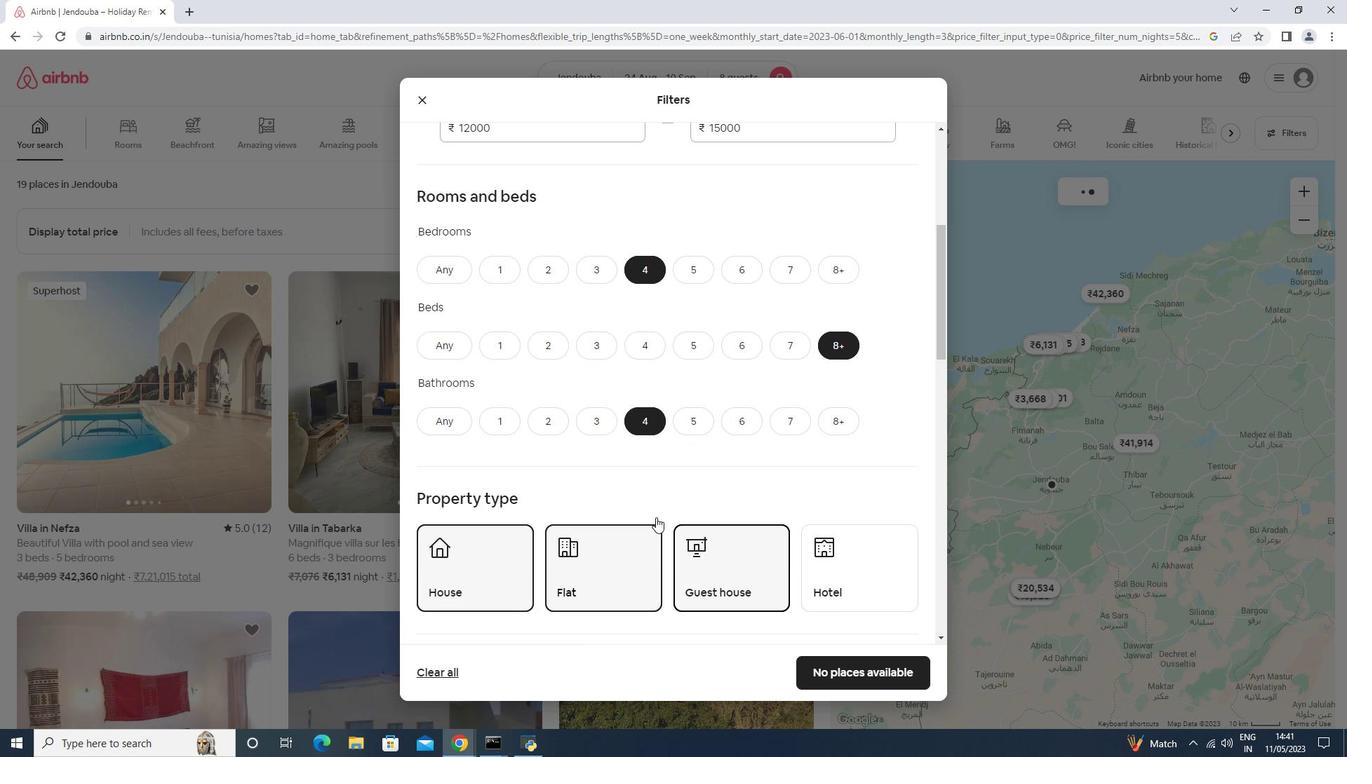 
Action: Mouse moved to (432, 420)
Screenshot: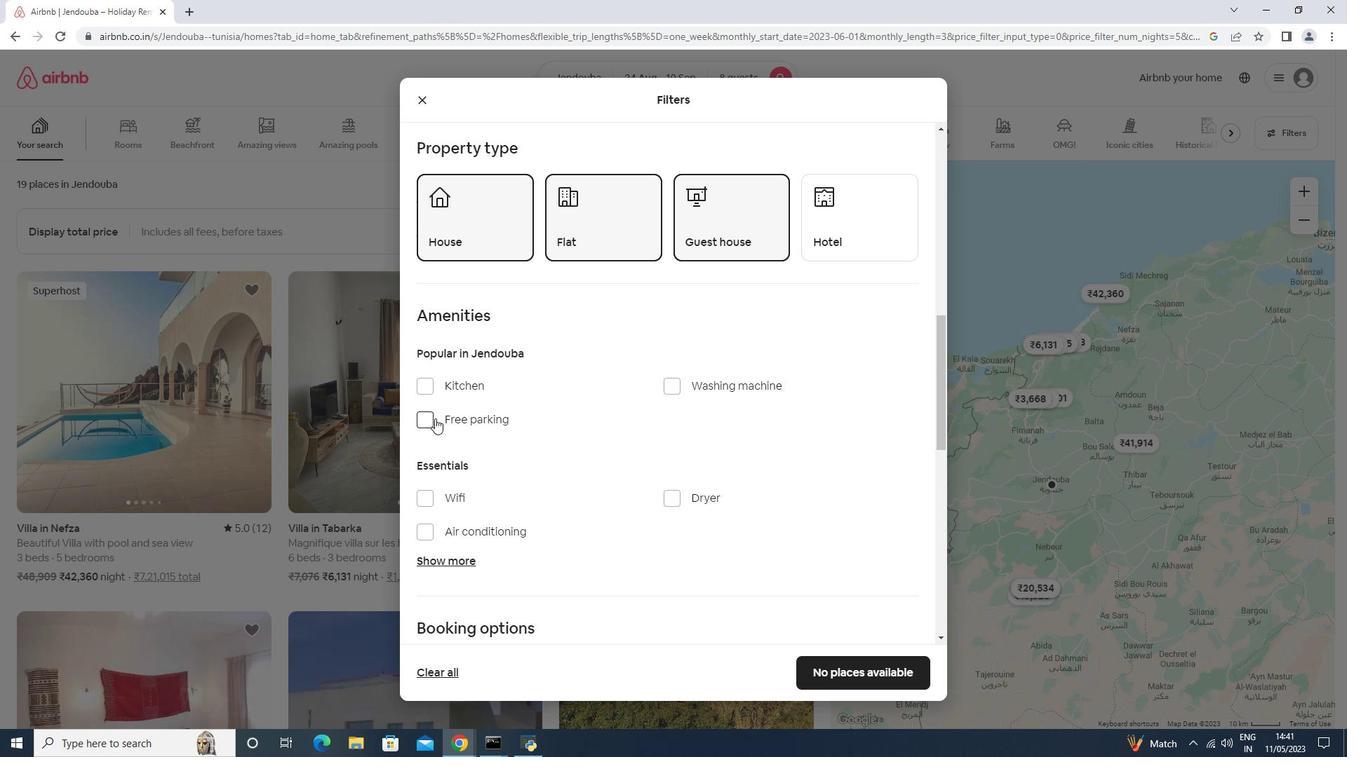 
Action: Mouse pressed left at (432, 420)
Screenshot: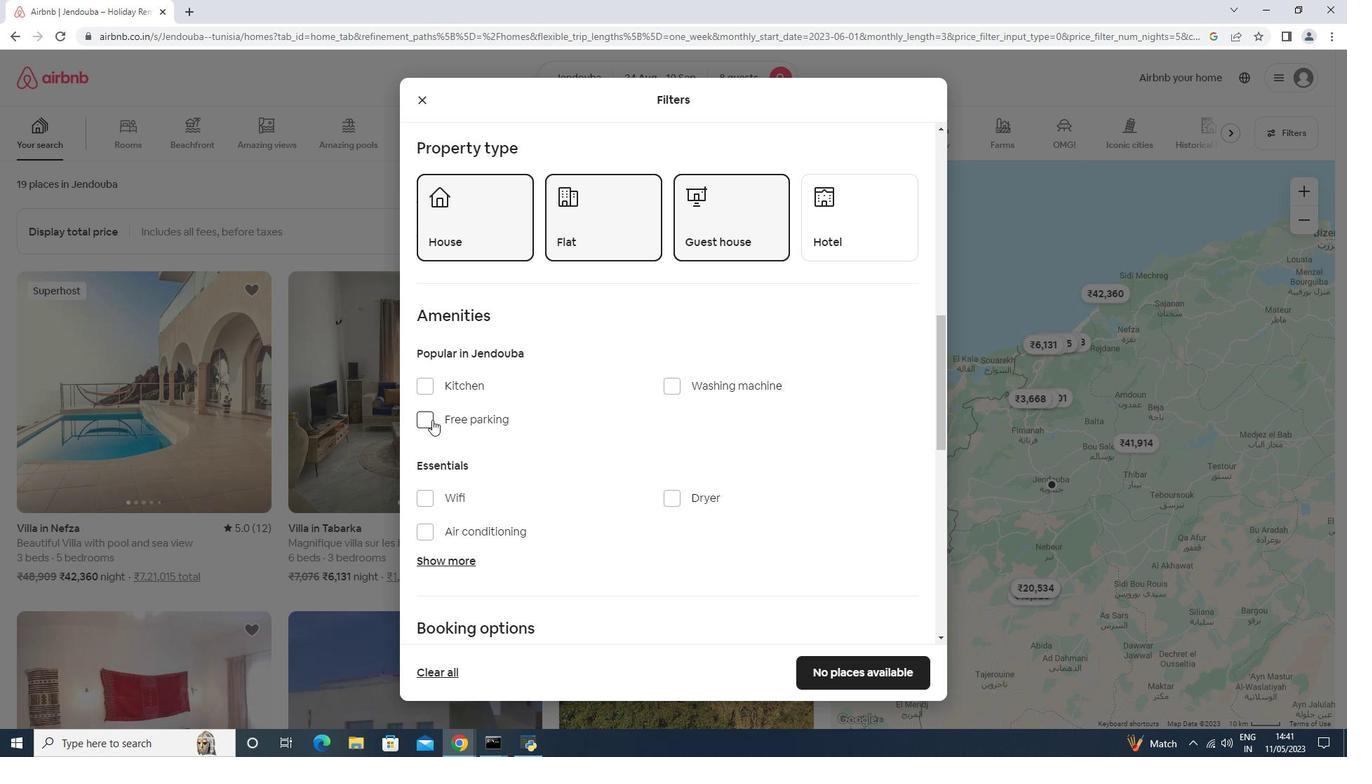 
Action: Mouse moved to (432, 420)
Screenshot: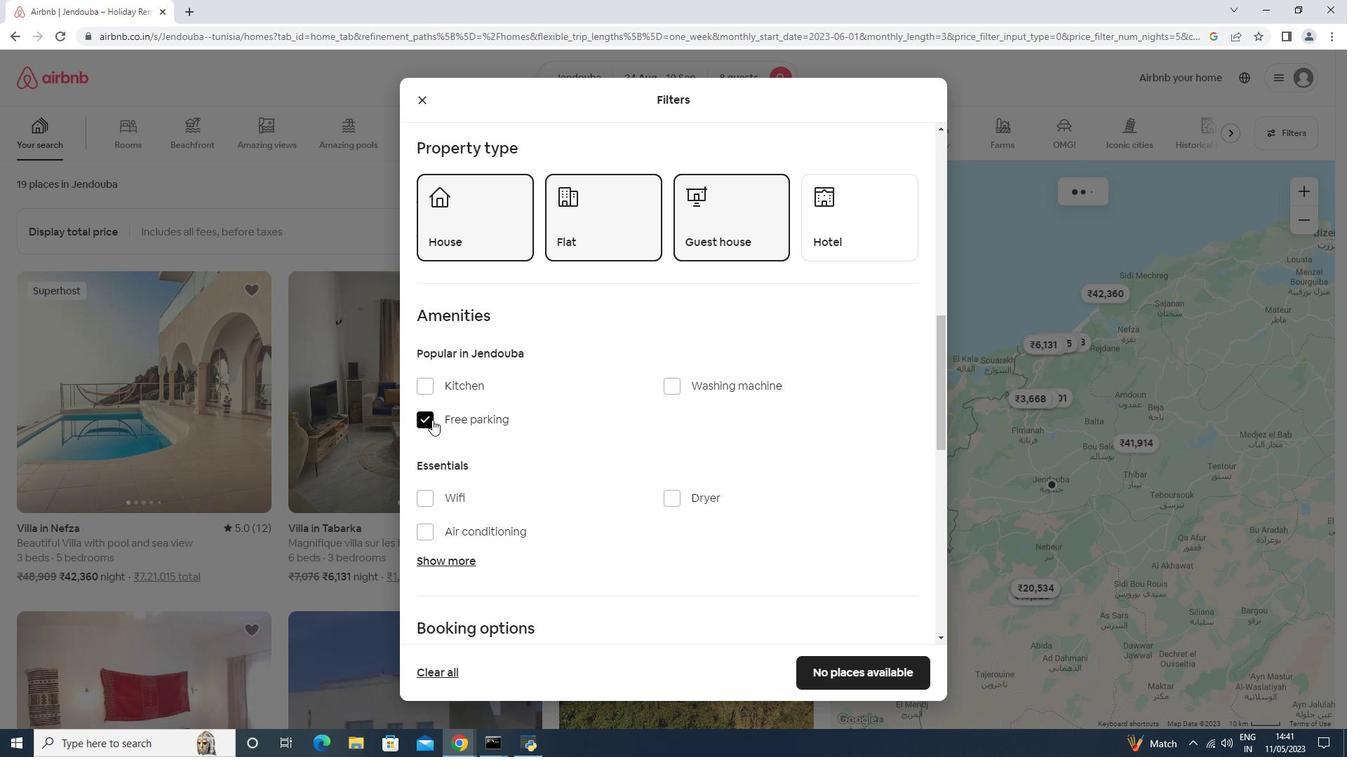 
Action: Mouse scrolled (432, 419) with delta (0, 0)
Screenshot: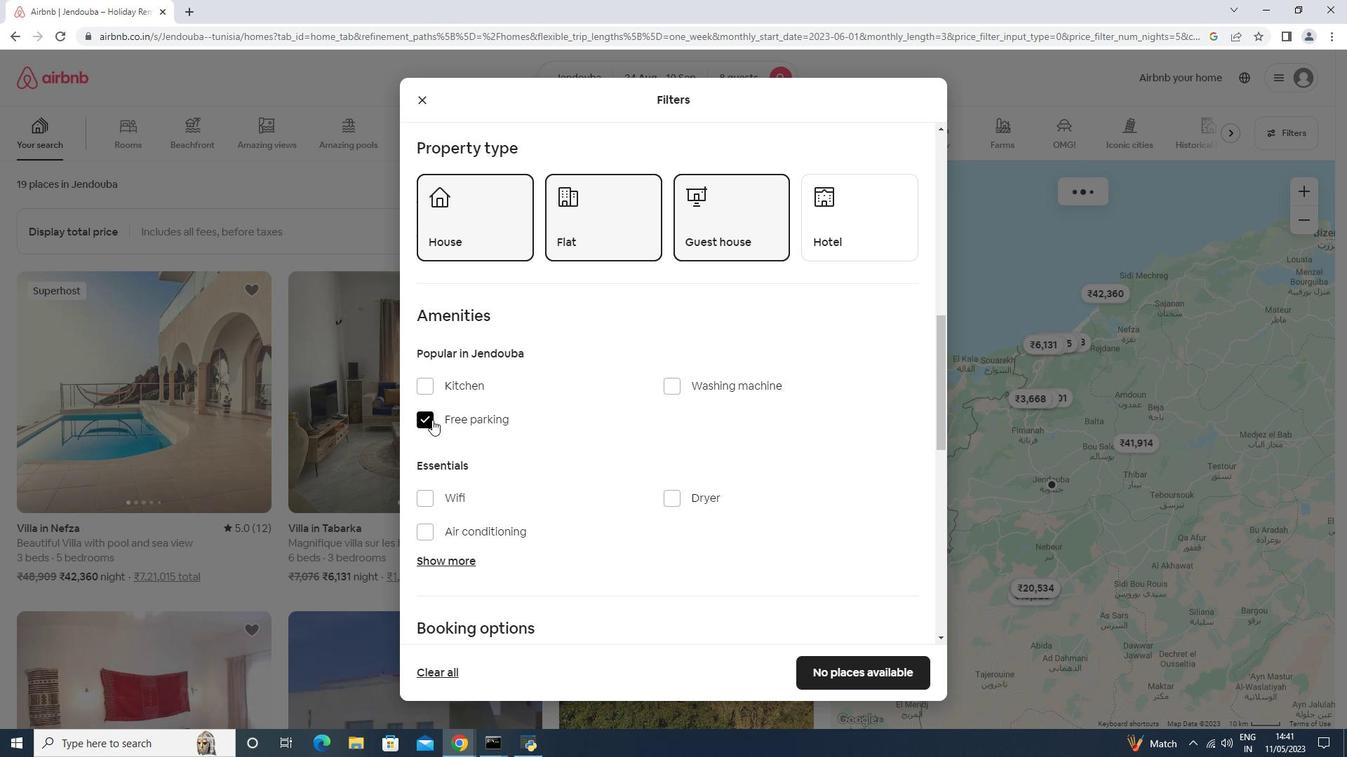 
Action: Mouse scrolled (432, 419) with delta (0, 0)
Screenshot: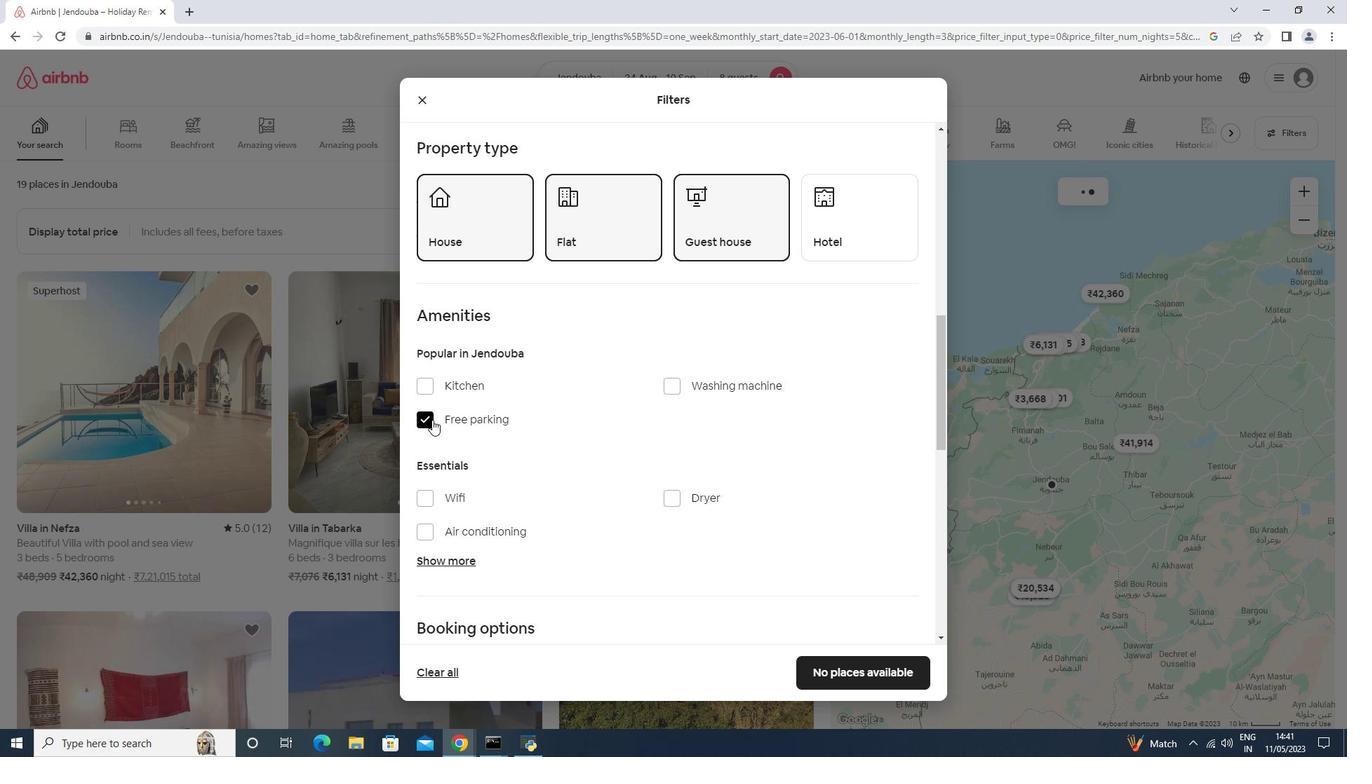 
Action: Mouse scrolled (432, 419) with delta (0, 0)
Screenshot: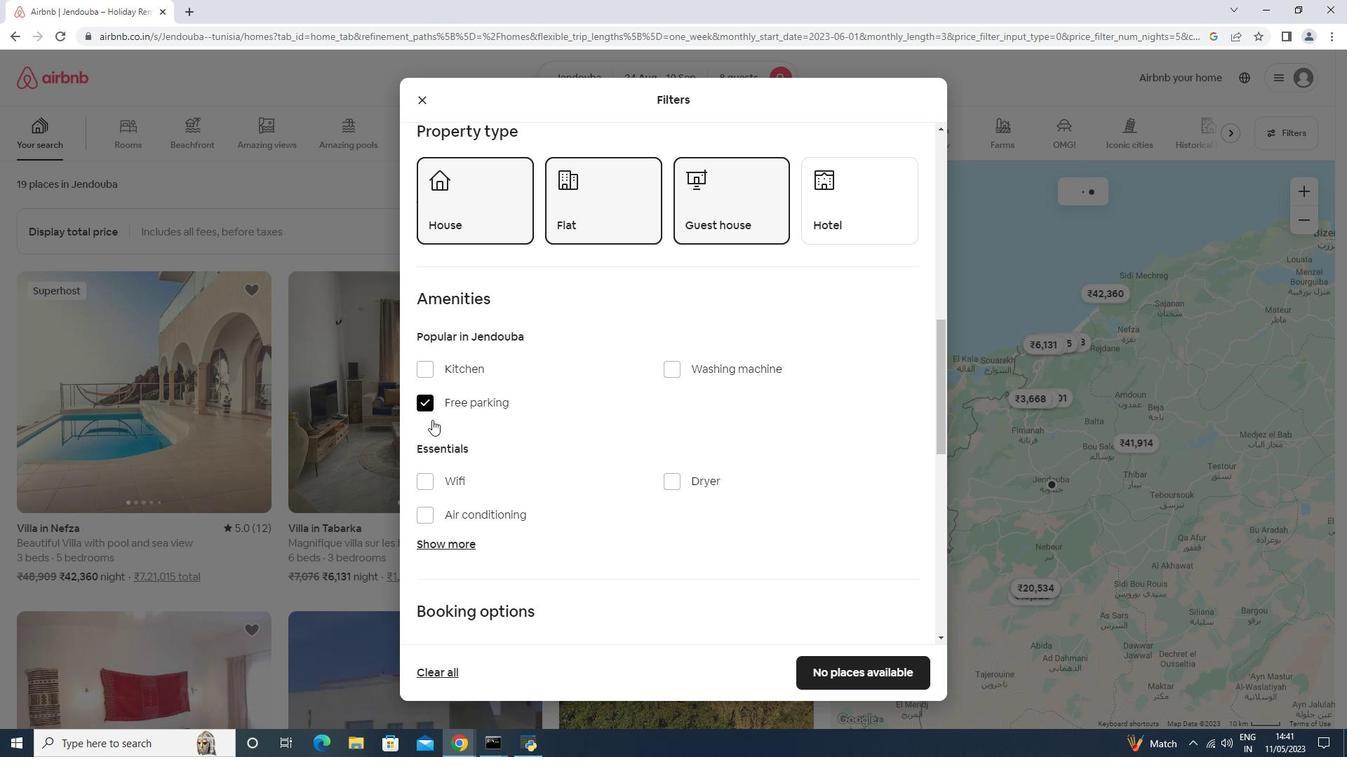 
Action: Mouse moved to (430, 296)
Screenshot: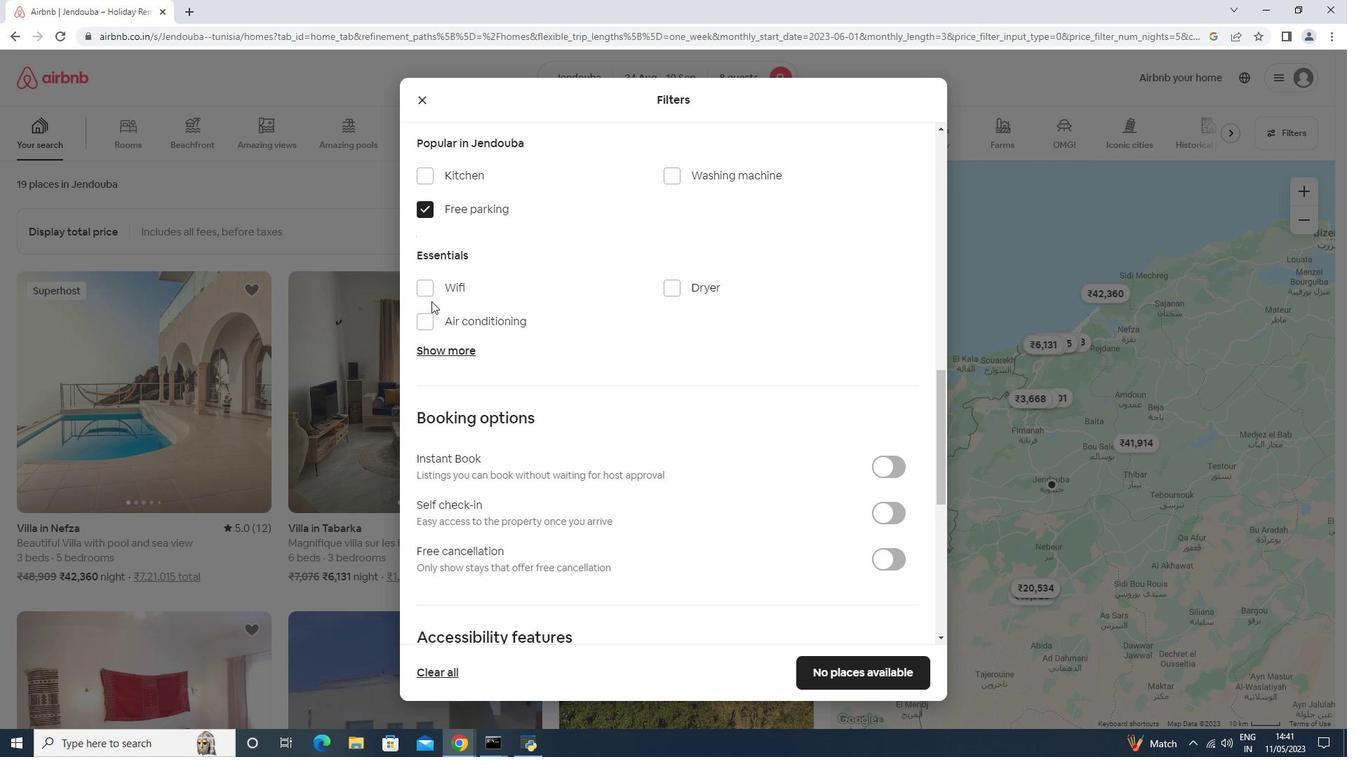 
Action: Mouse pressed left at (430, 296)
Screenshot: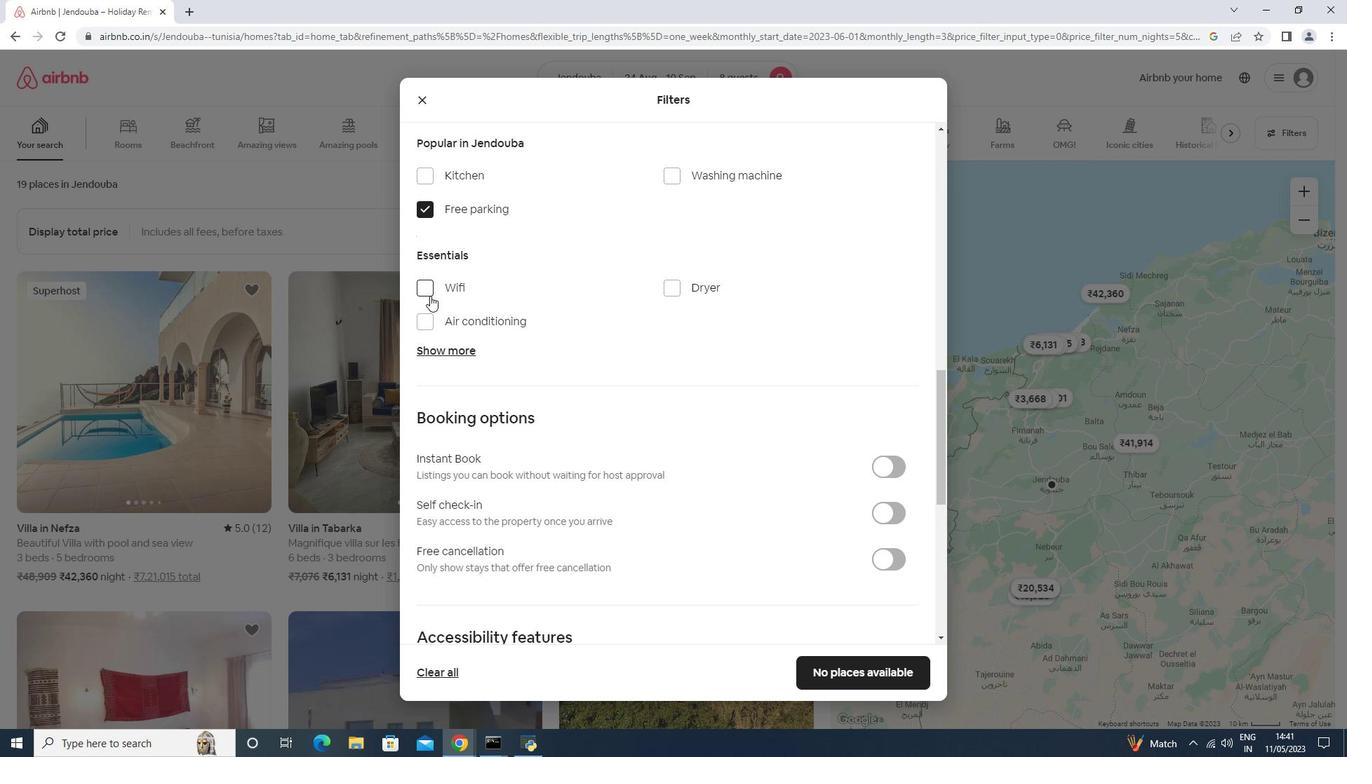 
Action: Mouse moved to (435, 352)
Screenshot: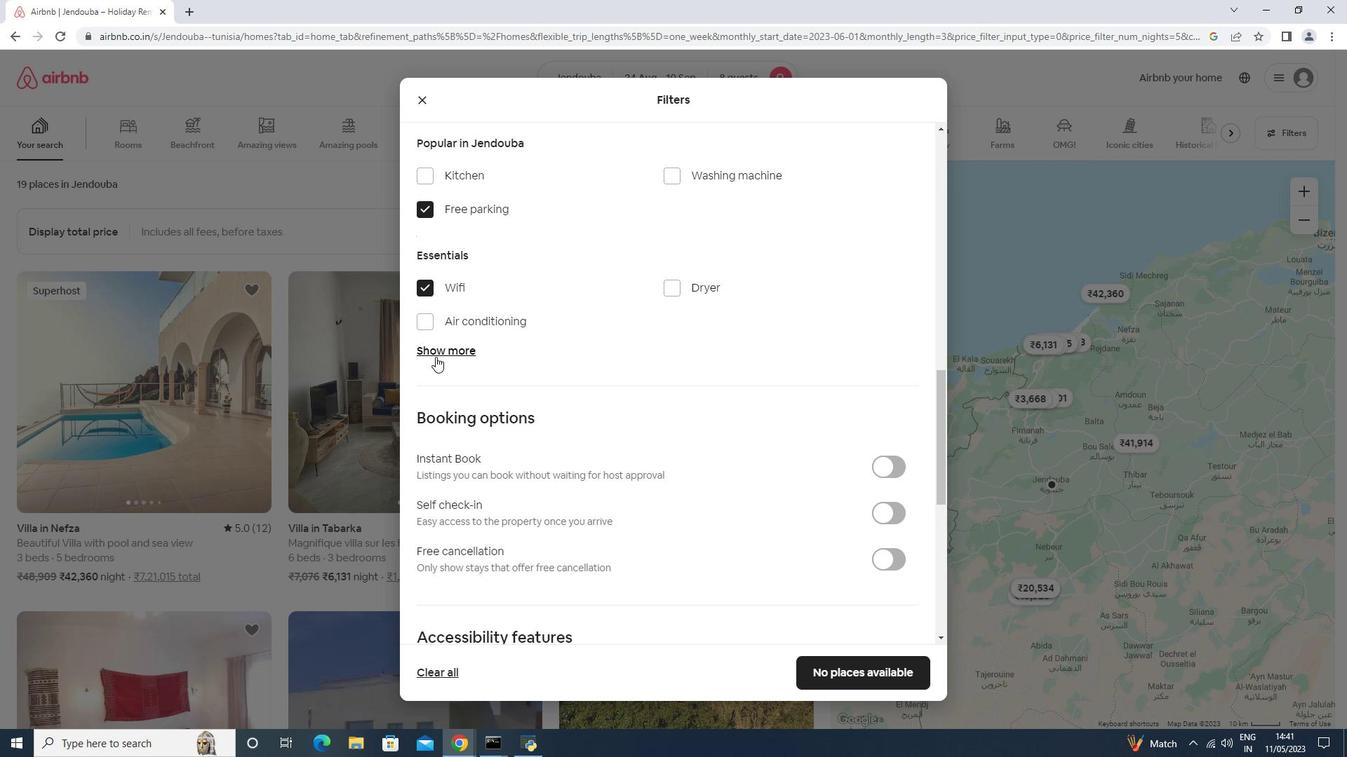 
Action: Mouse pressed left at (435, 352)
Screenshot: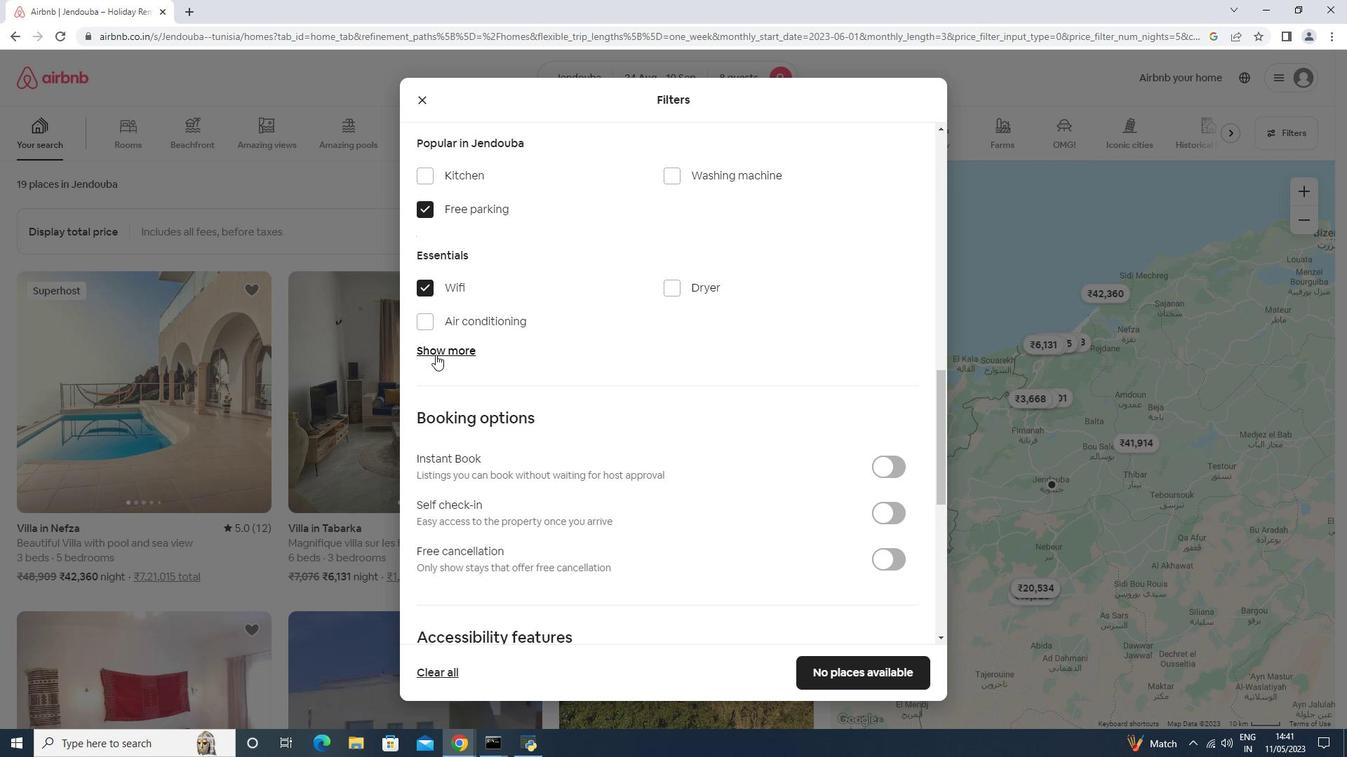 
Action: Mouse moved to (432, 391)
Screenshot: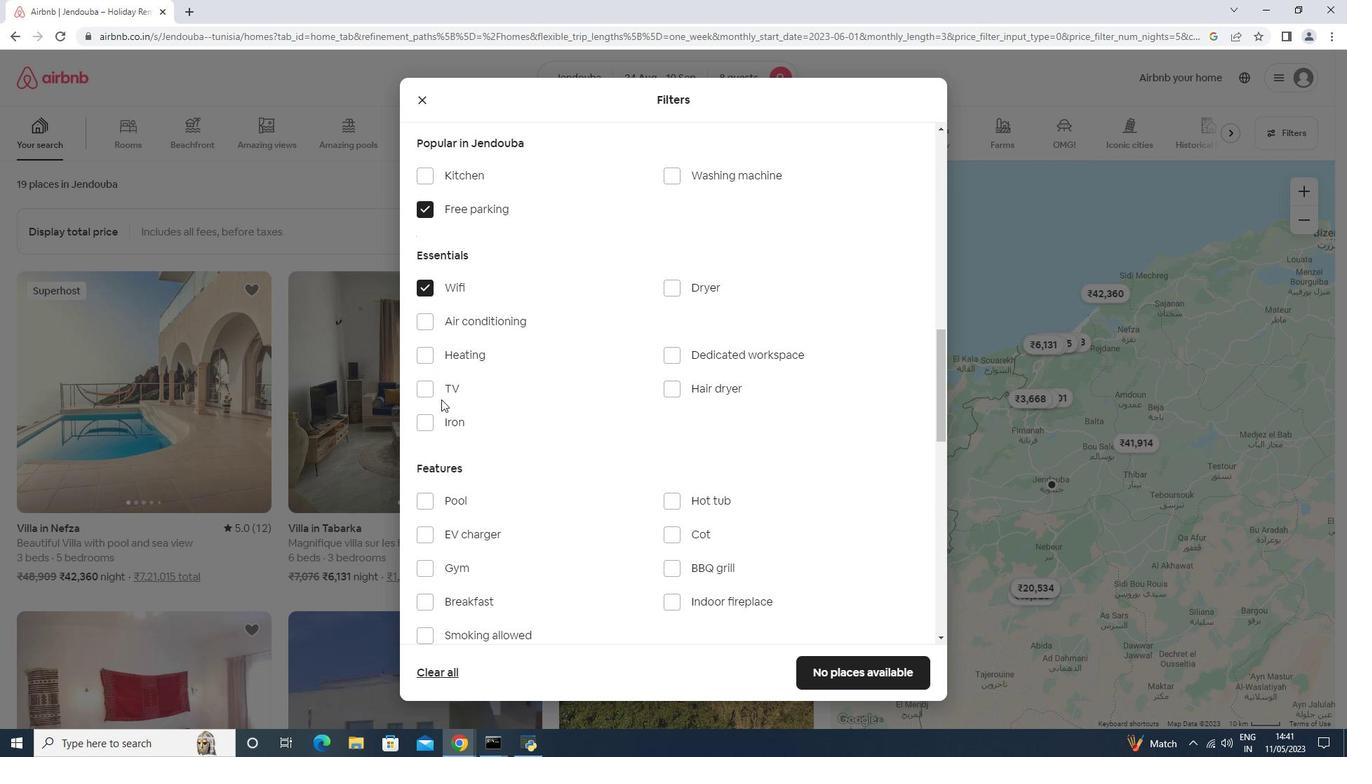
Action: Mouse pressed left at (432, 391)
Screenshot: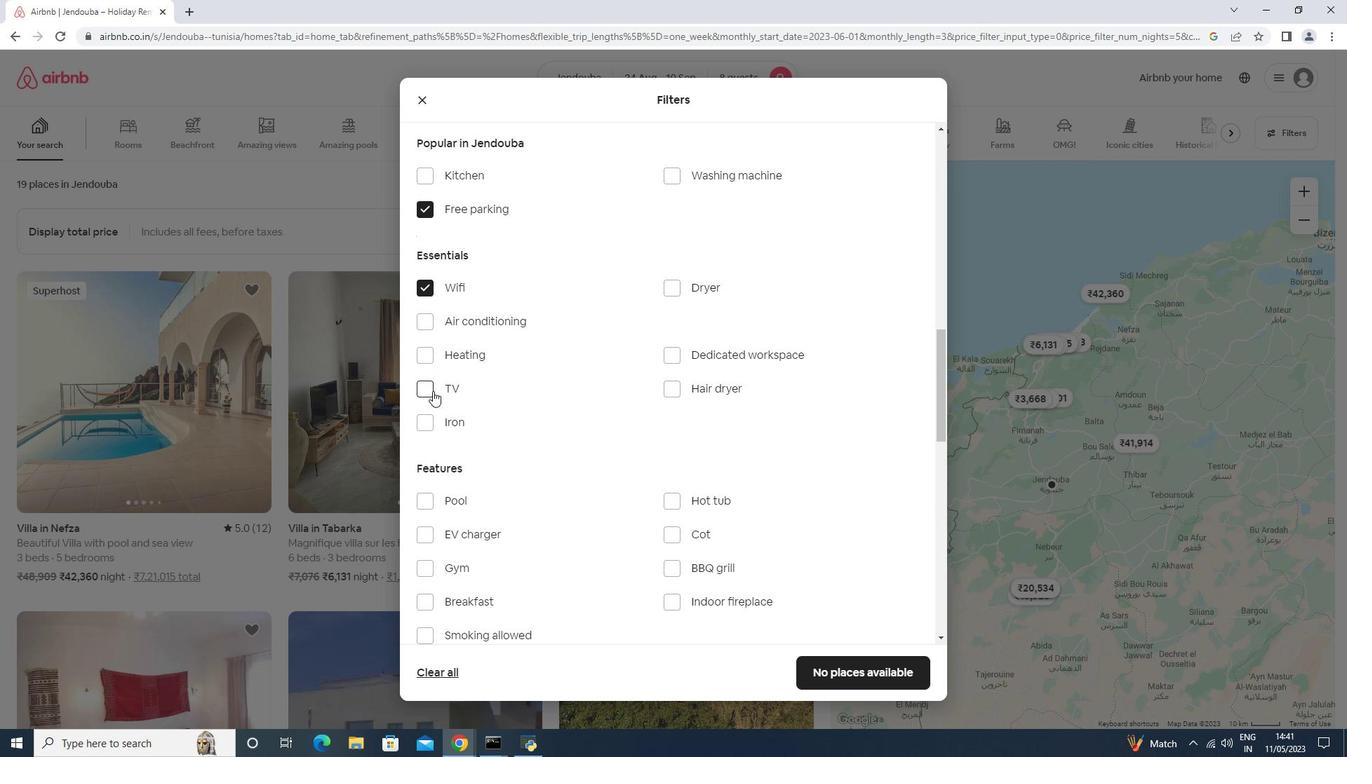 
Action: Mouse moved to (451, 376)
Screenshot: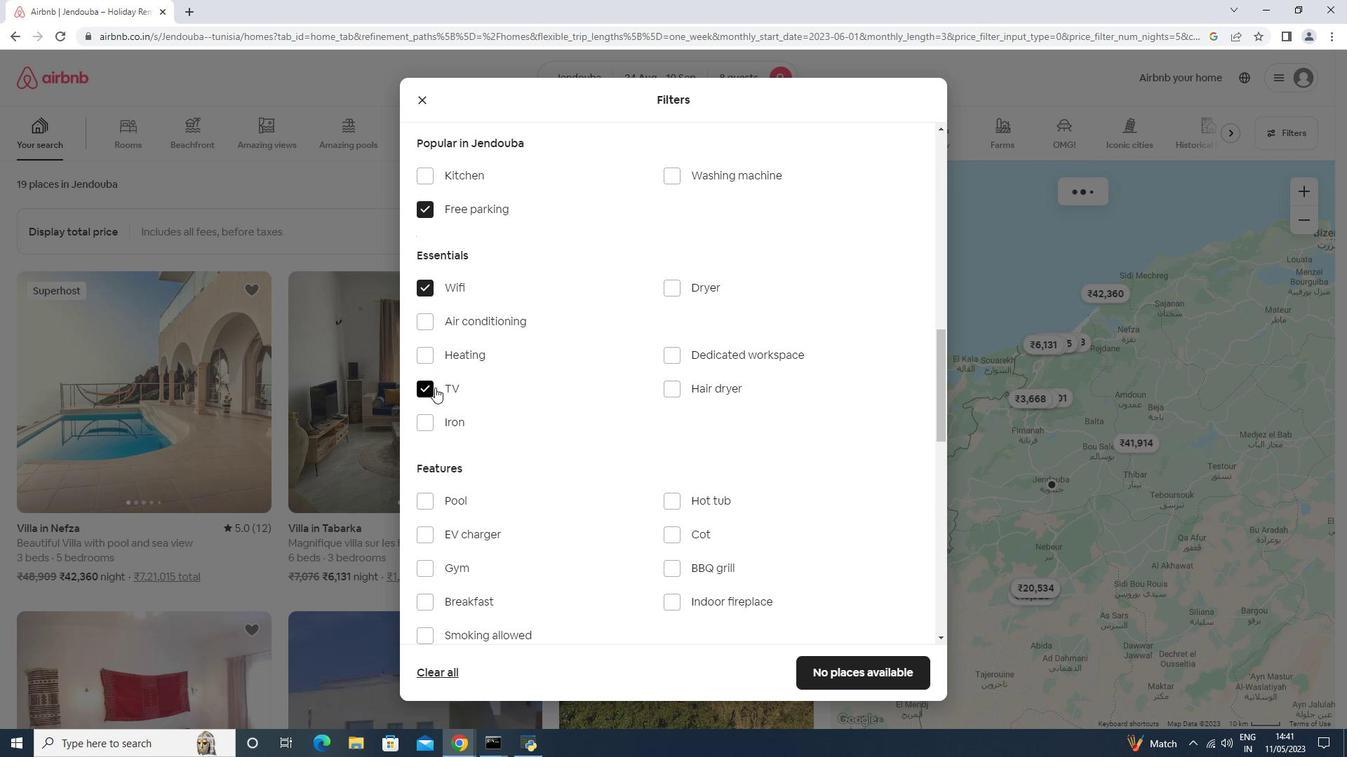 
Action: Mouse scrolled (451, 376) with delta (0, 0)
Screenshot: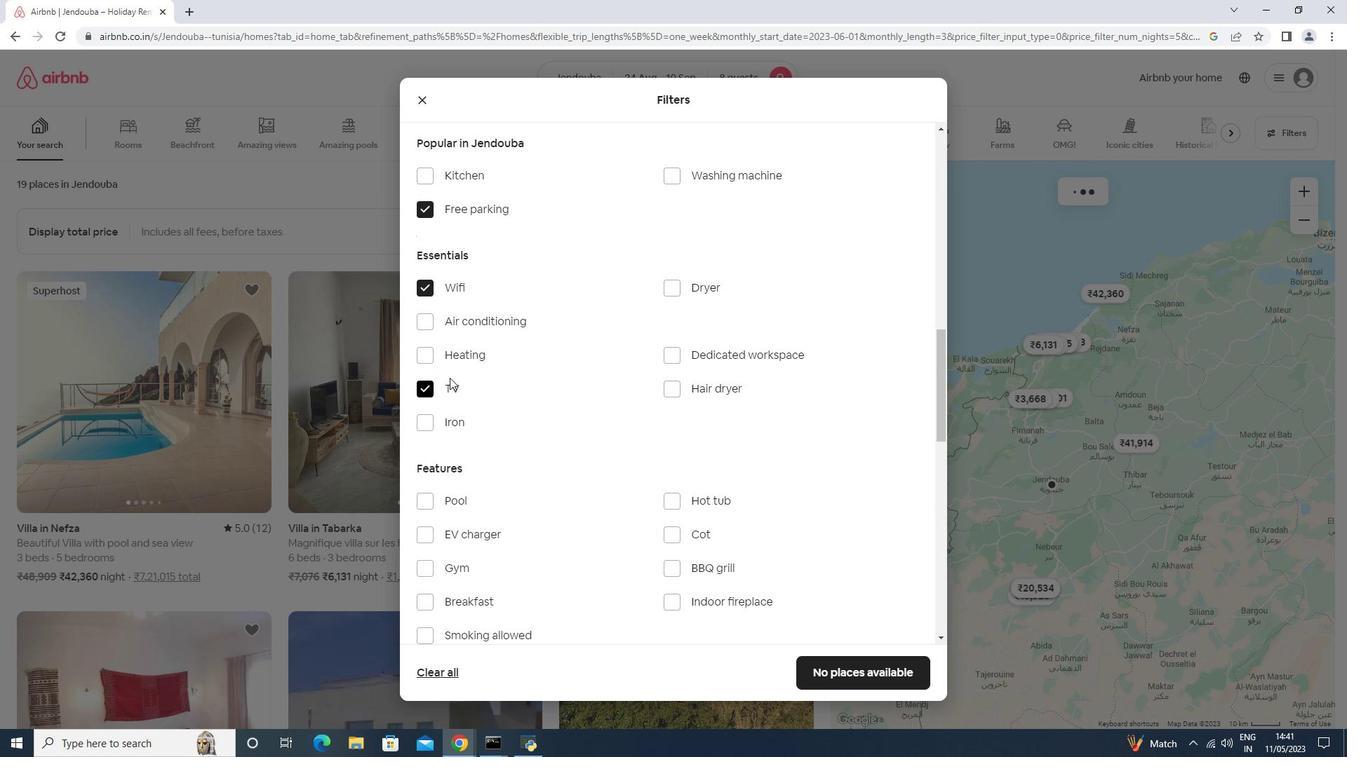 
Action: Mouse scrolled (451, 376) with delta (0, 0)
Screenshot: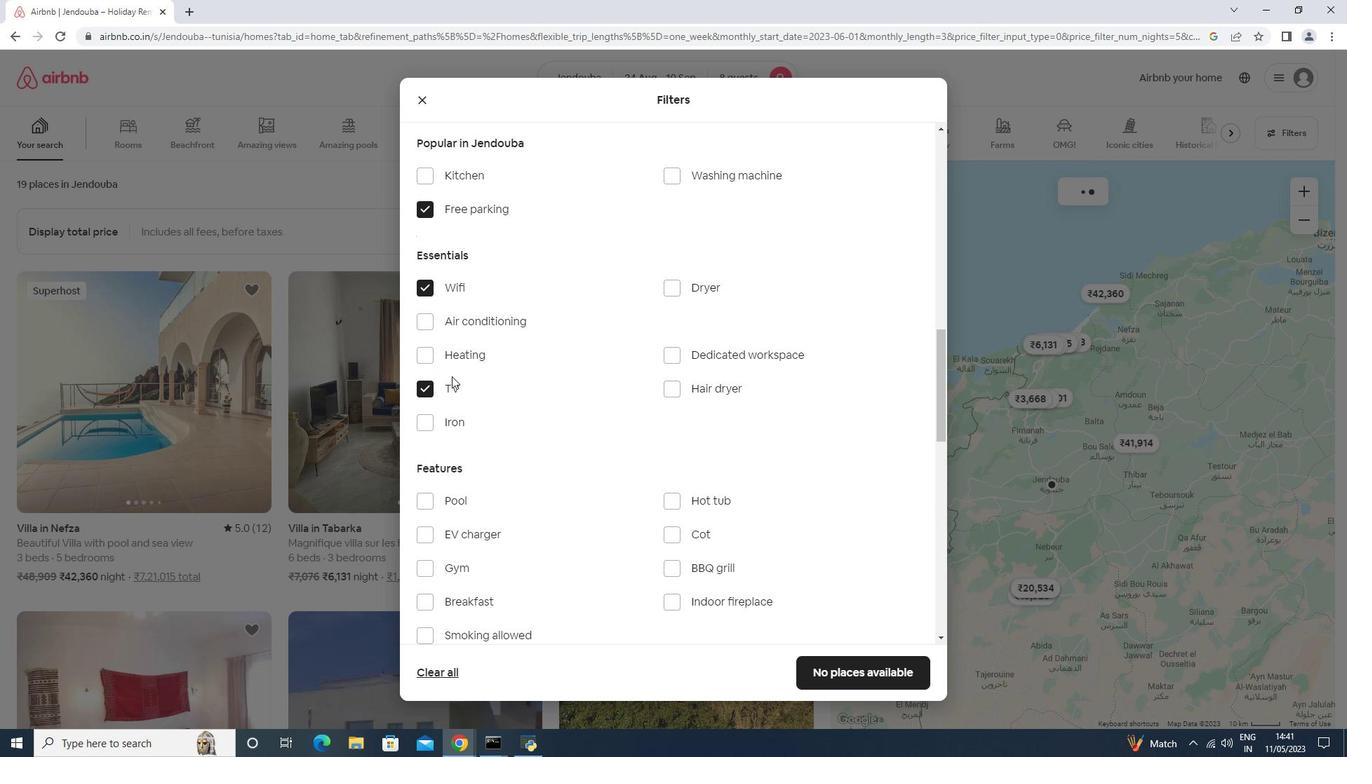 
Action: Mouse moved to (424, 421)
Screenshot: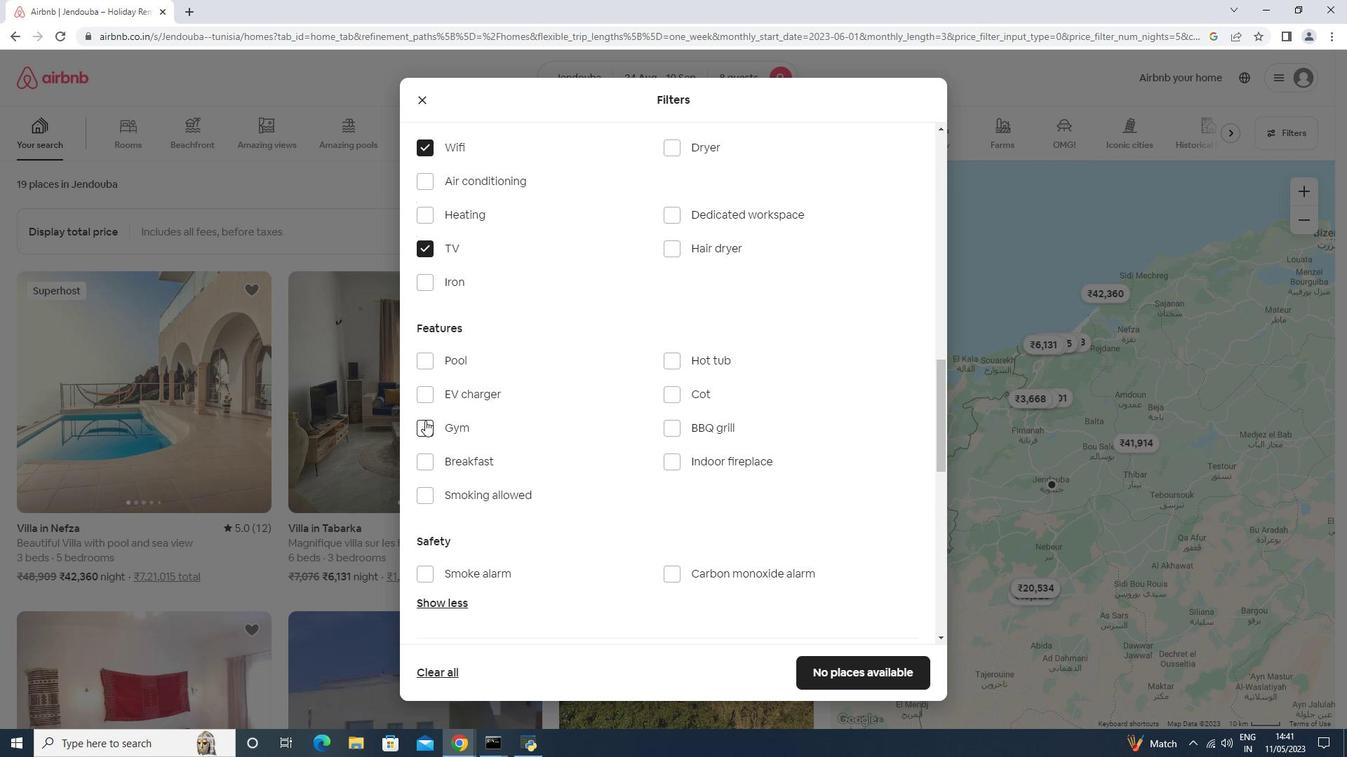 
Action: Mouse pressed left at (424, 421)
Screenshot: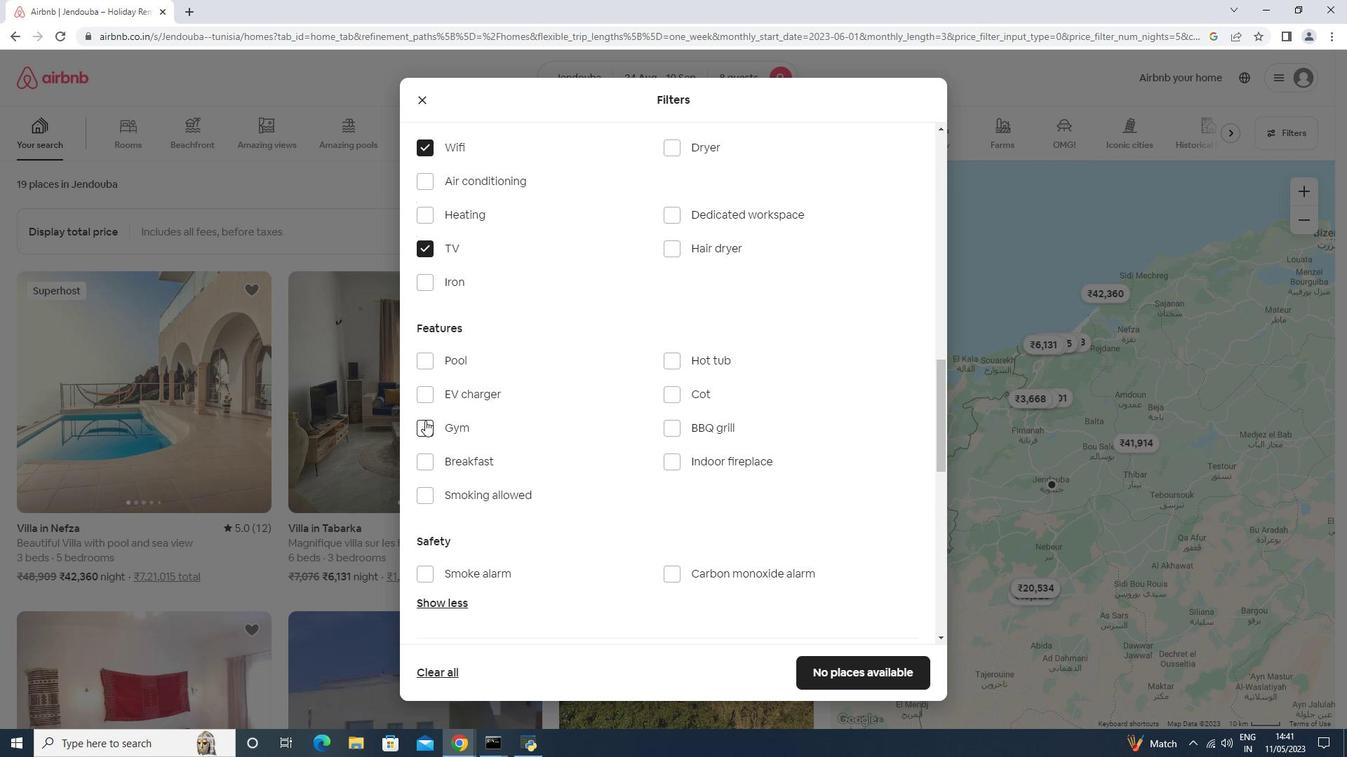 
Action: Mouse moved to (425, 454)
Screenshot: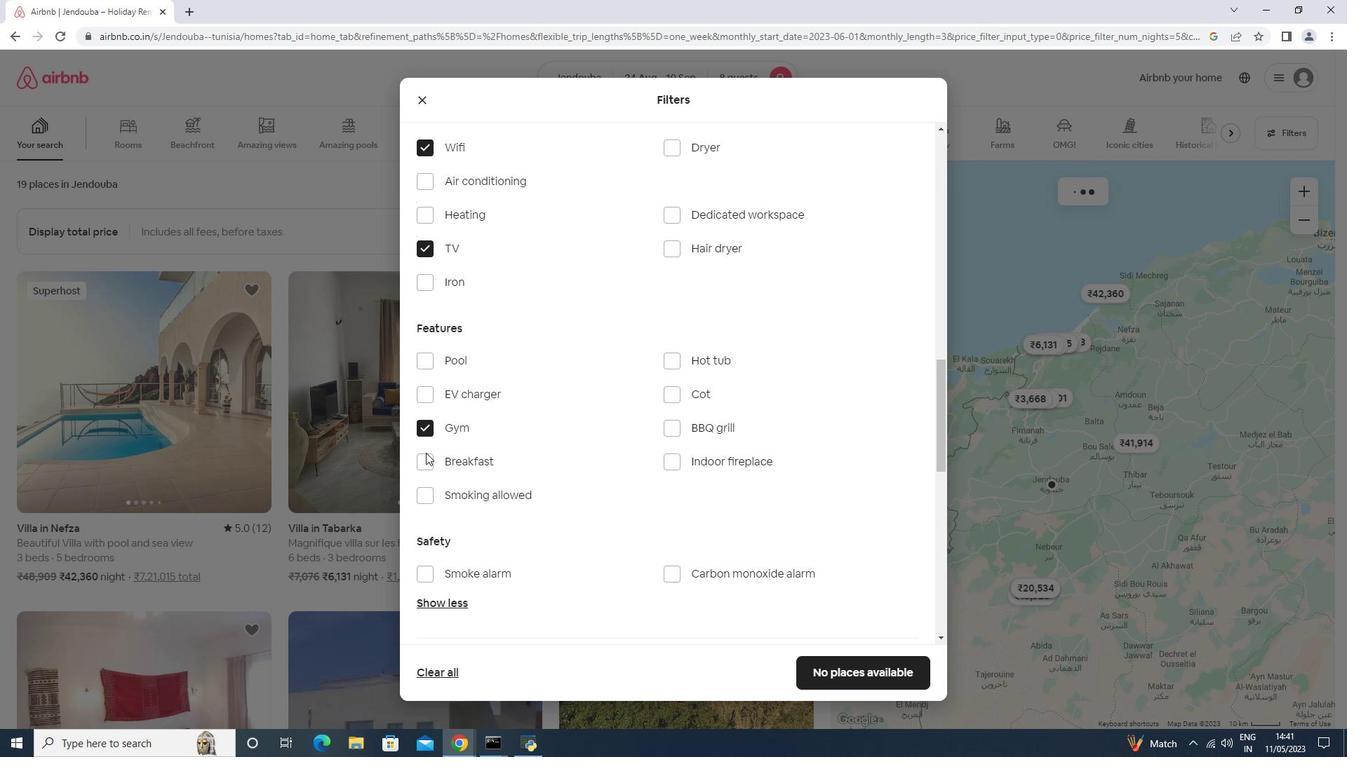 
Action: Mouse pressed left at (425, 454)
Screenshot: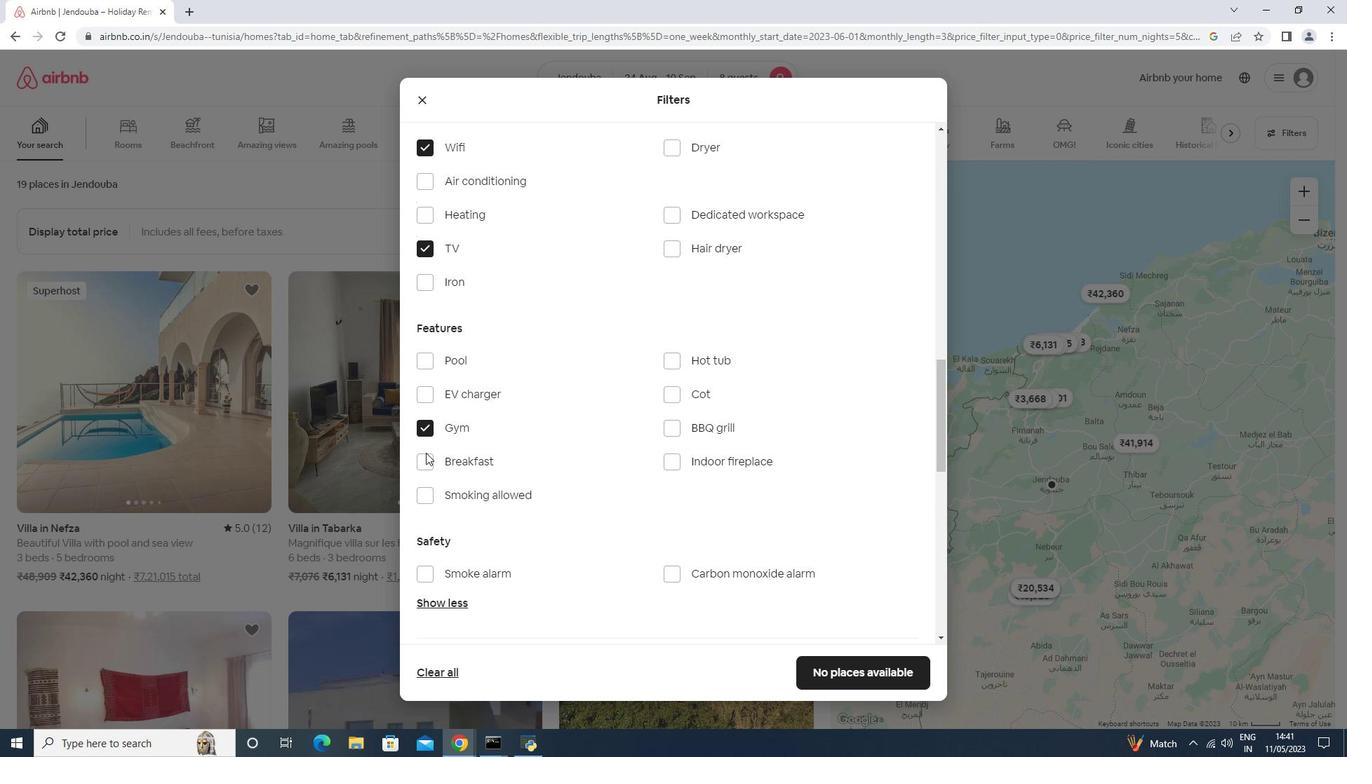 
Action: Mouse scrolled (425, 453) with delta (0, 0)
Screenshot: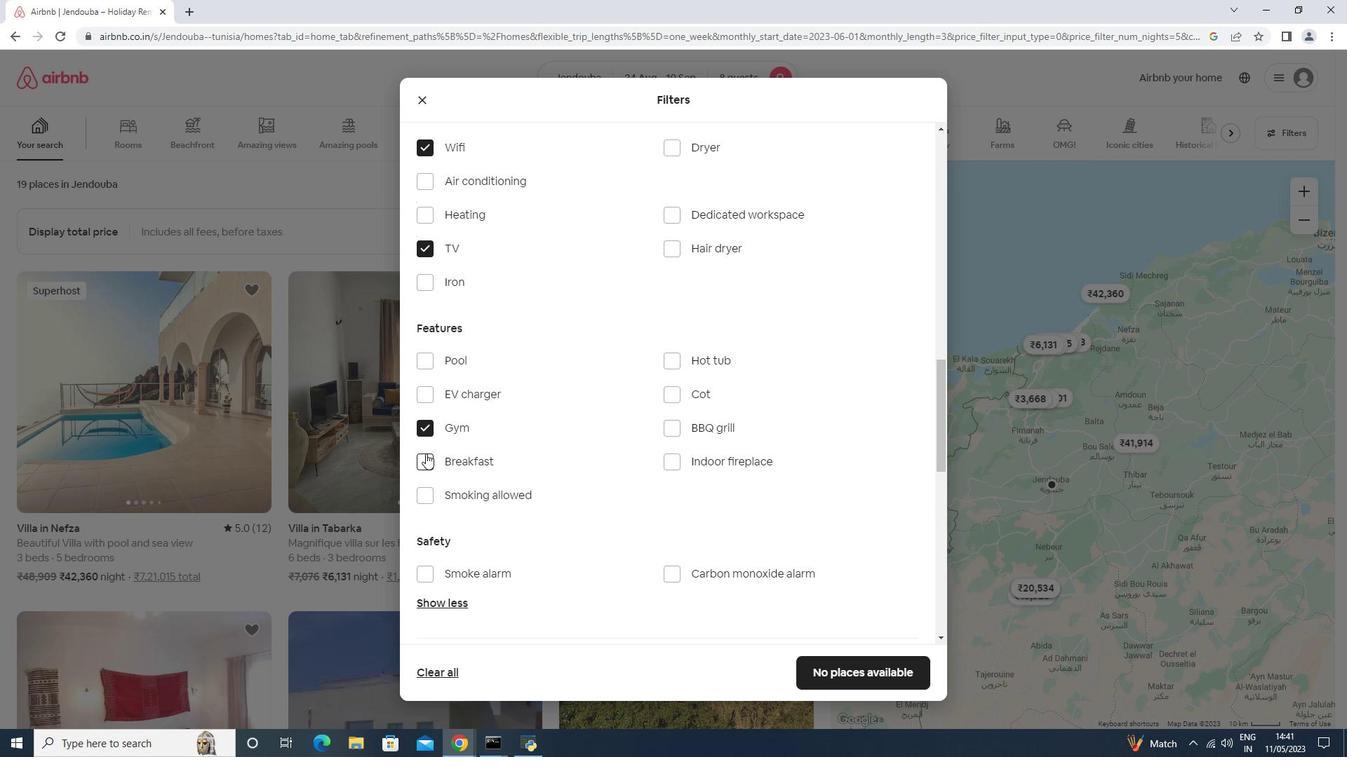 
Action: Mouse scrolled (425, 453) with delta (0, 0)
Screenshot: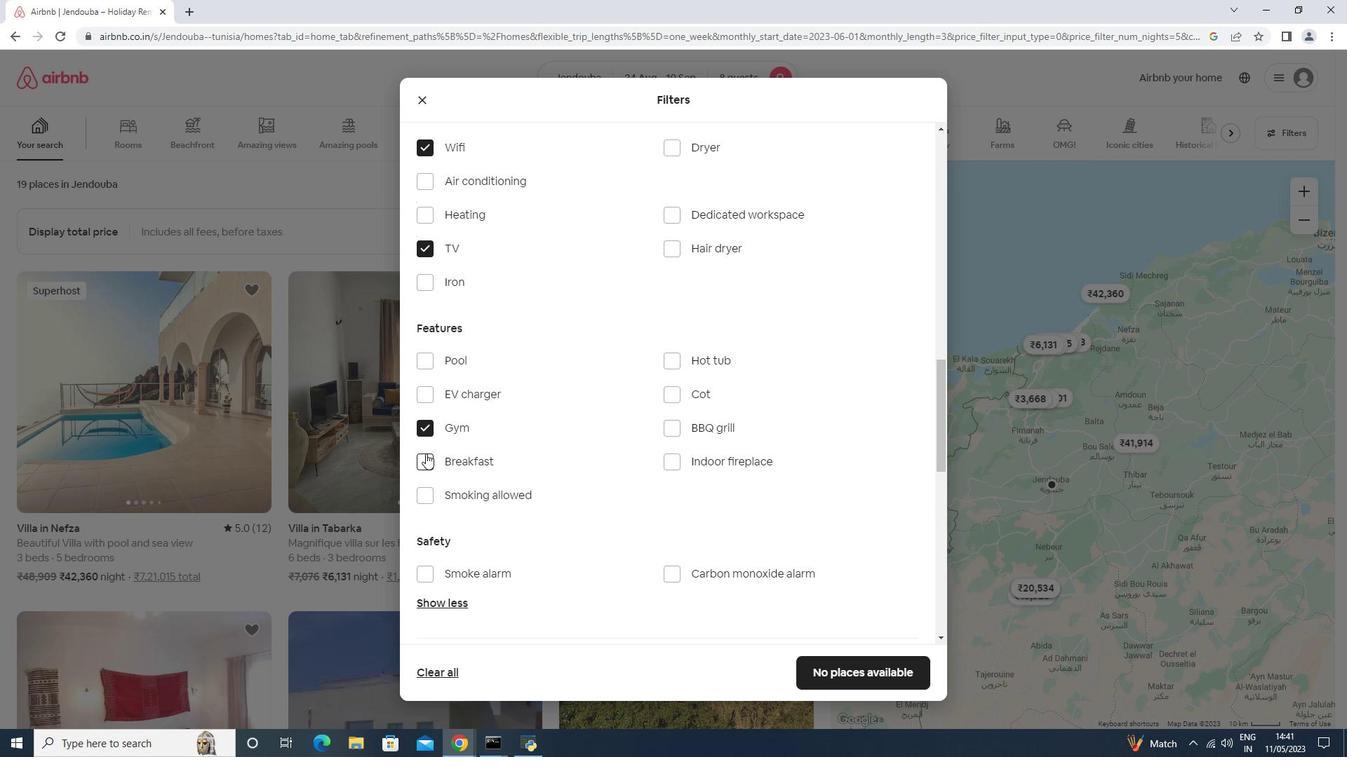 
Action: Mouse scrolled (425, 453) with delta (0, 0)
Screenshot: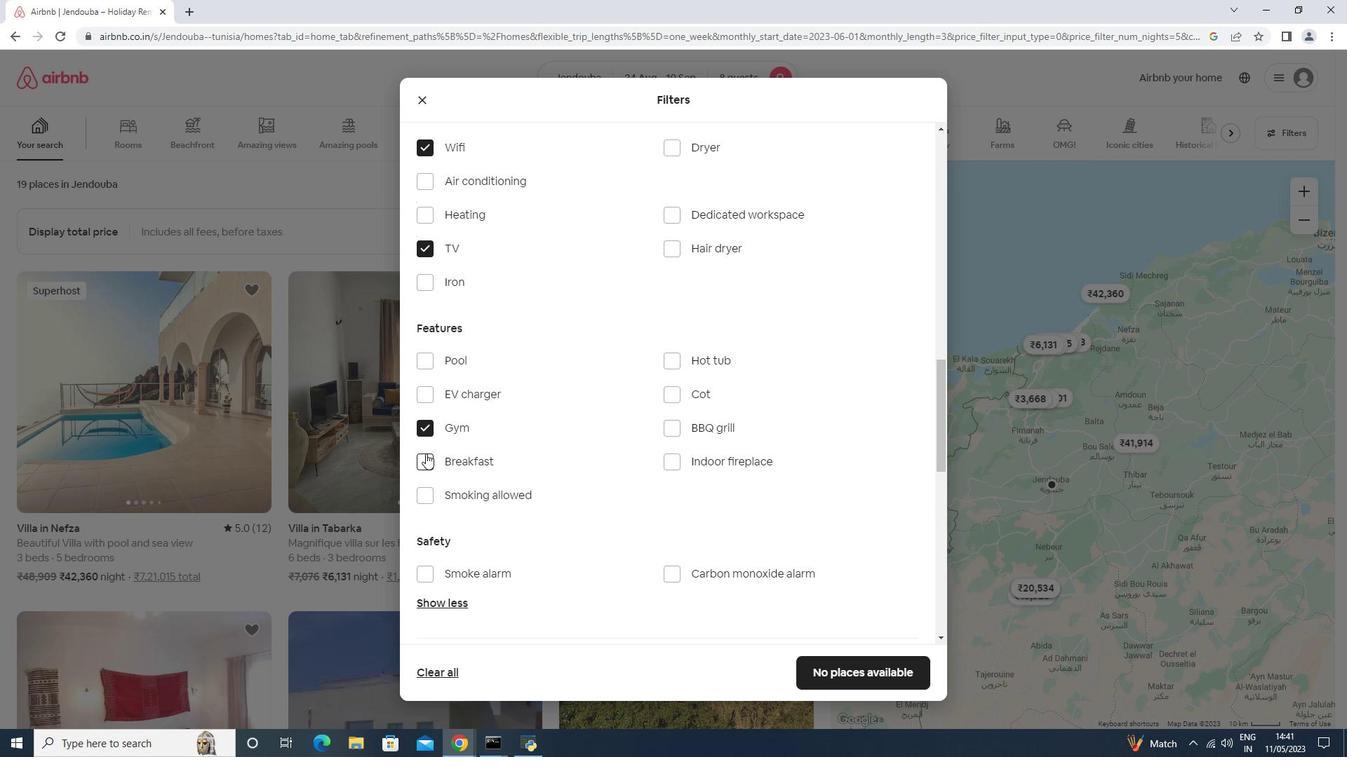 
Action: Mouse scrolled (425, 453) with delta (0, 0)
Screenshot: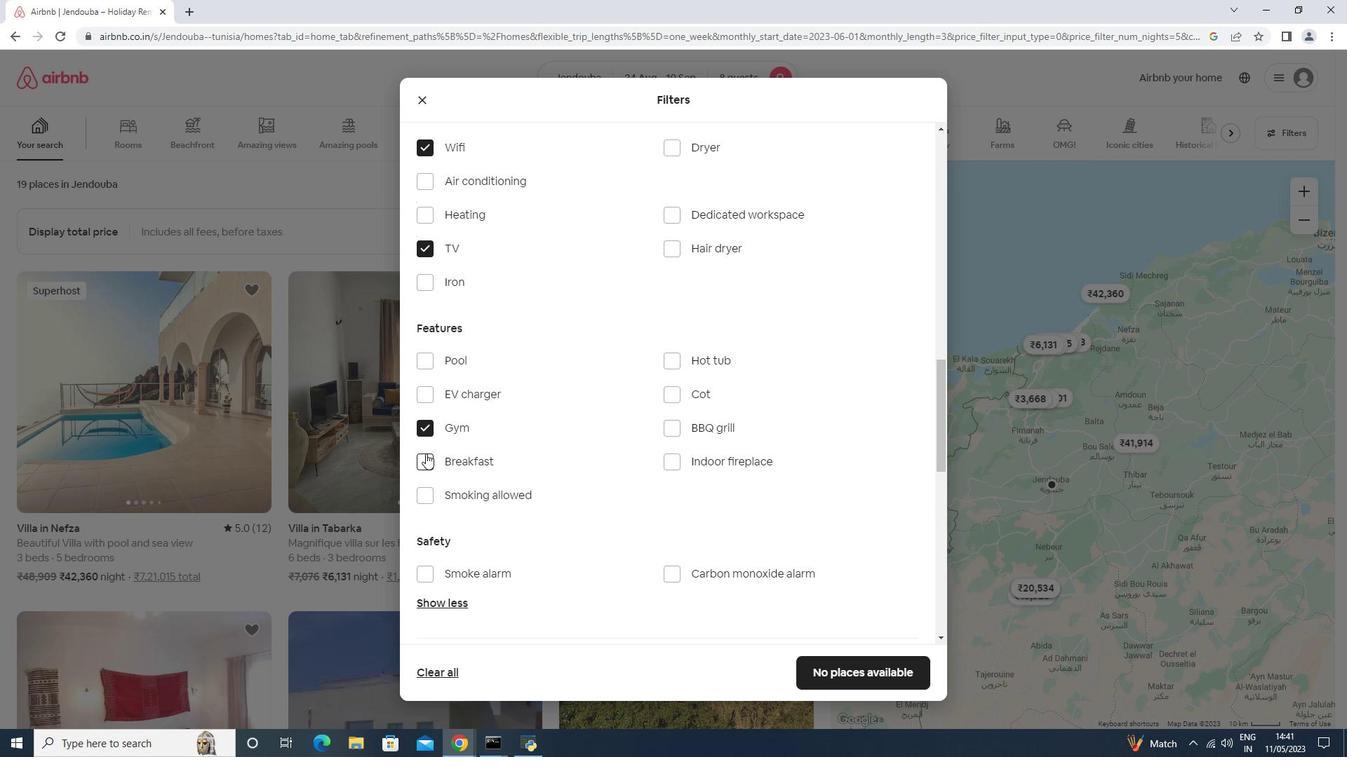 
Action: Mouse scrolled (425, 453) with delta (0, 0)
Screenshot: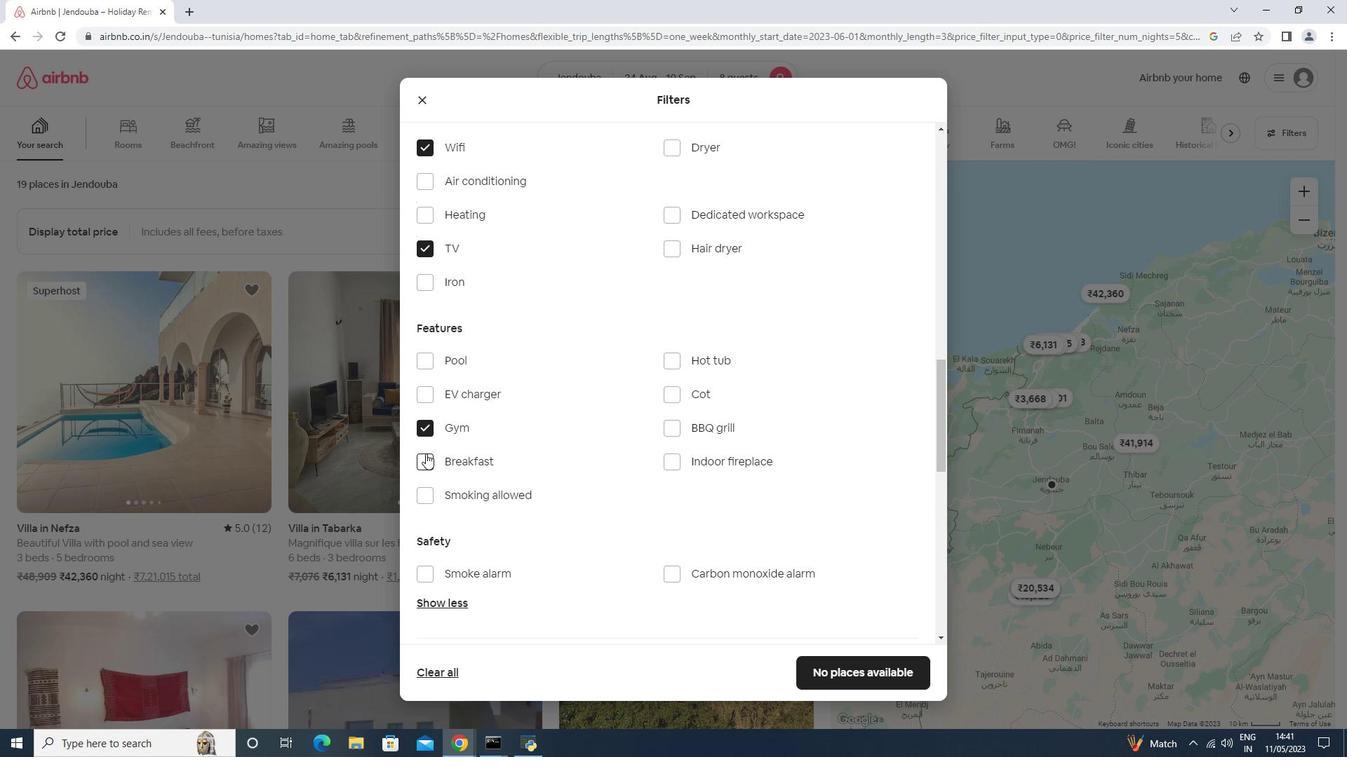 
Action: Mouse moved to (885, 412)
Screenshot: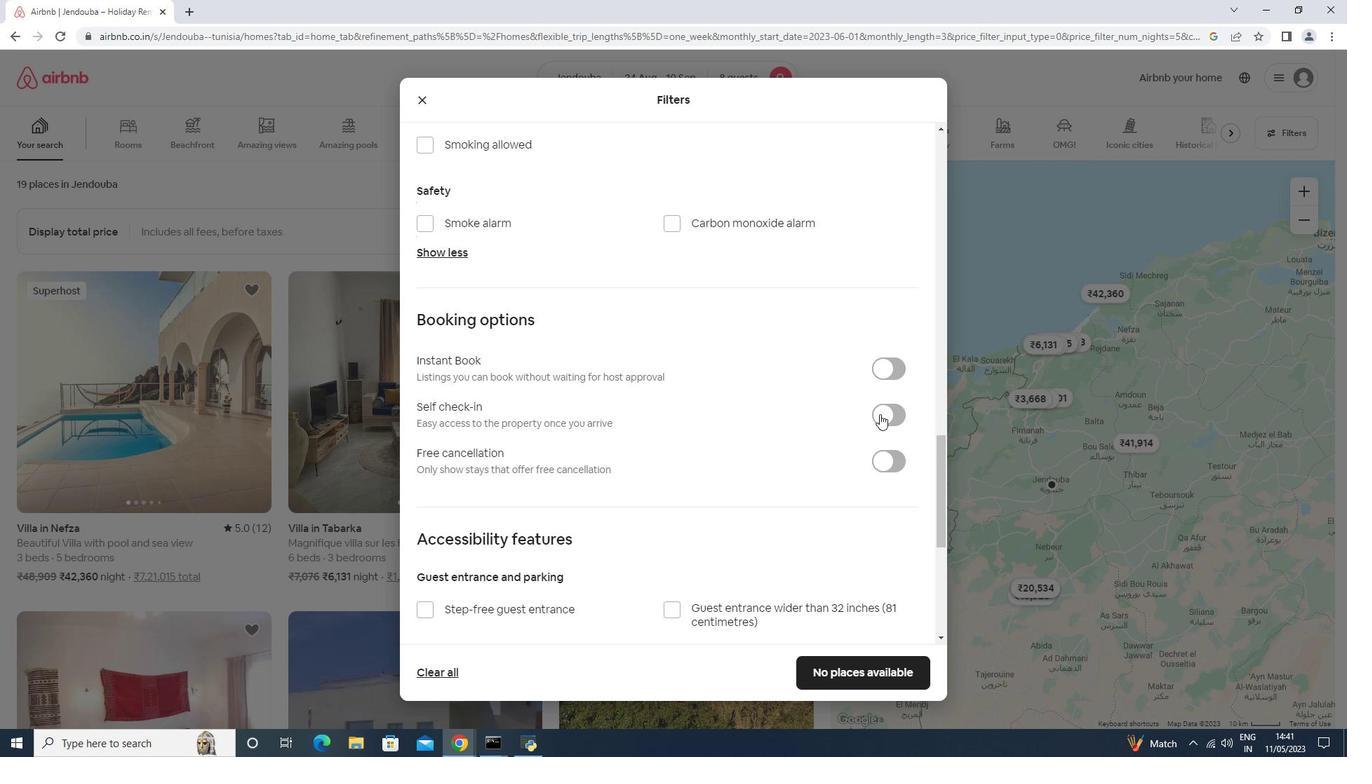 
Action: Mouse pressed left at (885, 412)
Screenshot: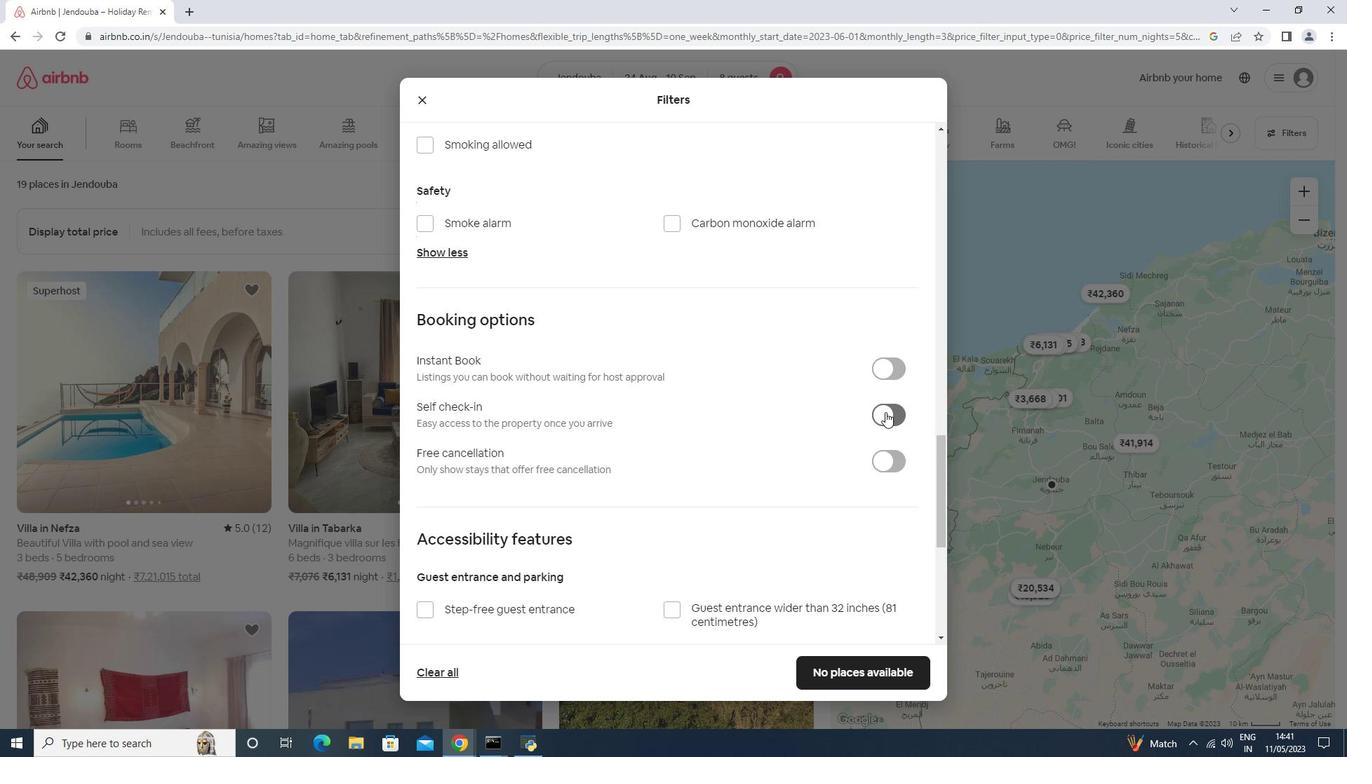
Action: Mouse moved to (632, 410)
Screenshot: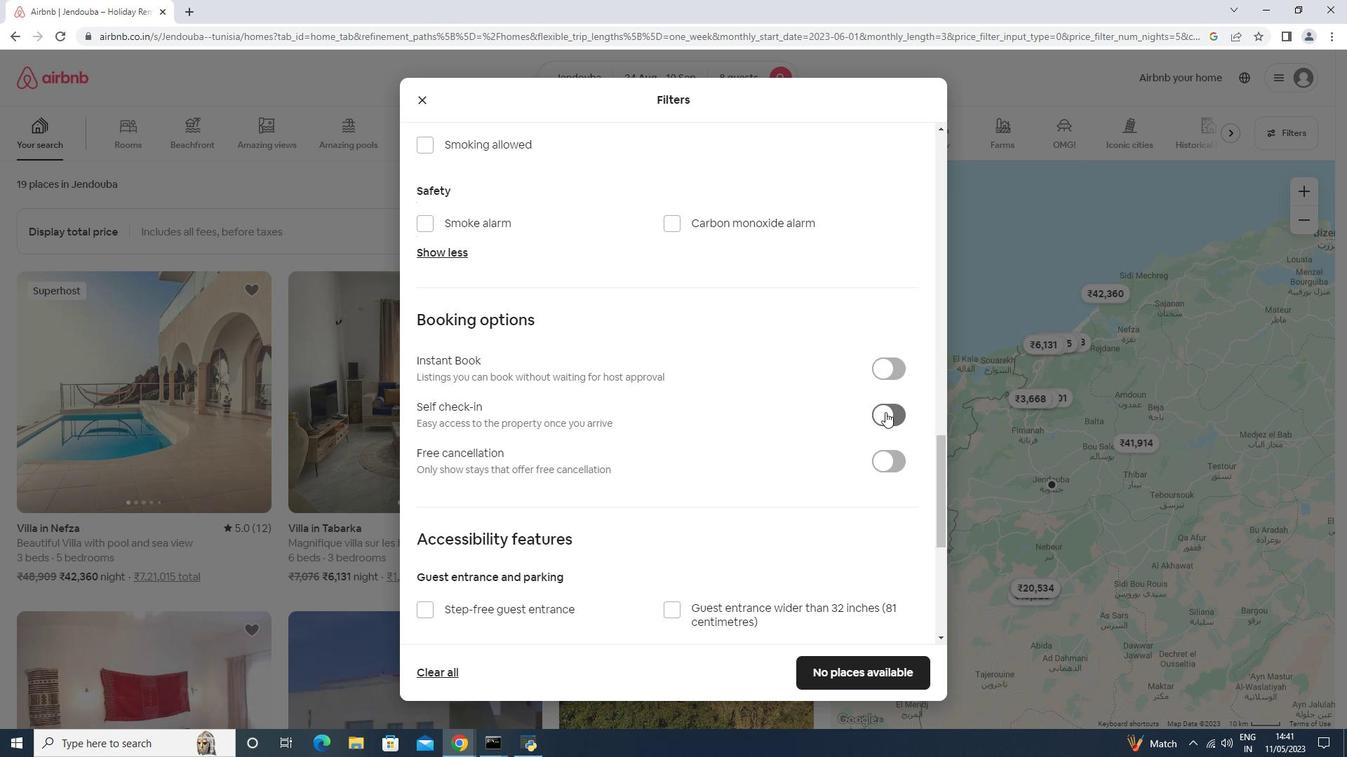 
Action: Mouse scrolled (632, 409) with delta (0, 0)
Screenshot: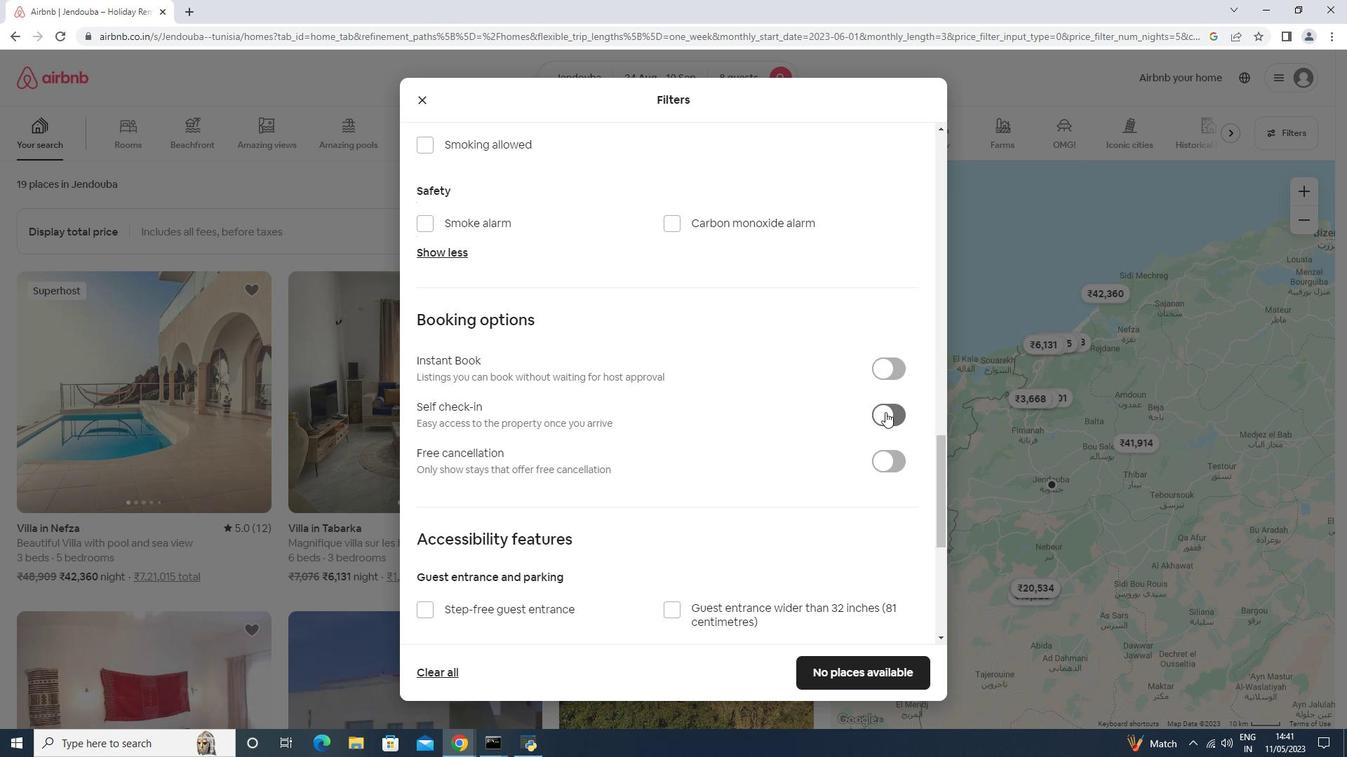 
Action: Mouse scrolled (632, 409) with delta (0, 0)
Screenshot: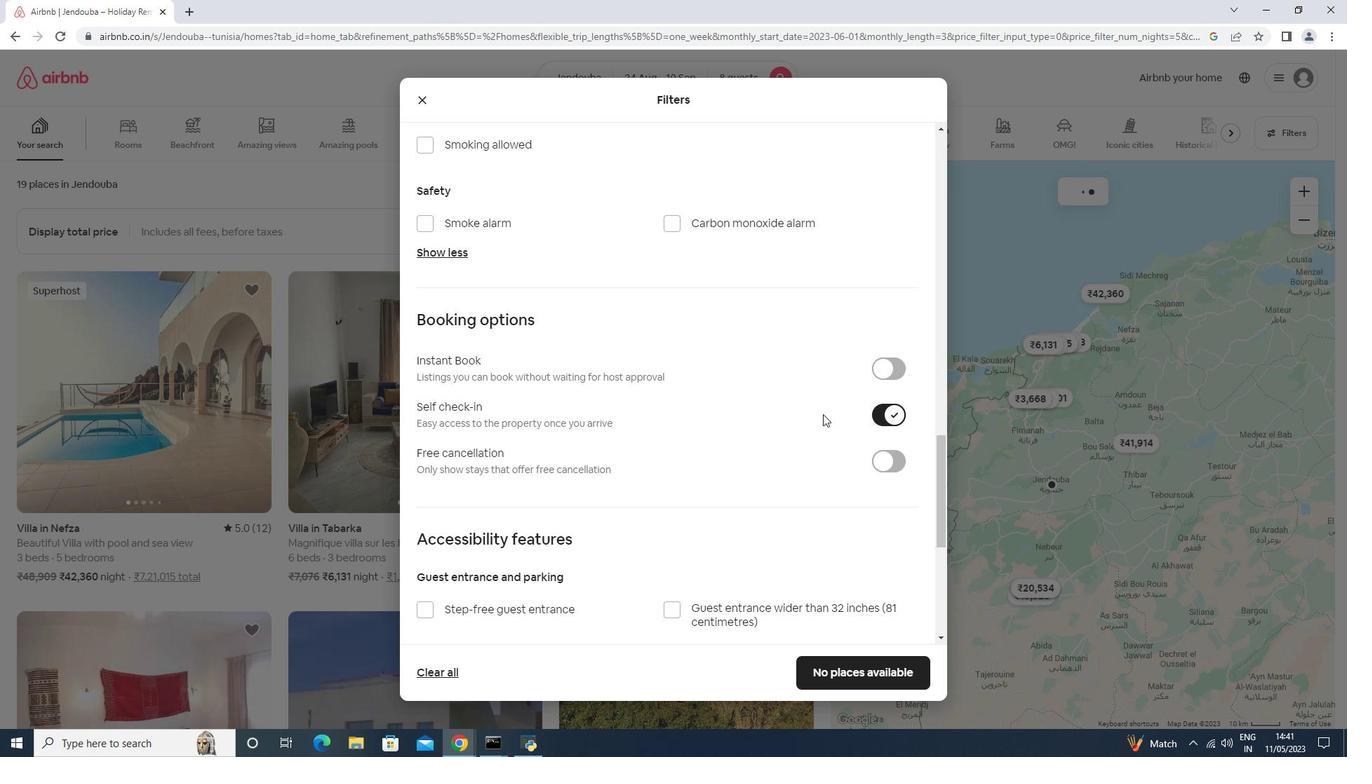 
Action: Mouse scrolled (632, 409) with delta (0, 0)
Screenshot: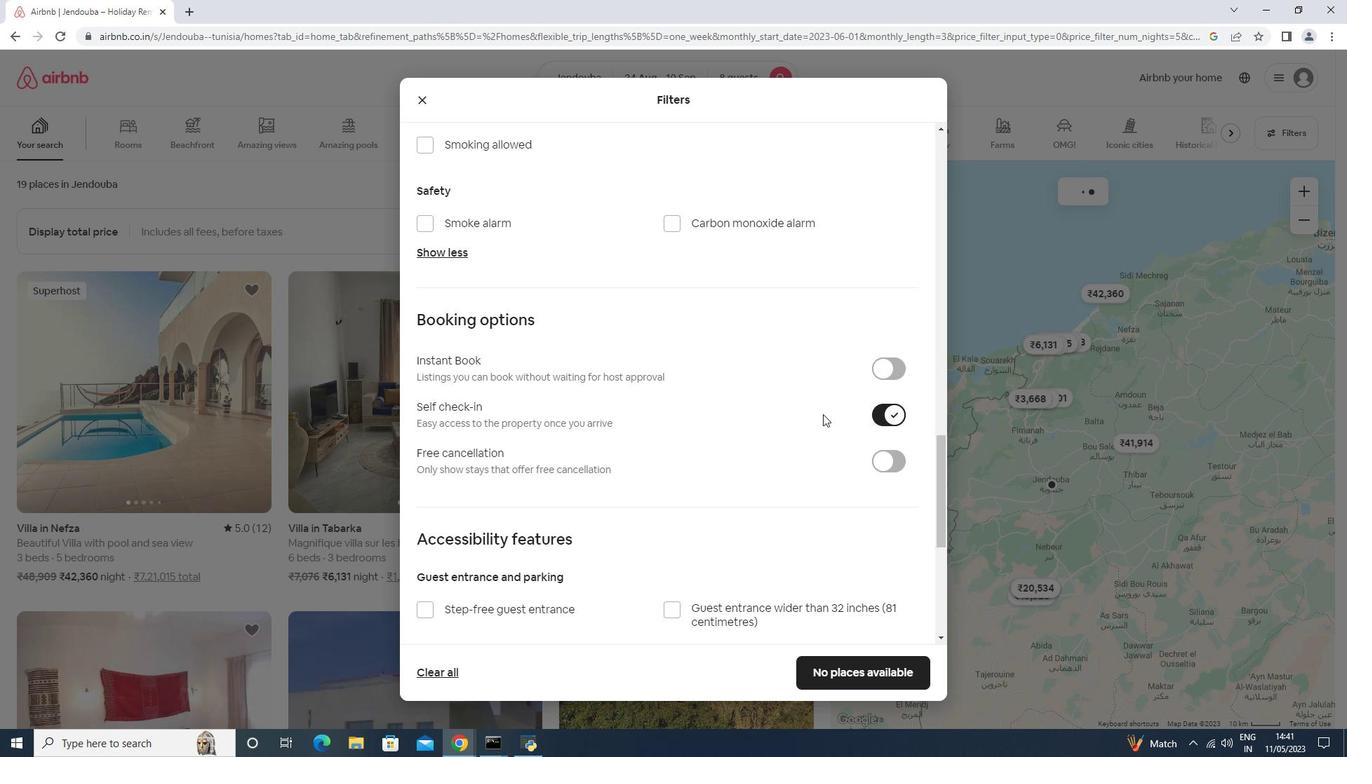
Action: Mouse scrolled (632, 409) with delta (0, 0)
Screenshot: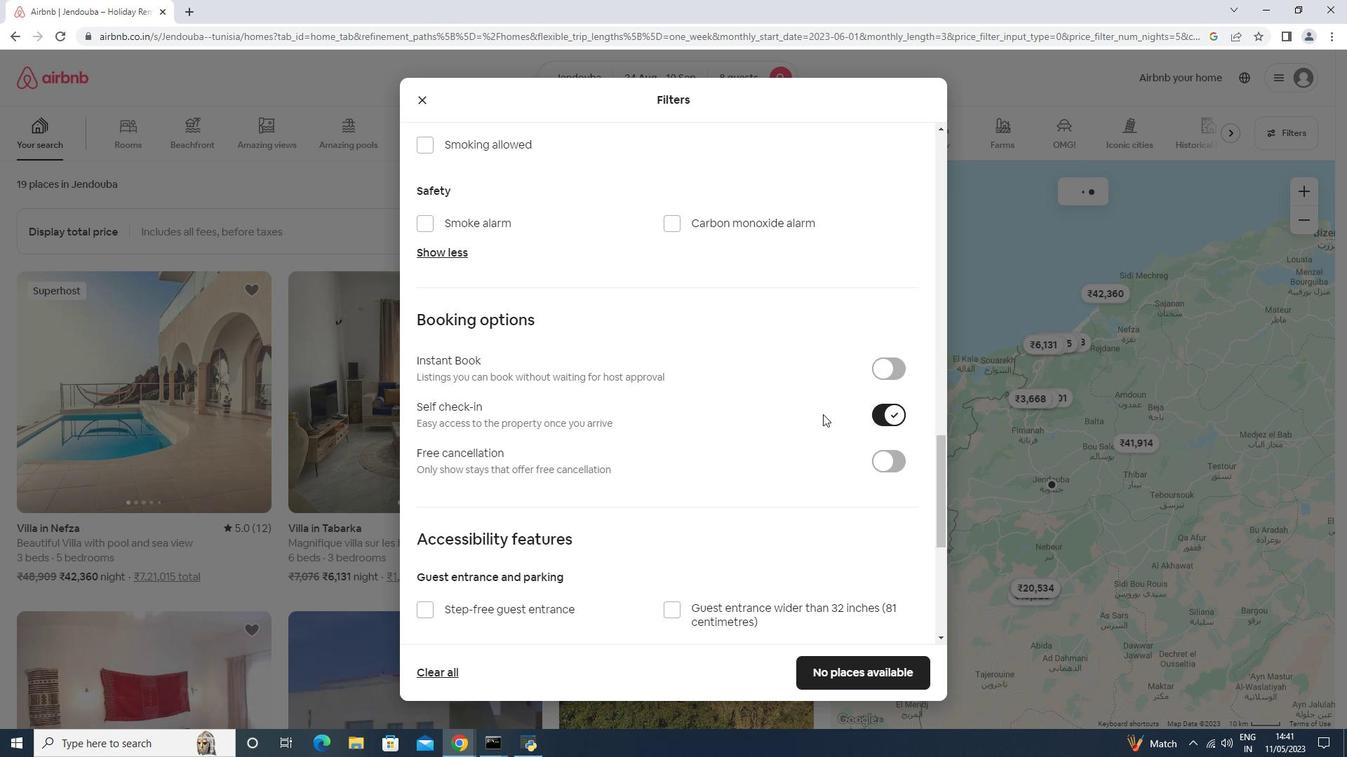 
Action: Mouse scrolled (632, 409) with delta (0, 0)
Screenshot: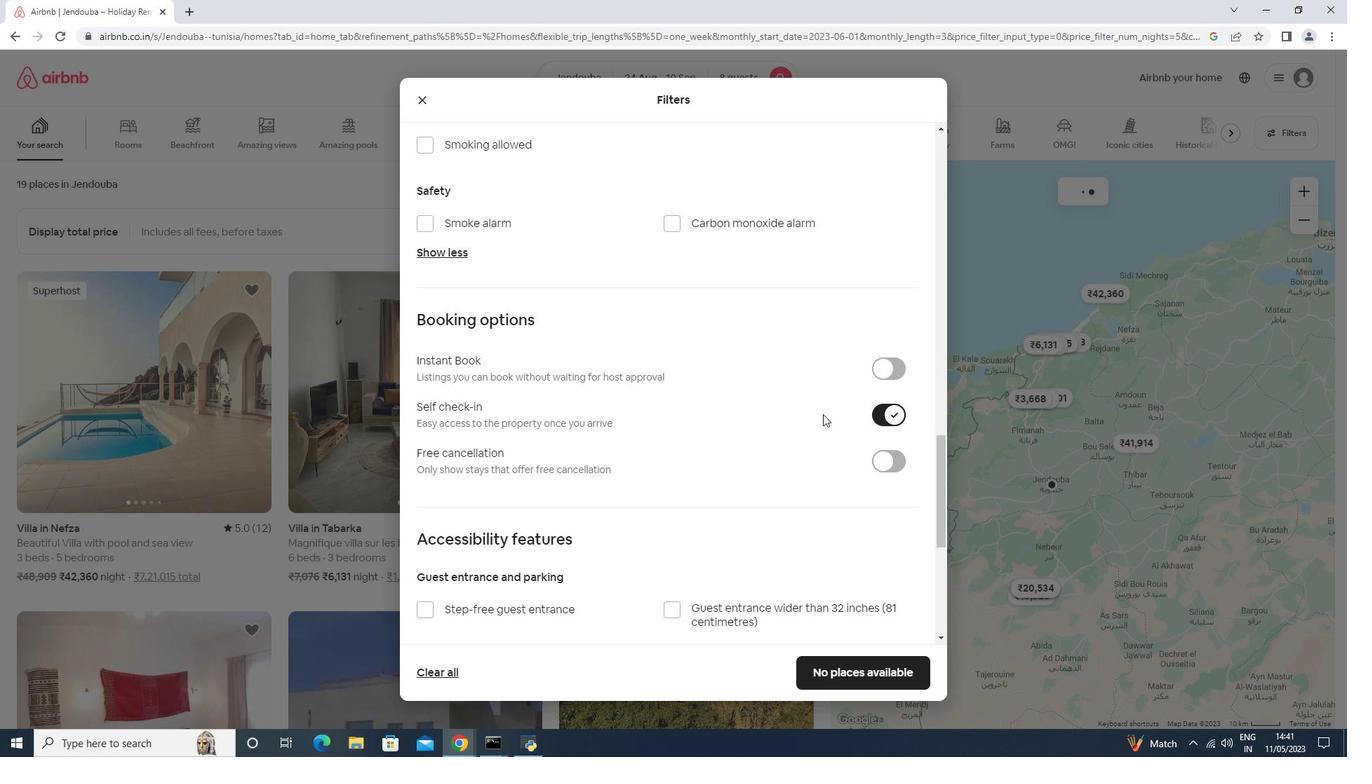 
Action: Mouse scrolled (632, 409) with delta (0, 0)
Screenshot: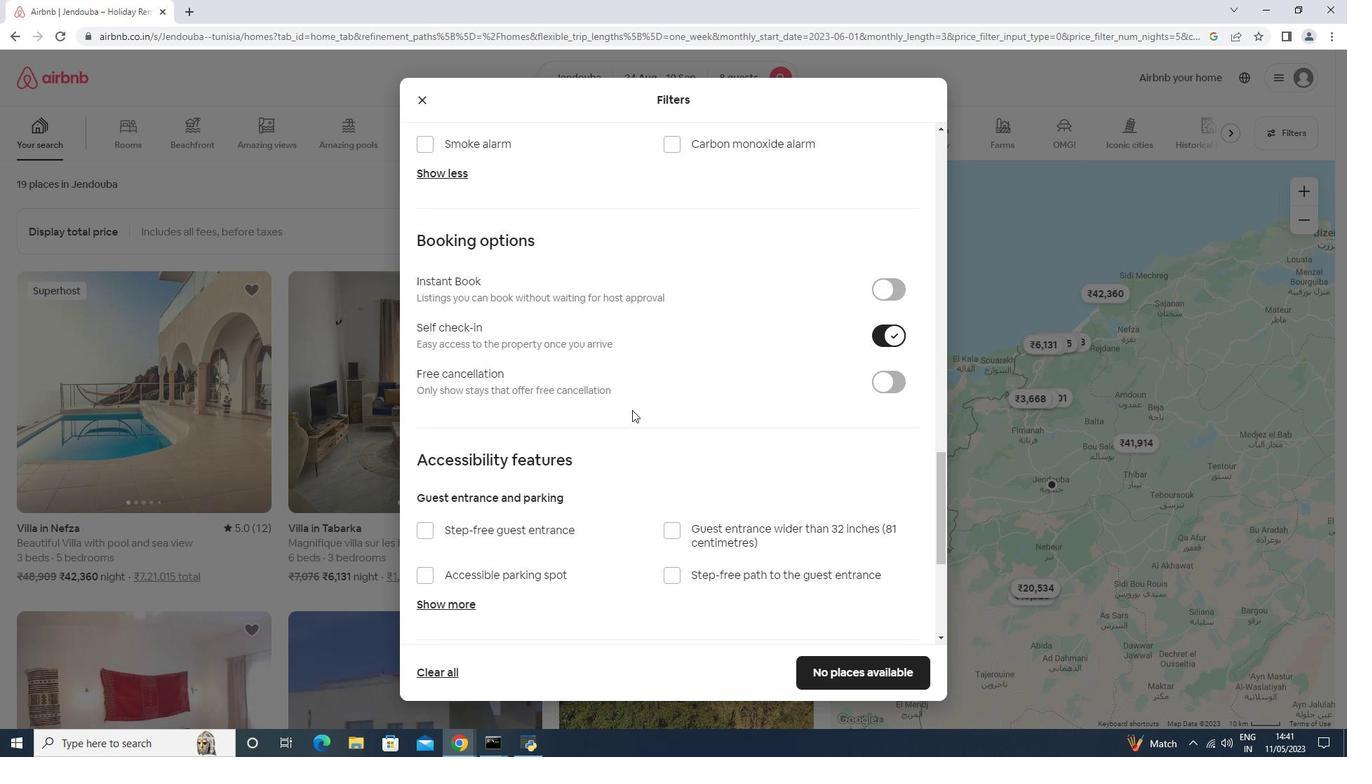 
Action: Mouse scrolled (632, 409) with delta (0, 0)
Screenshot: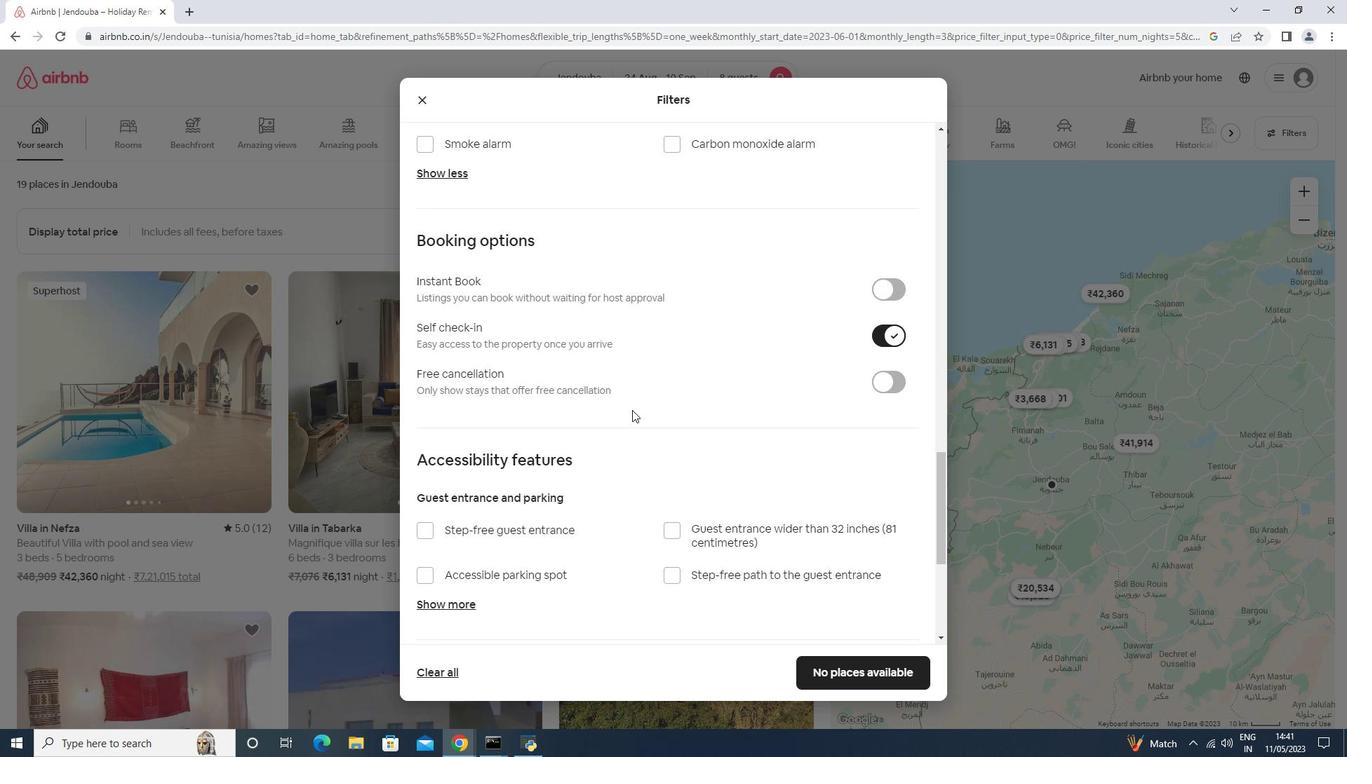 
Action: Mouse scrolled (632, 409) with delta (0, 0)
Screenshot: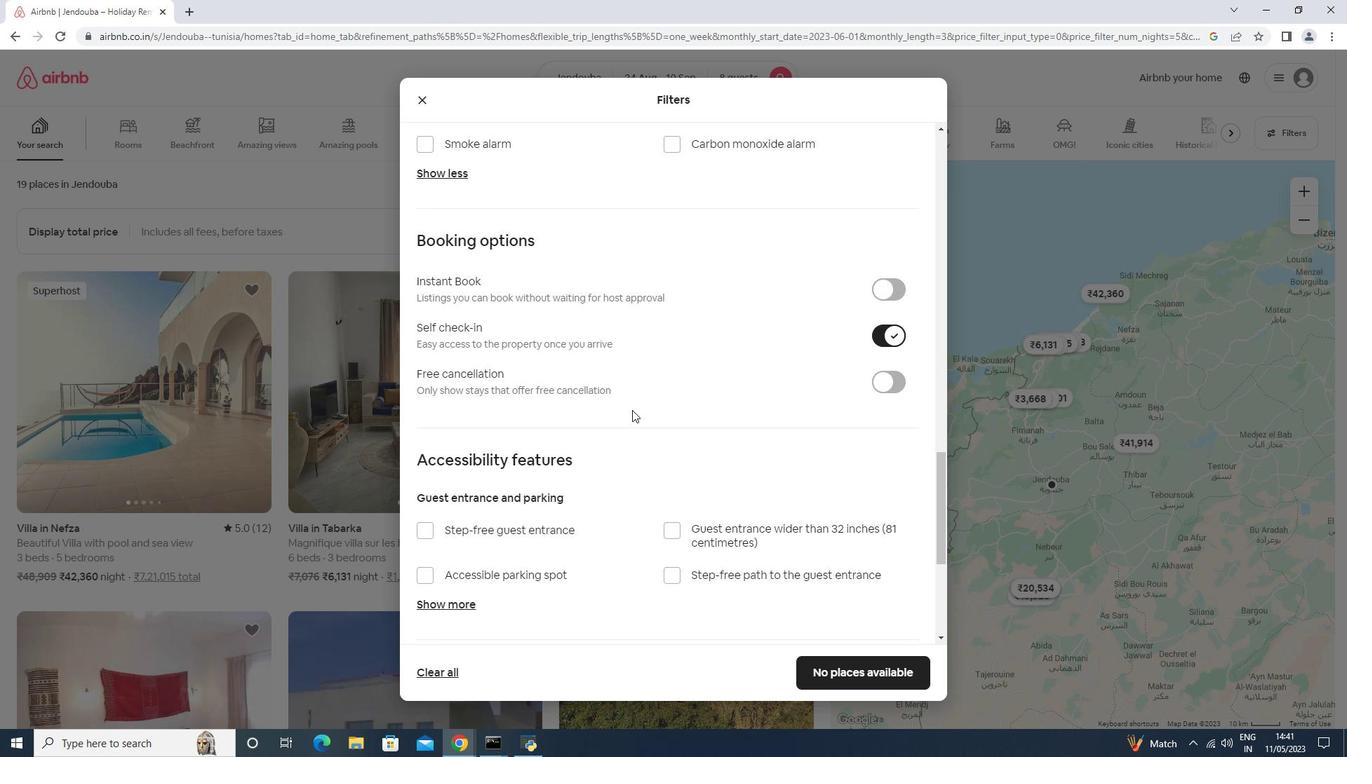 
Action: Mouse scrolled (632, 409) with delta (0, 0)
Screenshot: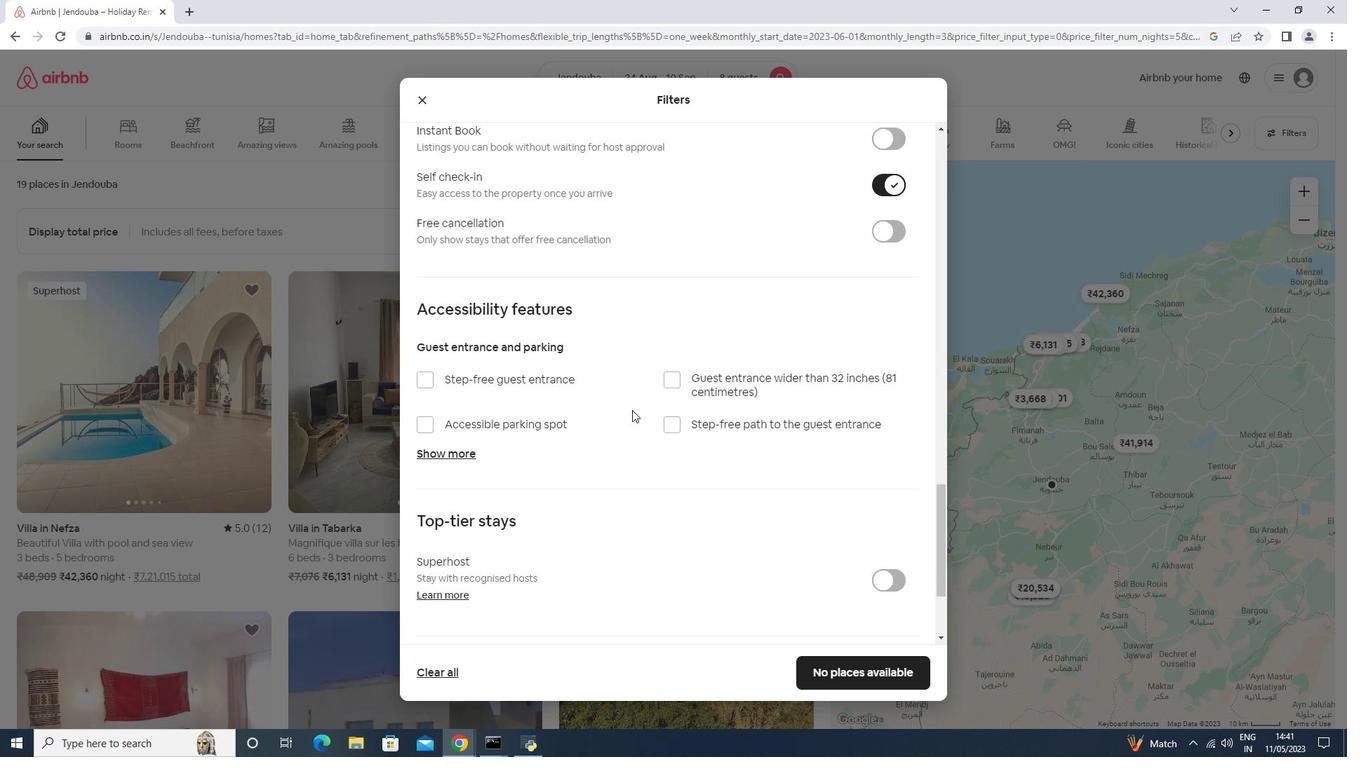 
Action: Mouse scrolled (632, 409) with delta (0, 0)
Screenshot: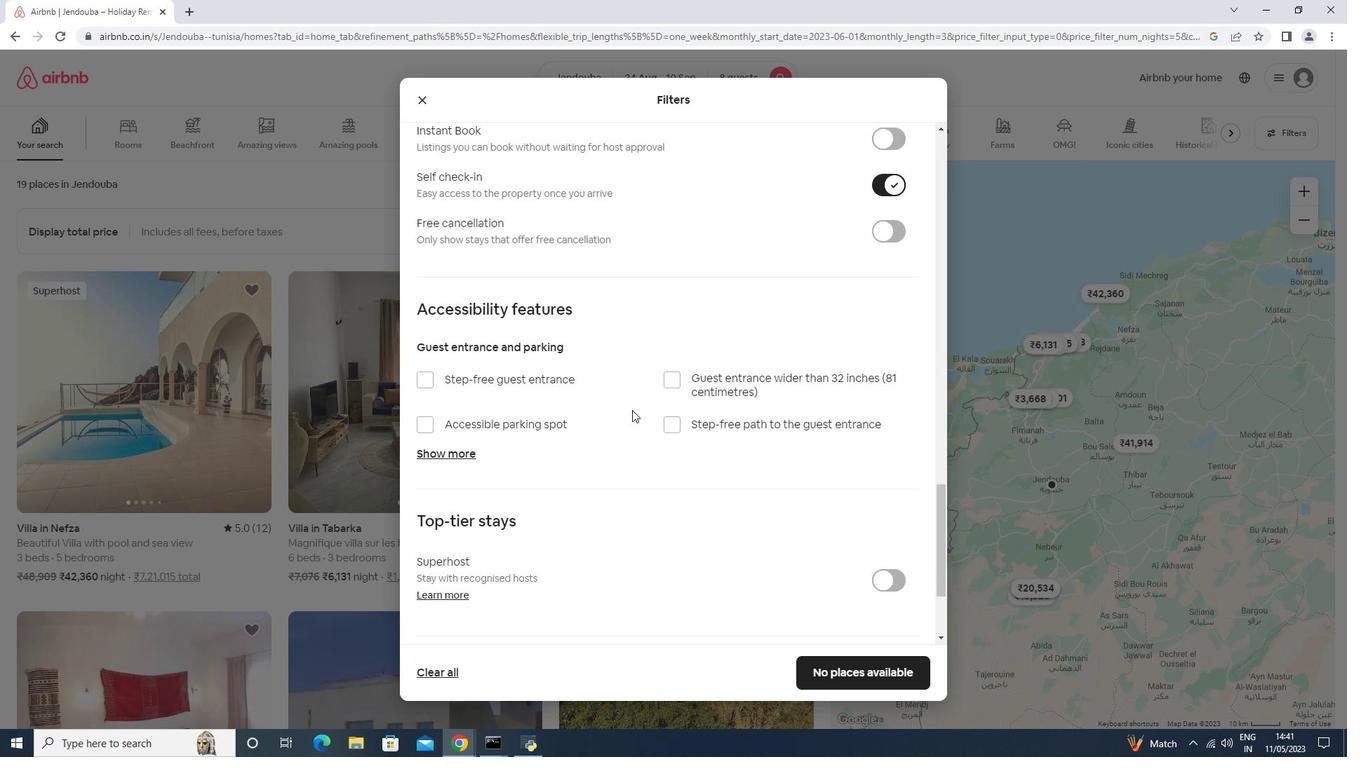 
Action: Mouse moved to (430, 550)
Screenshot: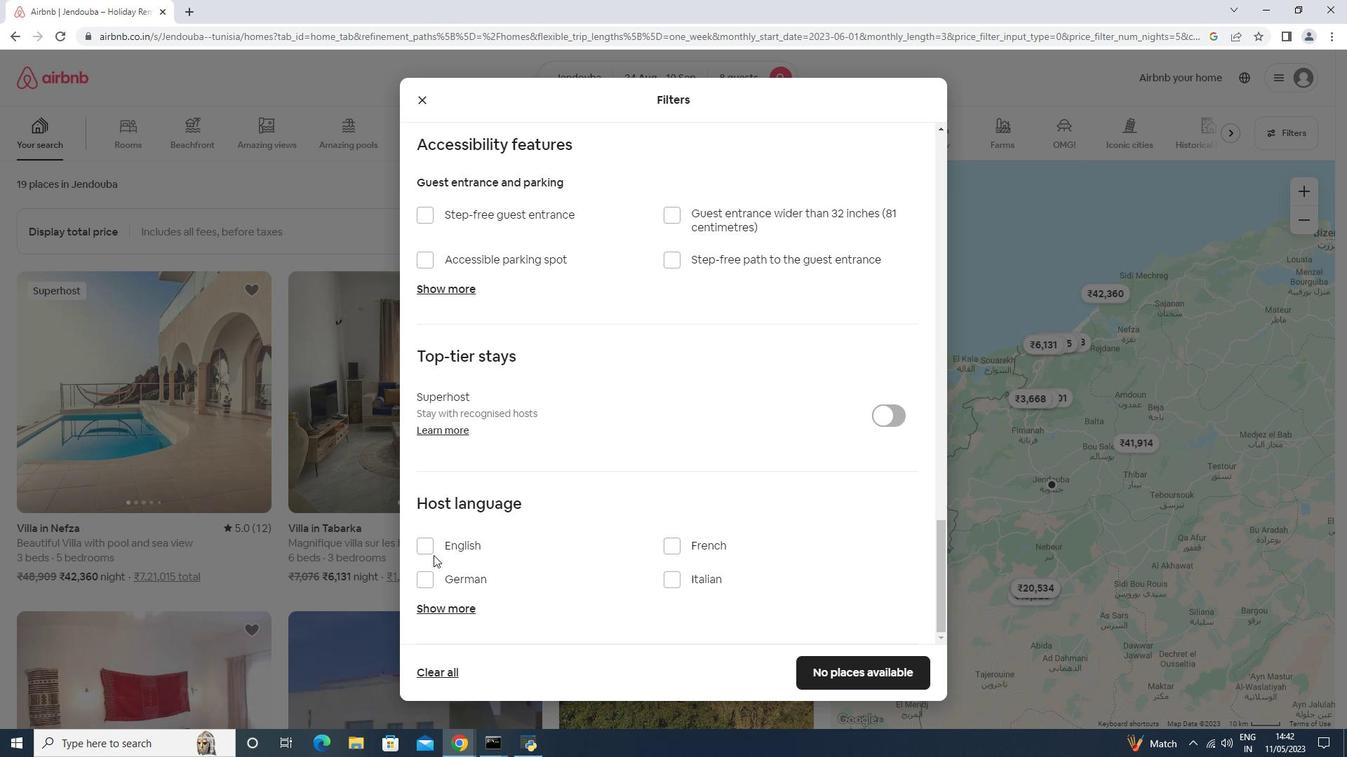 
Action: Mouse pressed left at (430, 550)
Screenshot: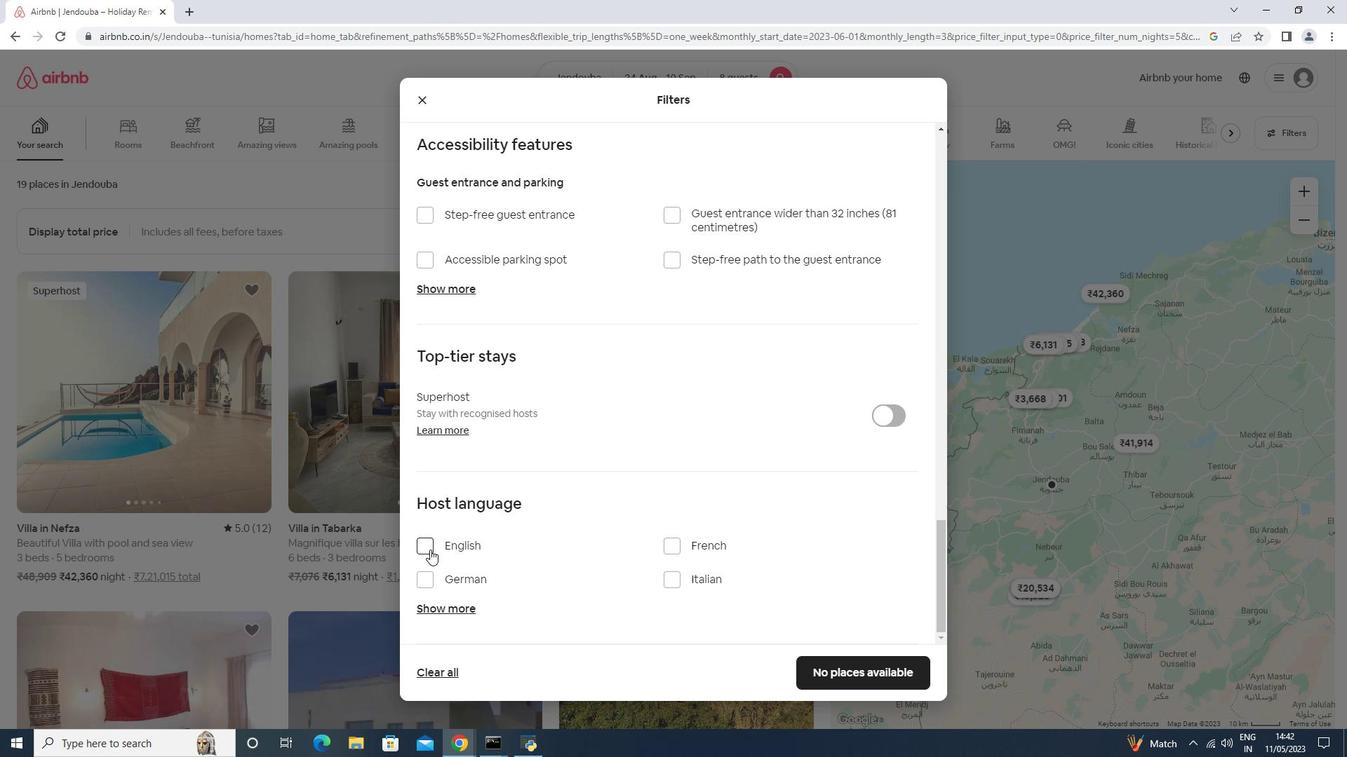 
Action: Mouse moved to (807, 677)
Screenshot: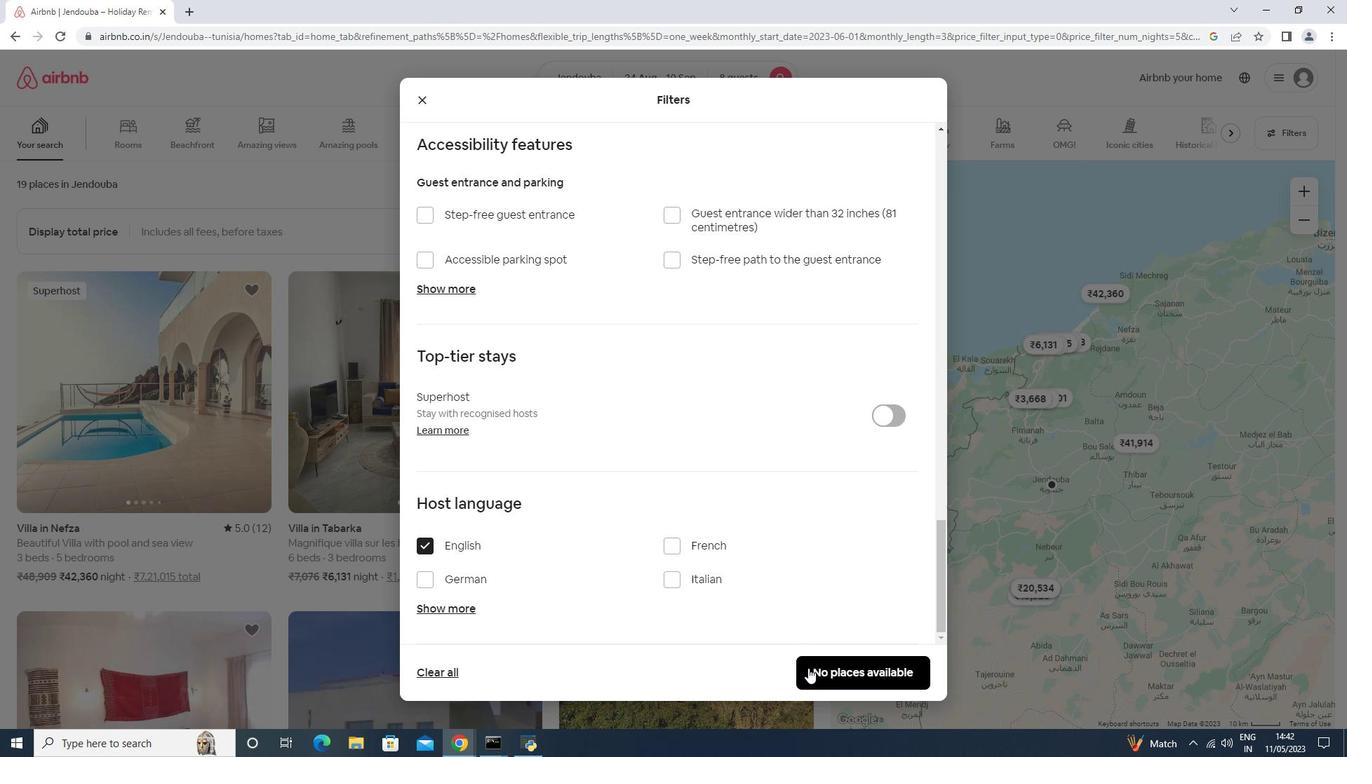 
Action: Mouse pressed left at (807, 677)
Screenshot: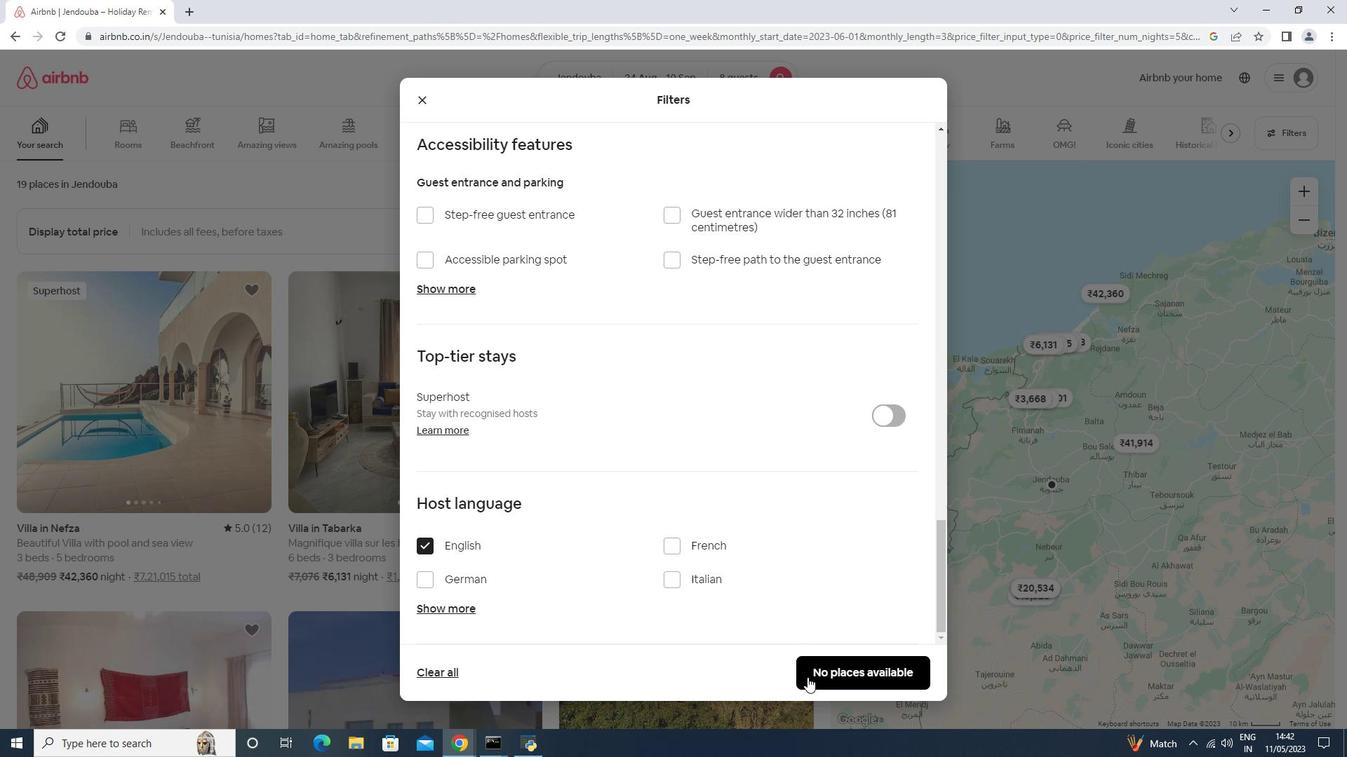 
Action: Mouse moved to (762, 654)
Screenshot: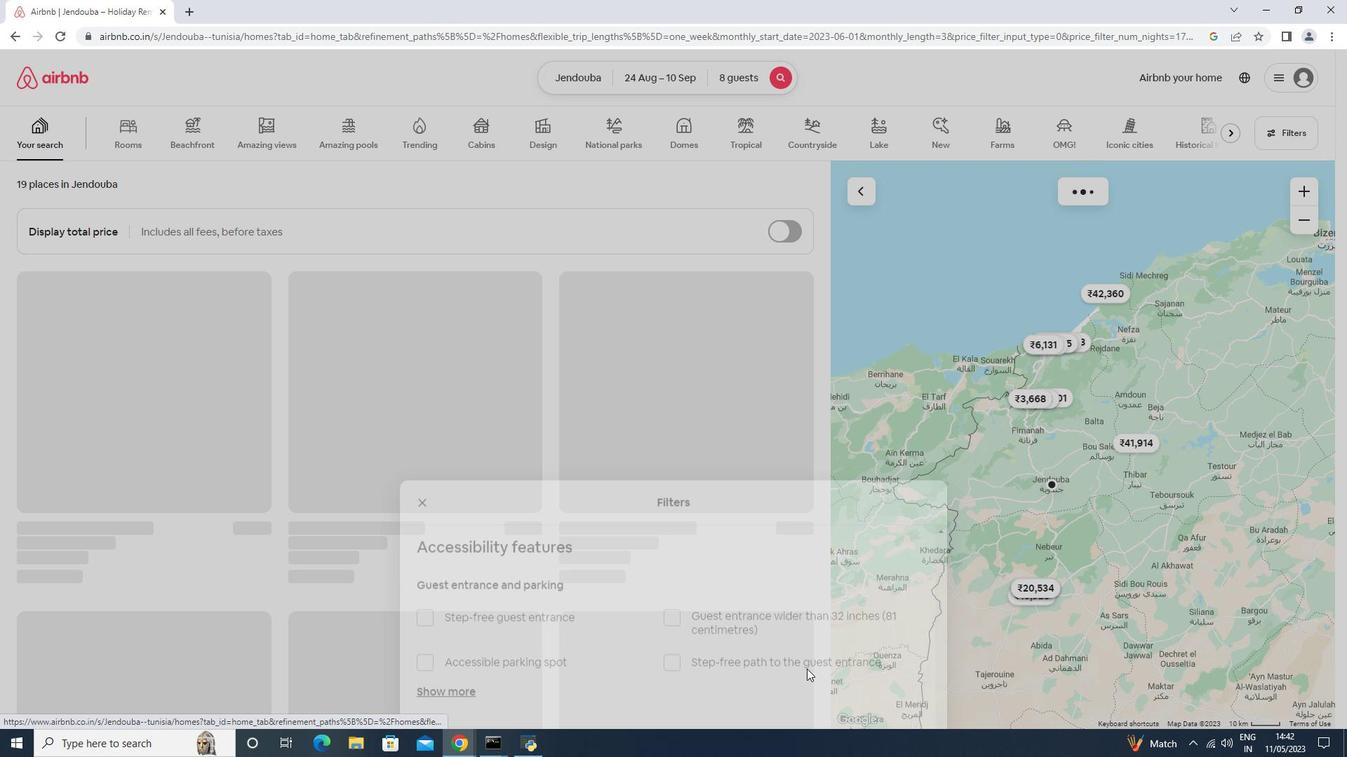
